 Task: Look for space in Jacobābād, Pakistan from 12th  August, 2023 to 15th August, 2023 for 3 adults in price range Rs.12000 to Rs.16000. Place can be entire place with 2 bedrooms having 3 beds and 1 bathroom. Property type can be house, flat, guest house. Booking option can be shelf check-in. Required host language is English.
Action: Mouse moved to (557, 76)
Screenshot: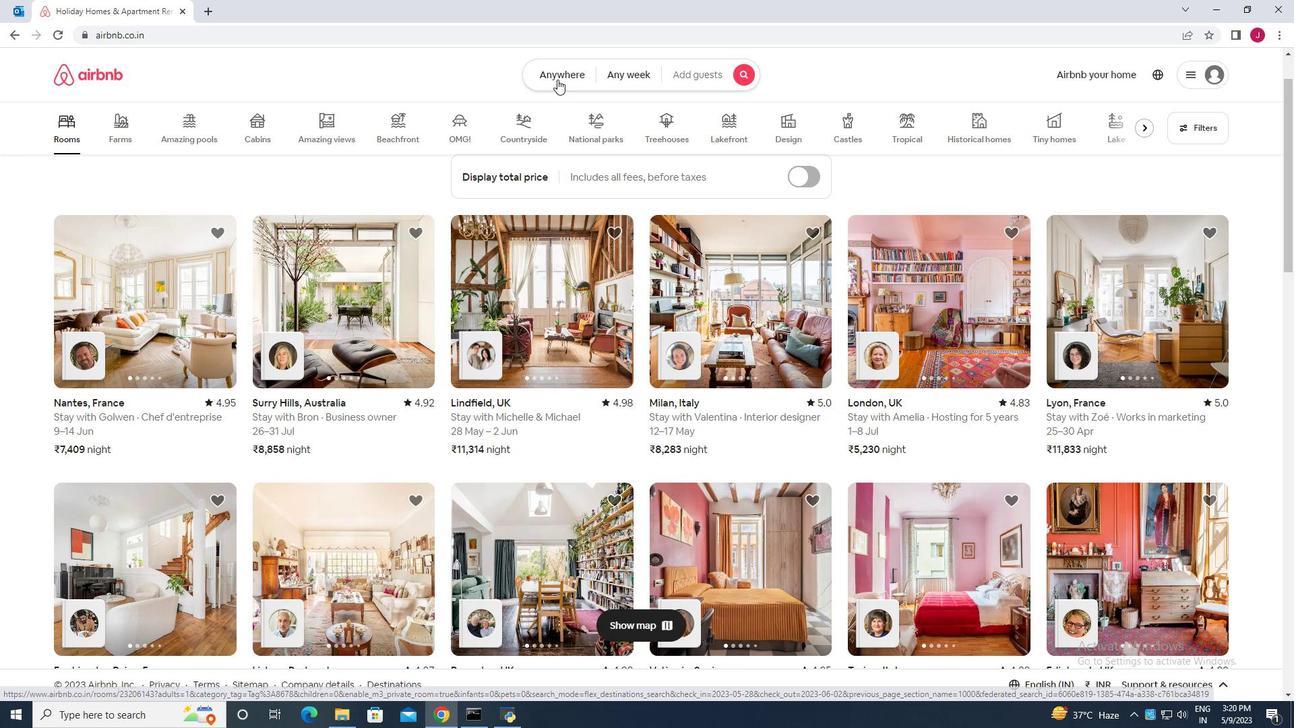 
Action: Mouse pressed left at (557, 76)
Screenshot: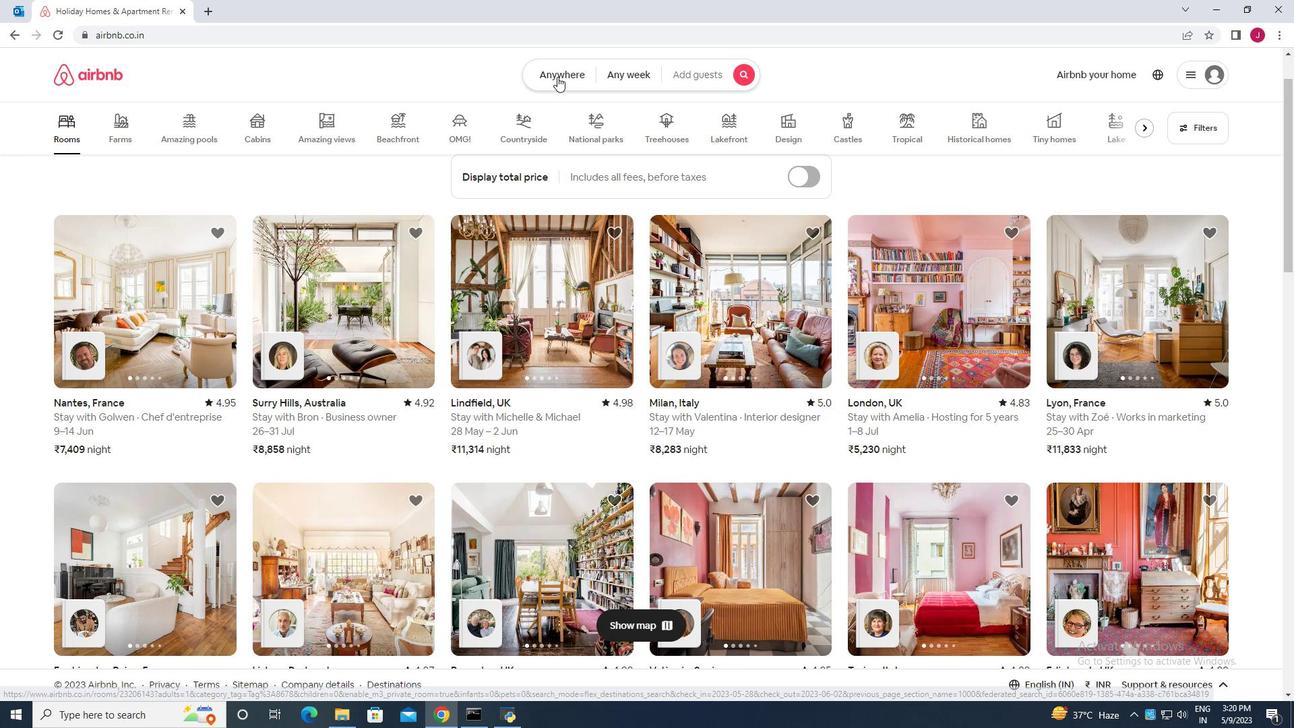 
Action: Mouse moved to (428, 130)
Screenshot: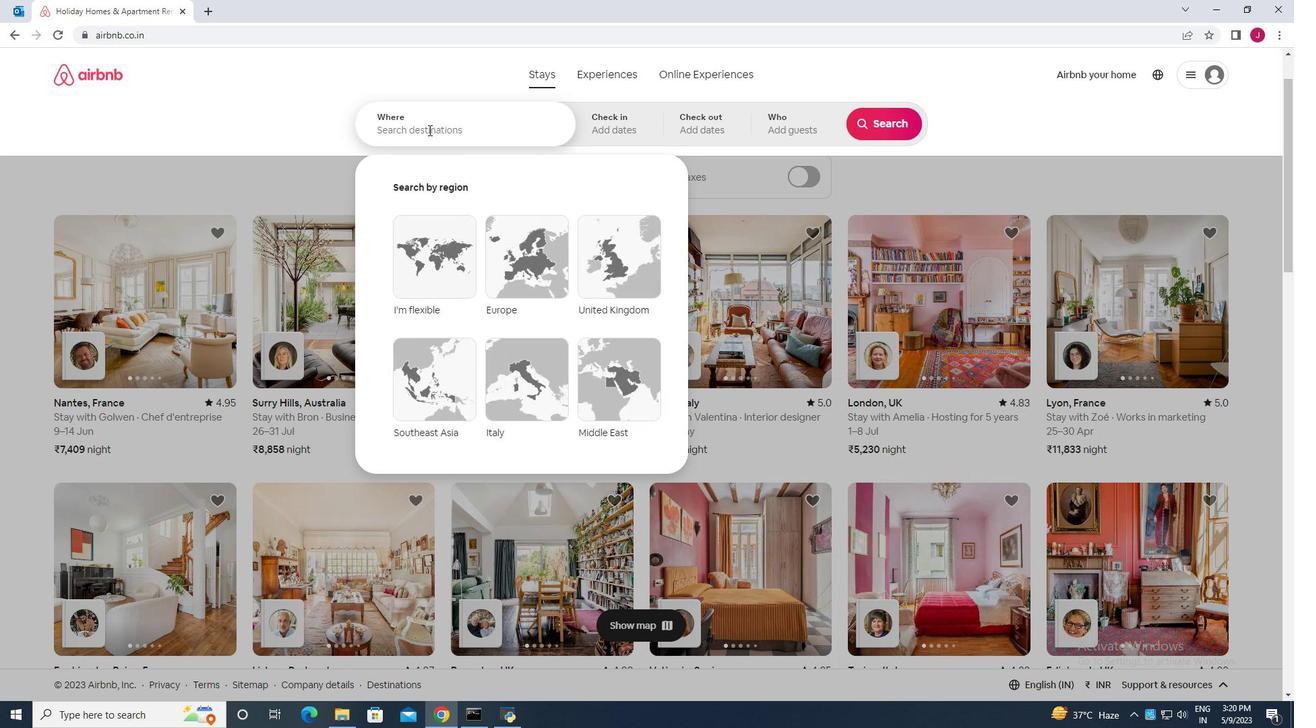 
Action: Mouse pressed left at (428, 130)
Screenshot: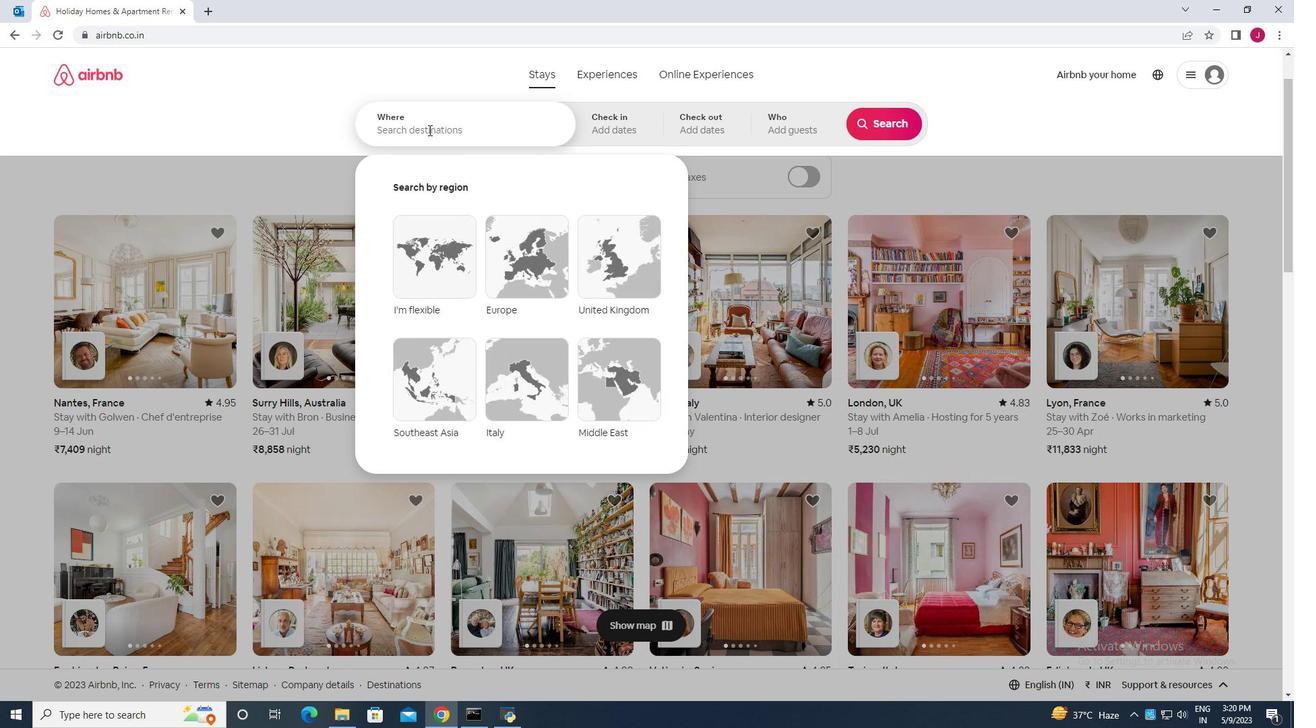 
Action: Key pressed jacobabad
Screenshot: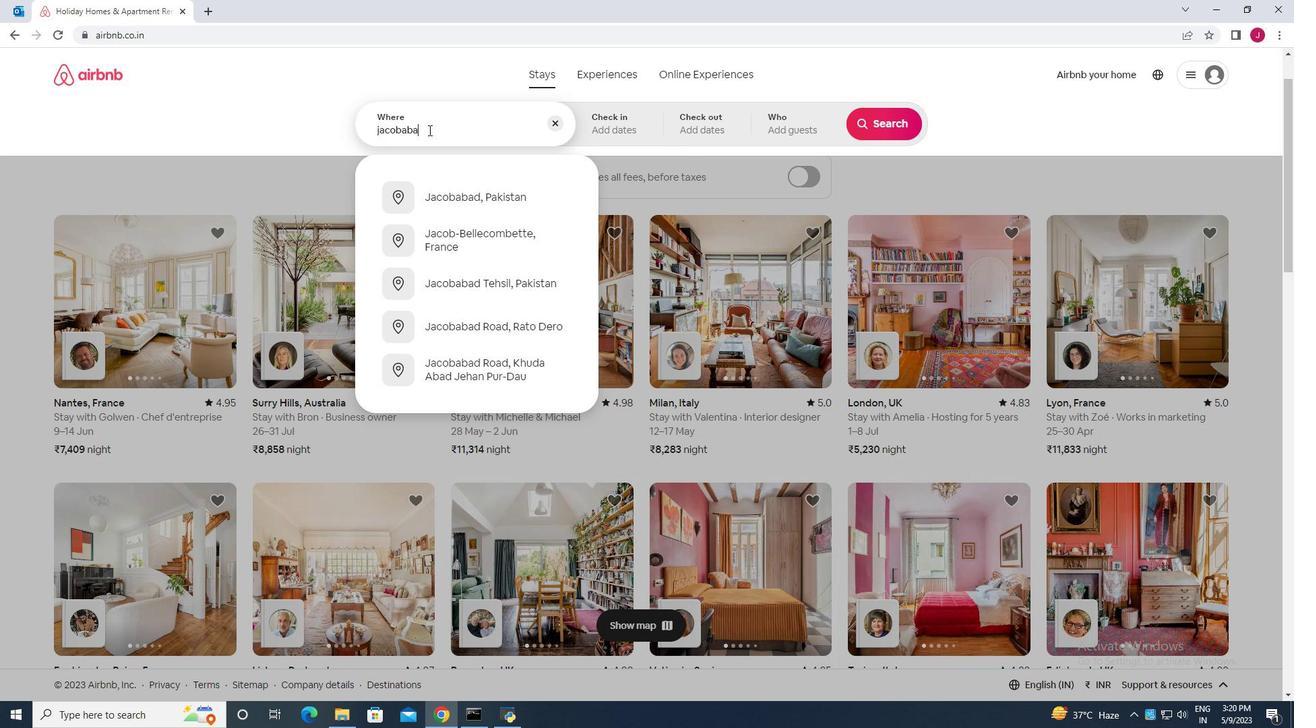 
Action: Mouse moved to (492, 197)
Screenshot: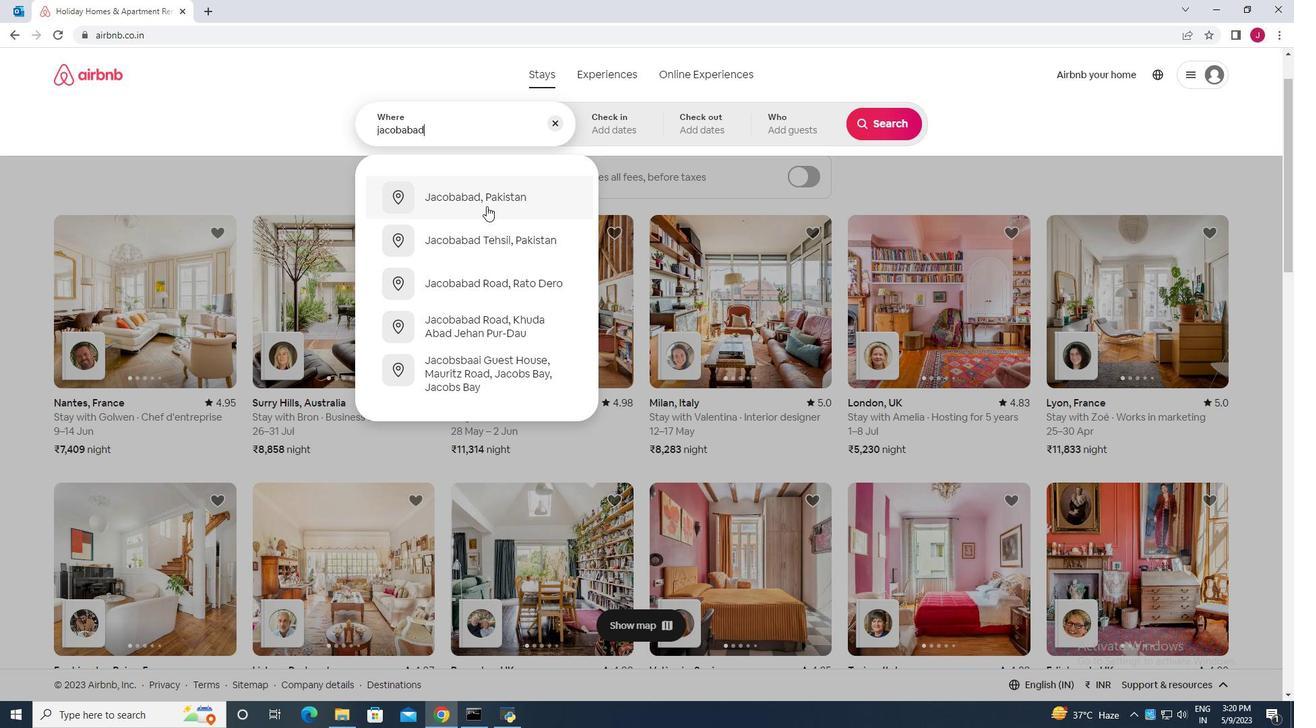 
Action: Mouse pressed left at (492, 197)
Screenshot: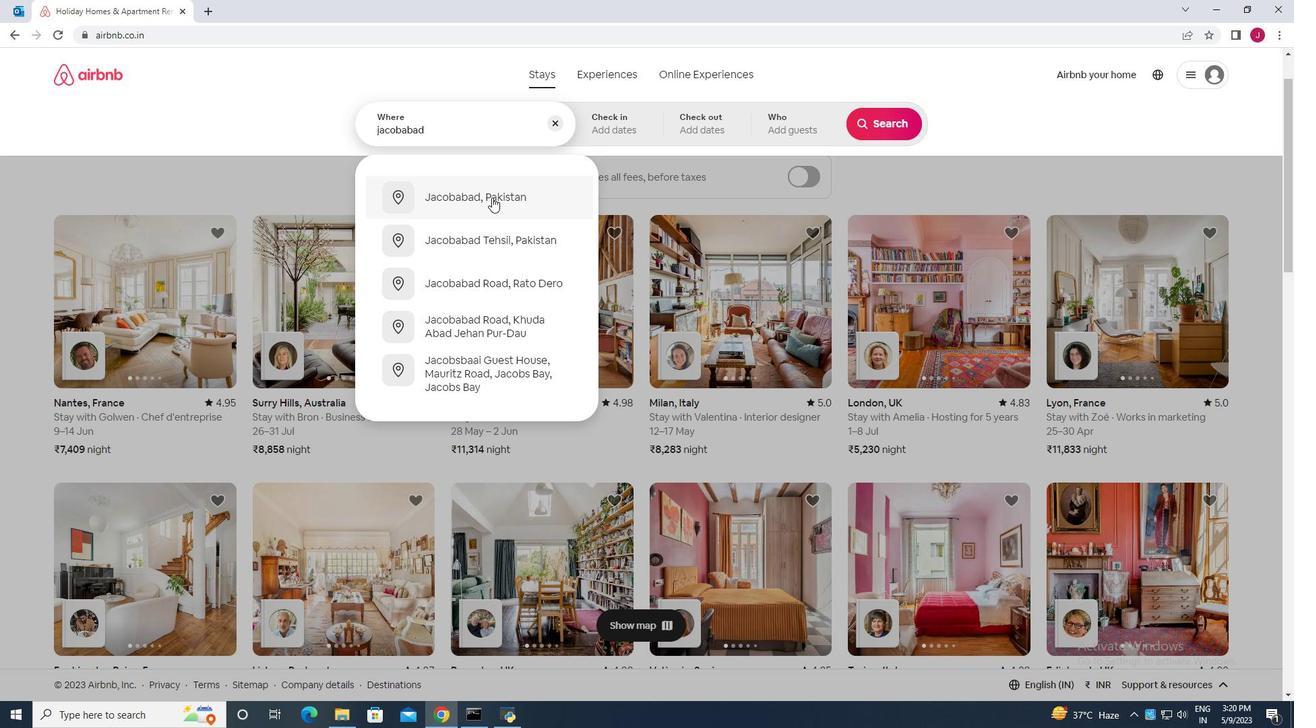 
Action: Mouse moved to (879, 230)
Screenshot: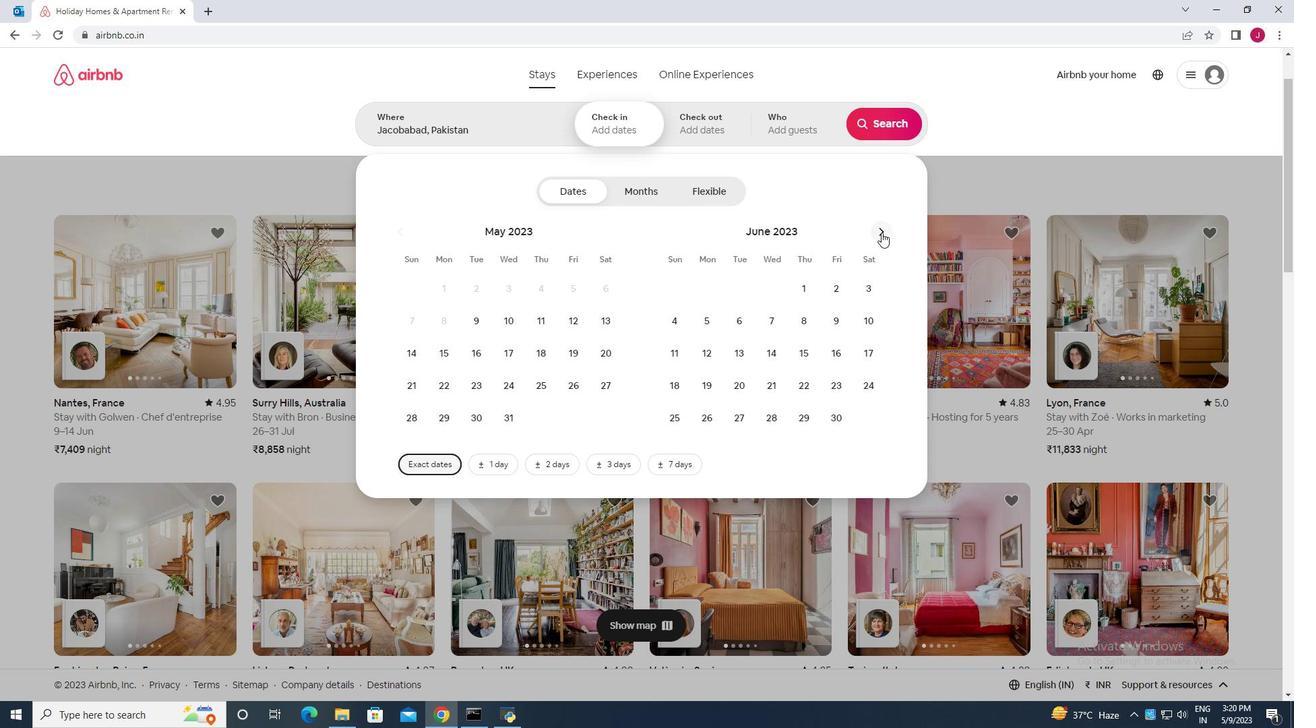 
Action: Mouse pressed left at (879, 230)
Screenshot: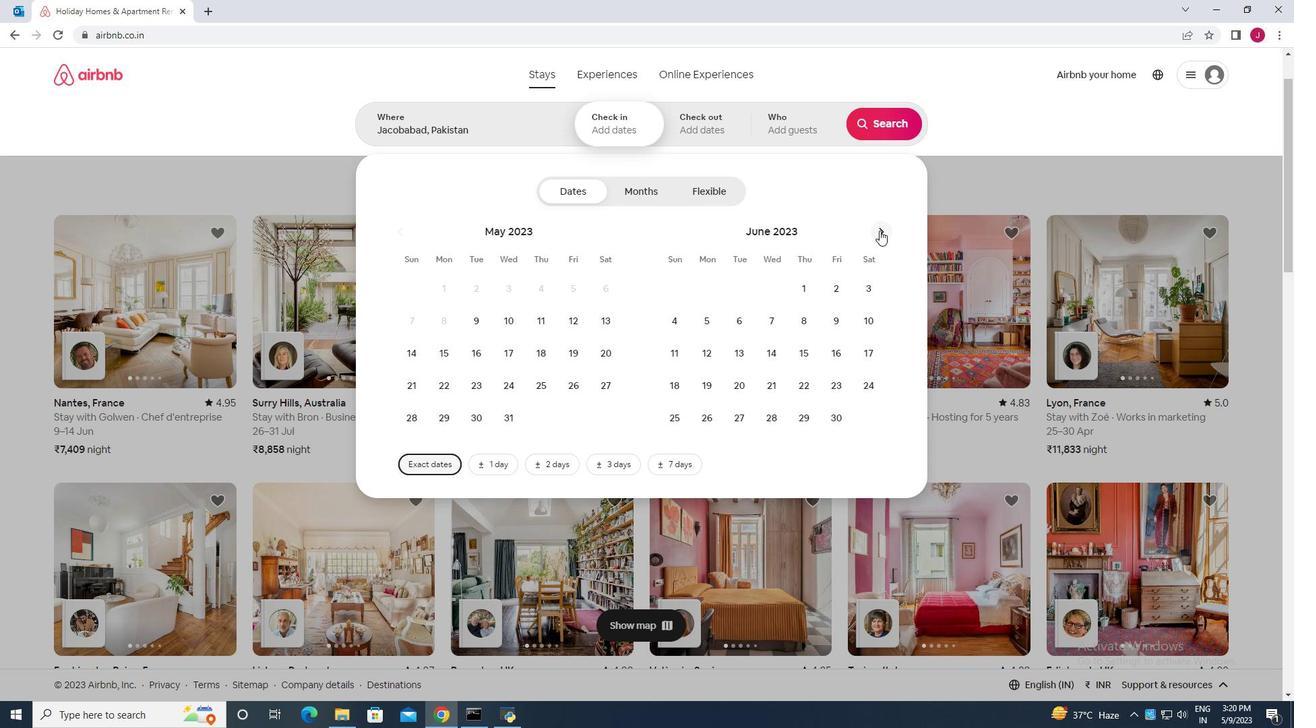 
Action: Mouse pressed left at (879, 230)
Screenshot: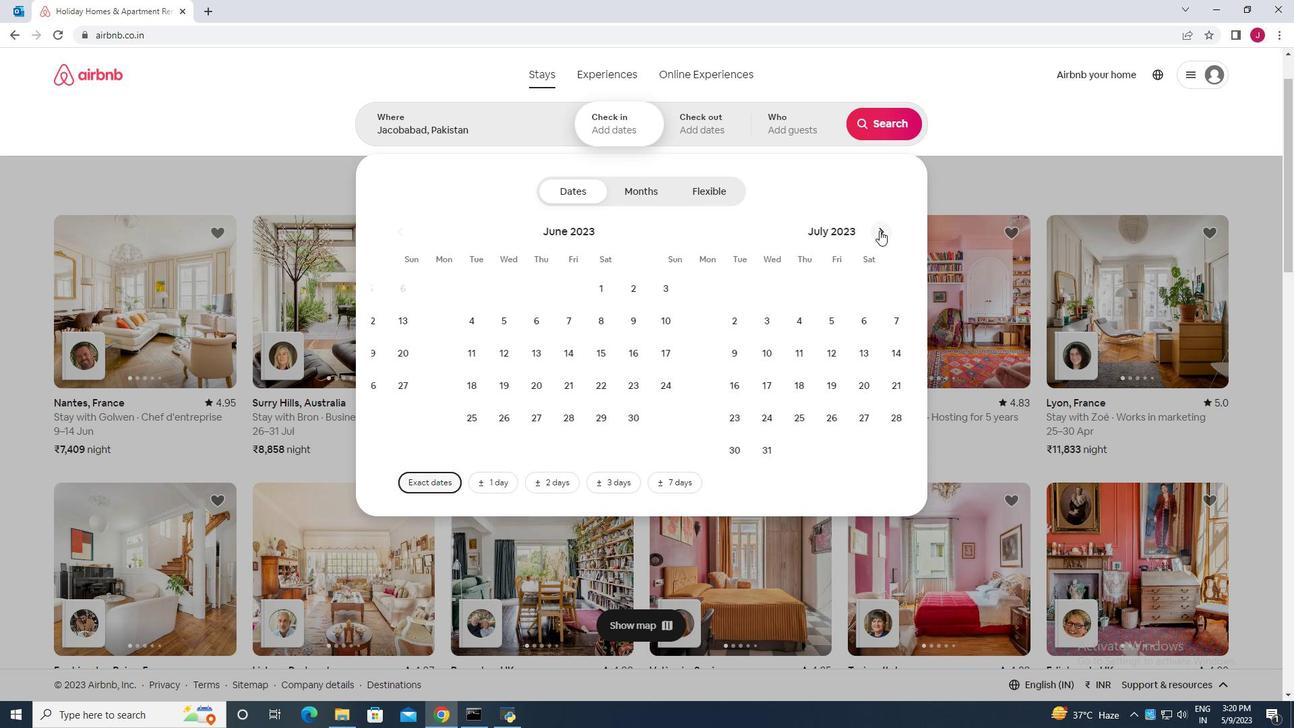 
Action: Mouse pressed left at (879, 230)
Screenshot: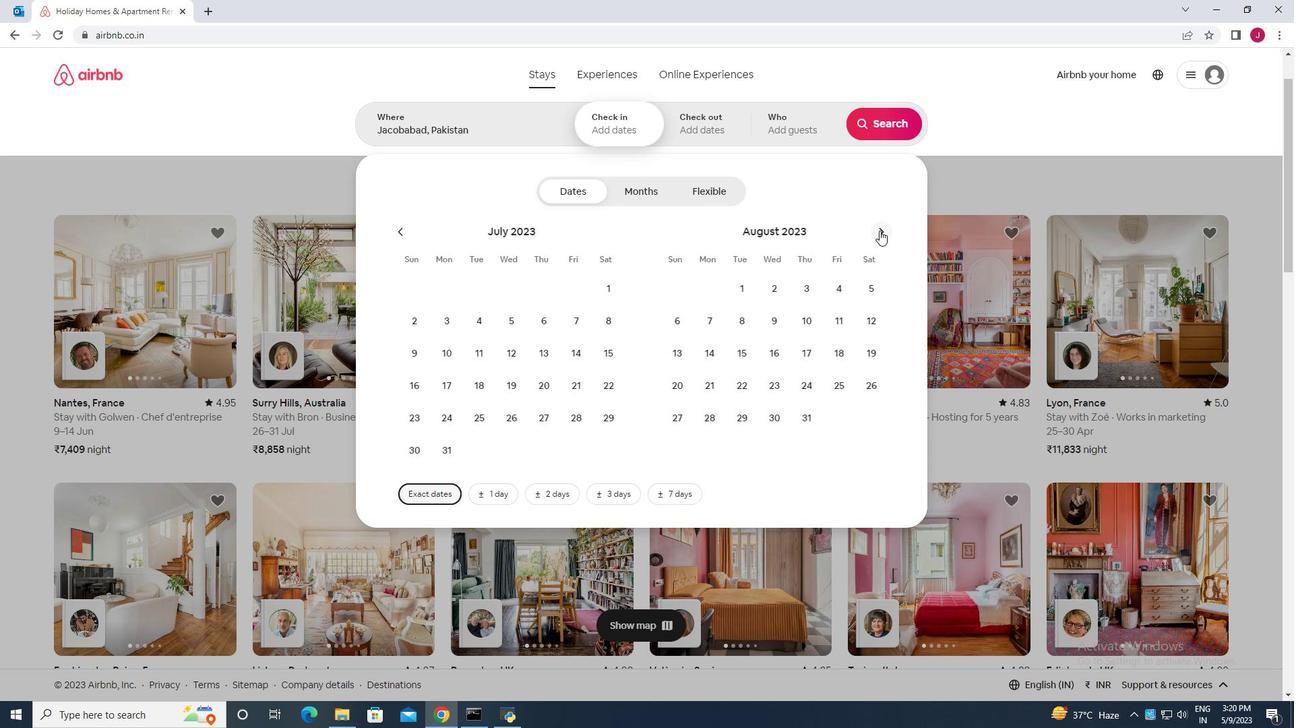 
Action: Mouse moved to (604, 315)
Screenshot: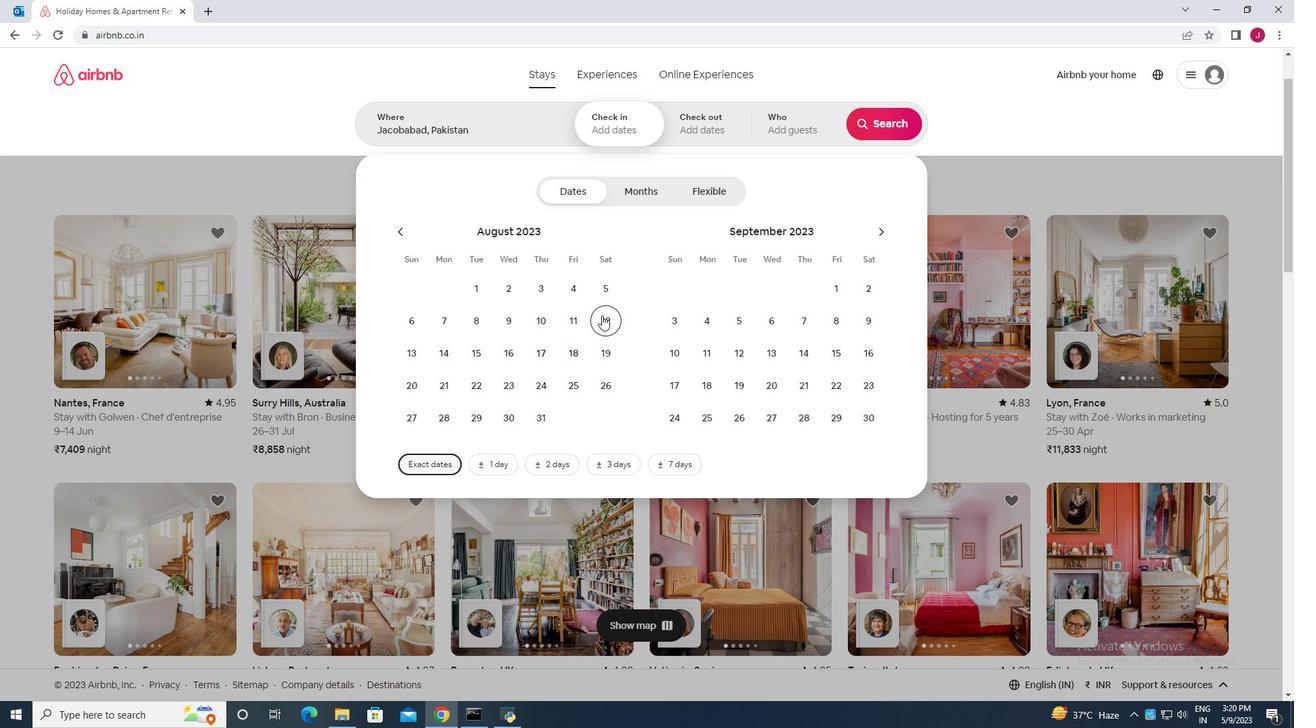 
Action: Mouse pressed left at (604, 315)
Screenshot: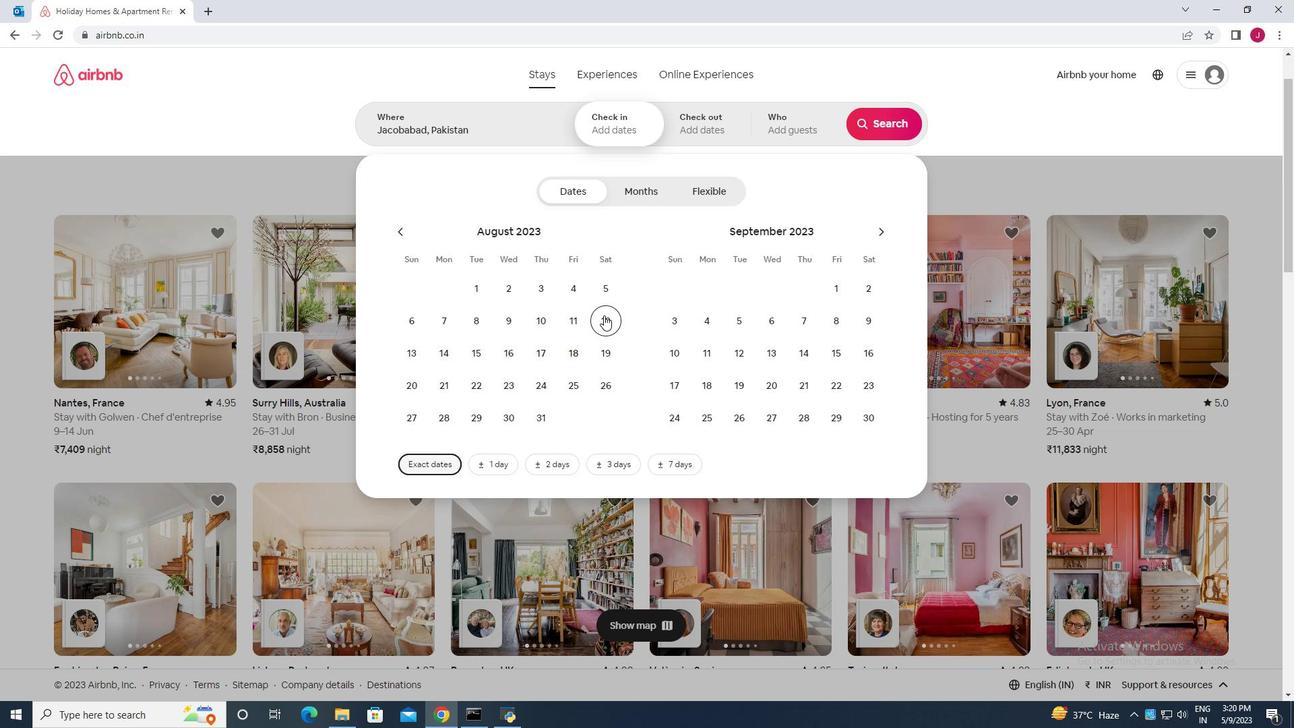 
Action: Mouse moved to (480, 353)
Screenshot: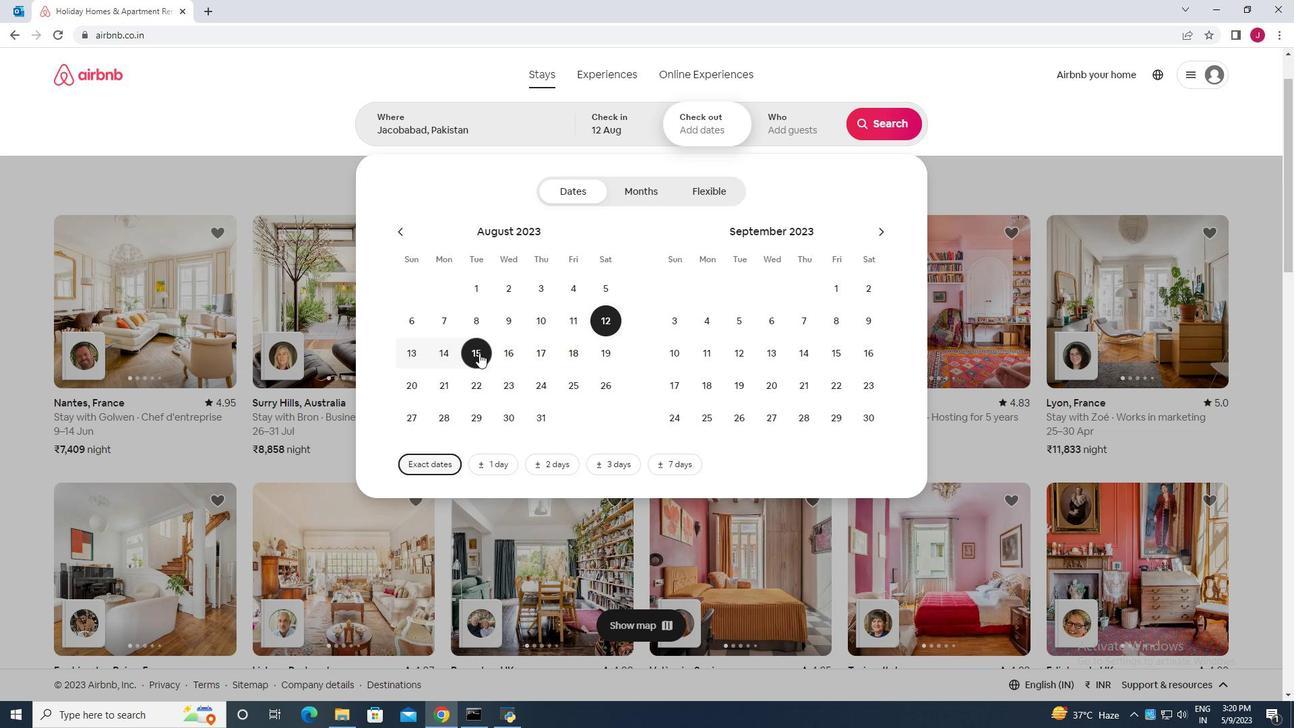 
Action: Mouse pressed left at (480, 353)
Screenshot: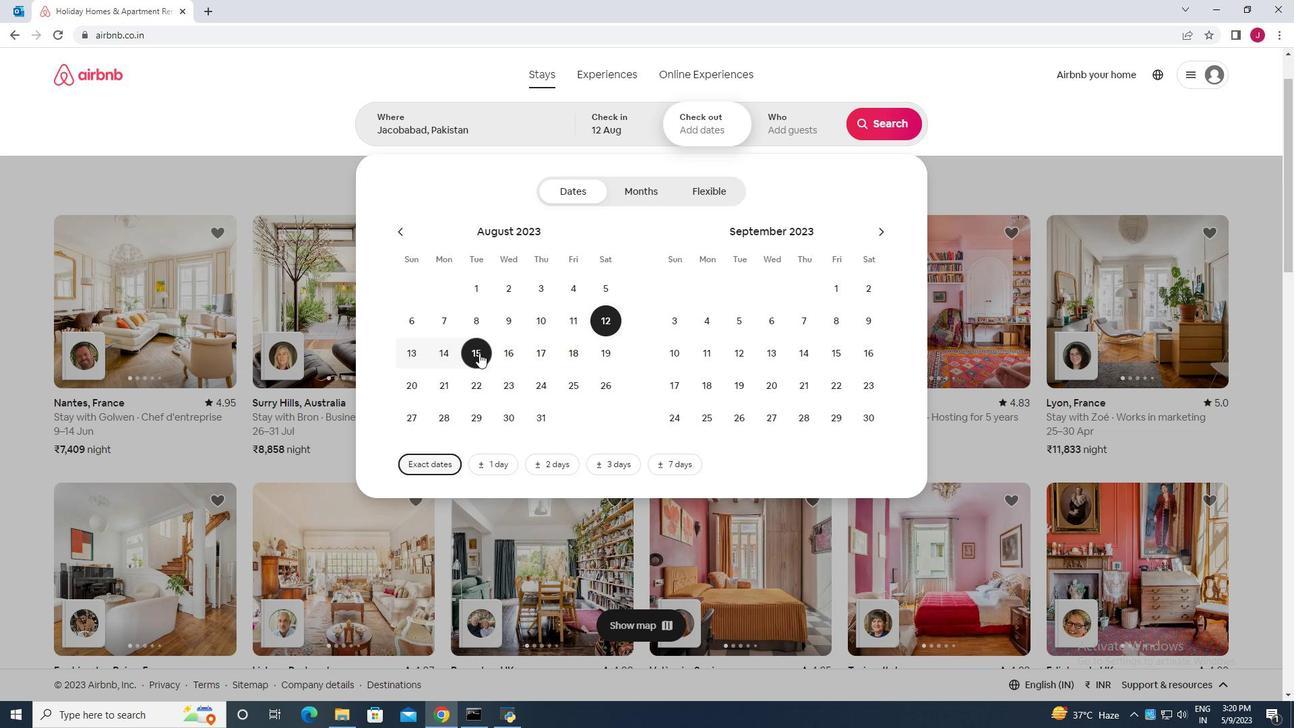 
Action: Mouse moved to (778, 129)
Screenshot: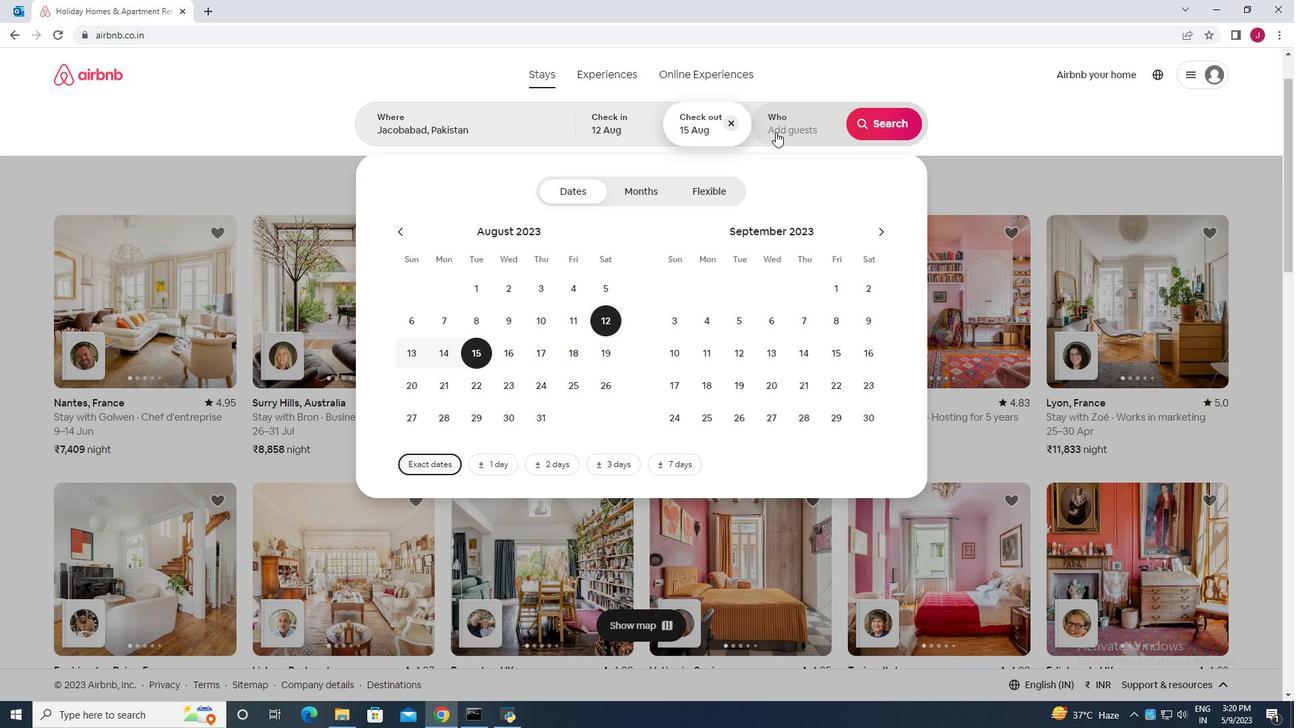 
Action: Mouse pressed left at (778, 129)
Screenshot: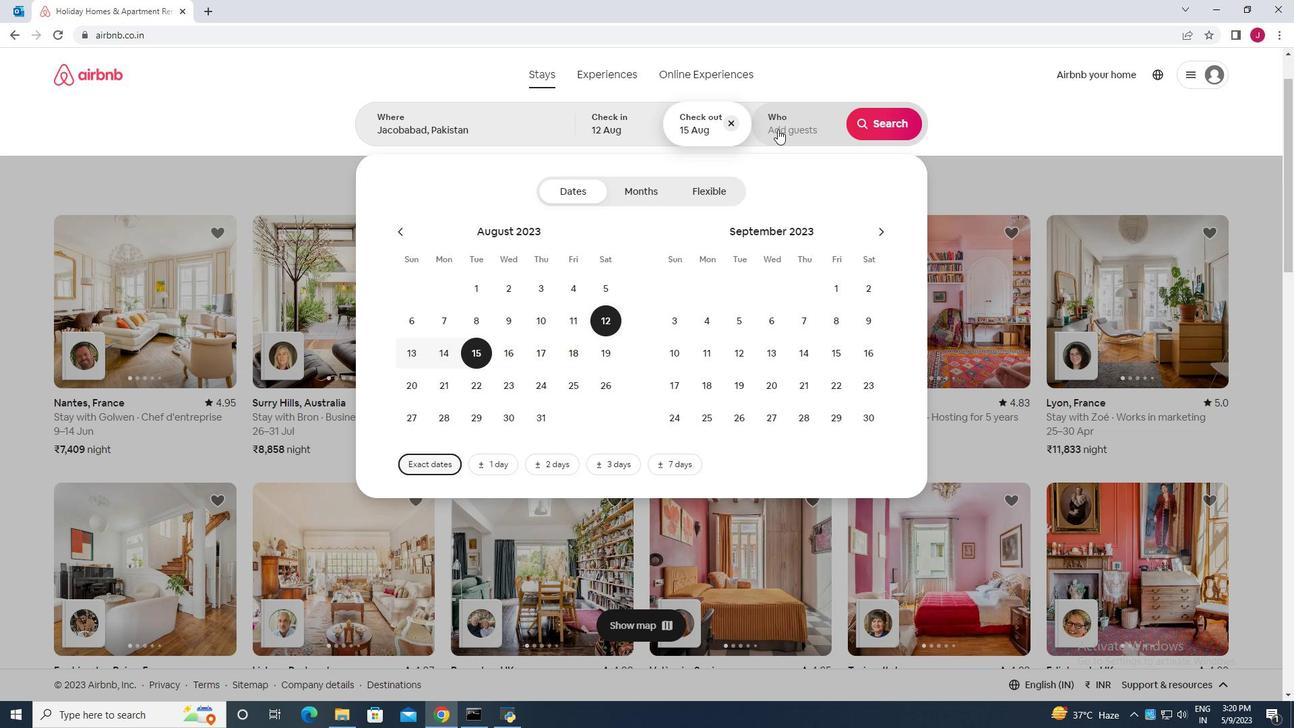 
Action: Mouse moved to (893, 198)
Screenshot: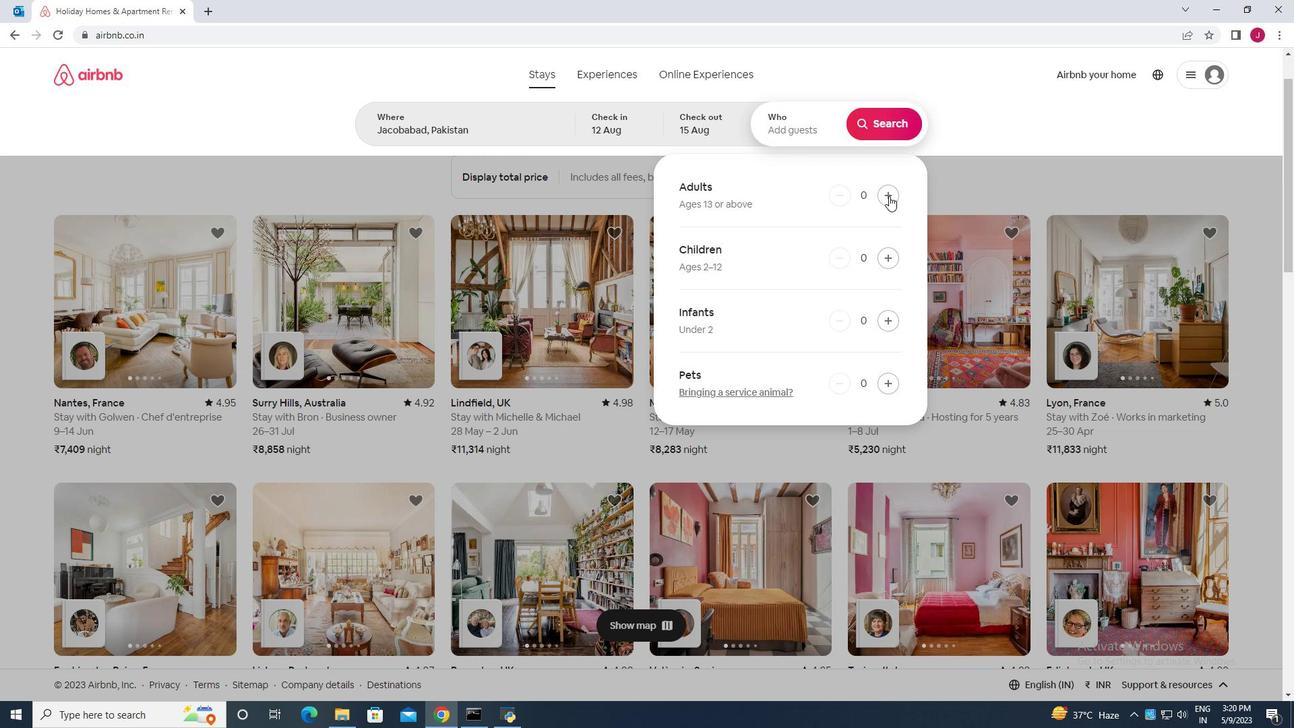
Action: Mouse pressed left at (893, 198)
Screenshot: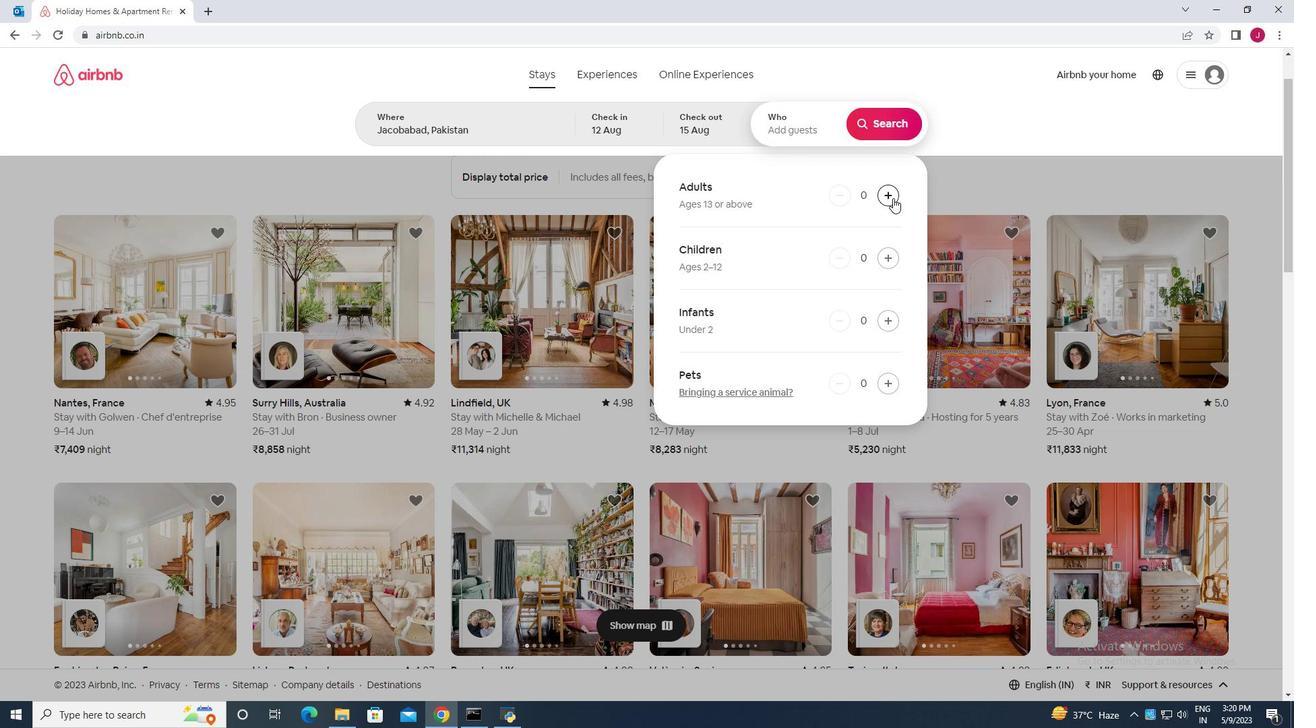 
Action: Mouse pressed left at (893, 198)
Screenshot: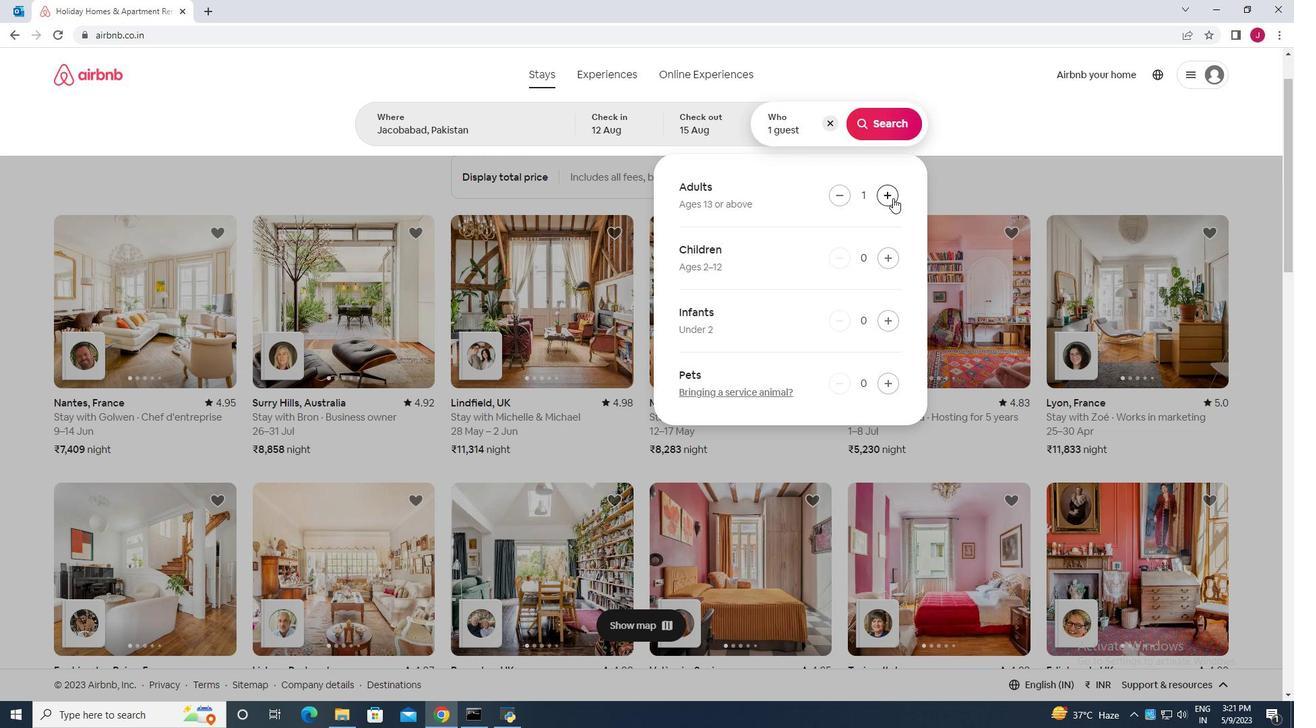 
Action: Mouse pressed left at (893, 198)
Screenshot: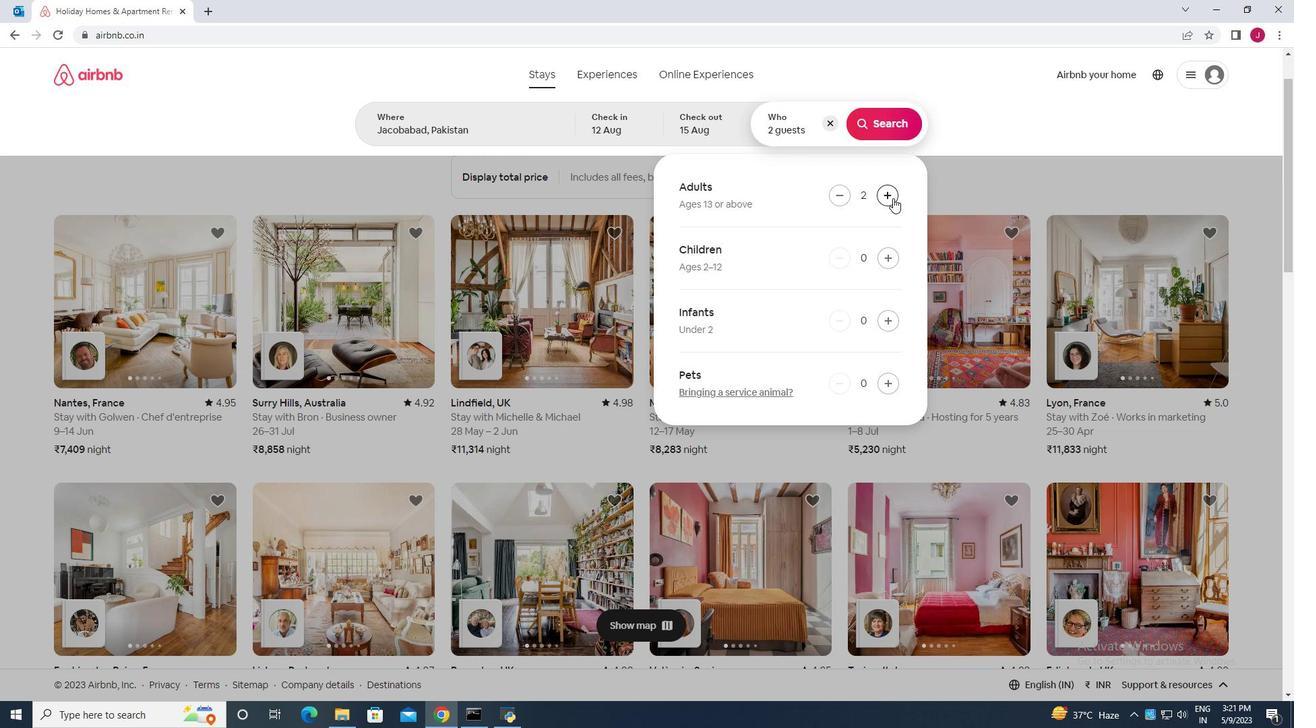 
Action: Mouse moved to (890, 122)
Screenshot: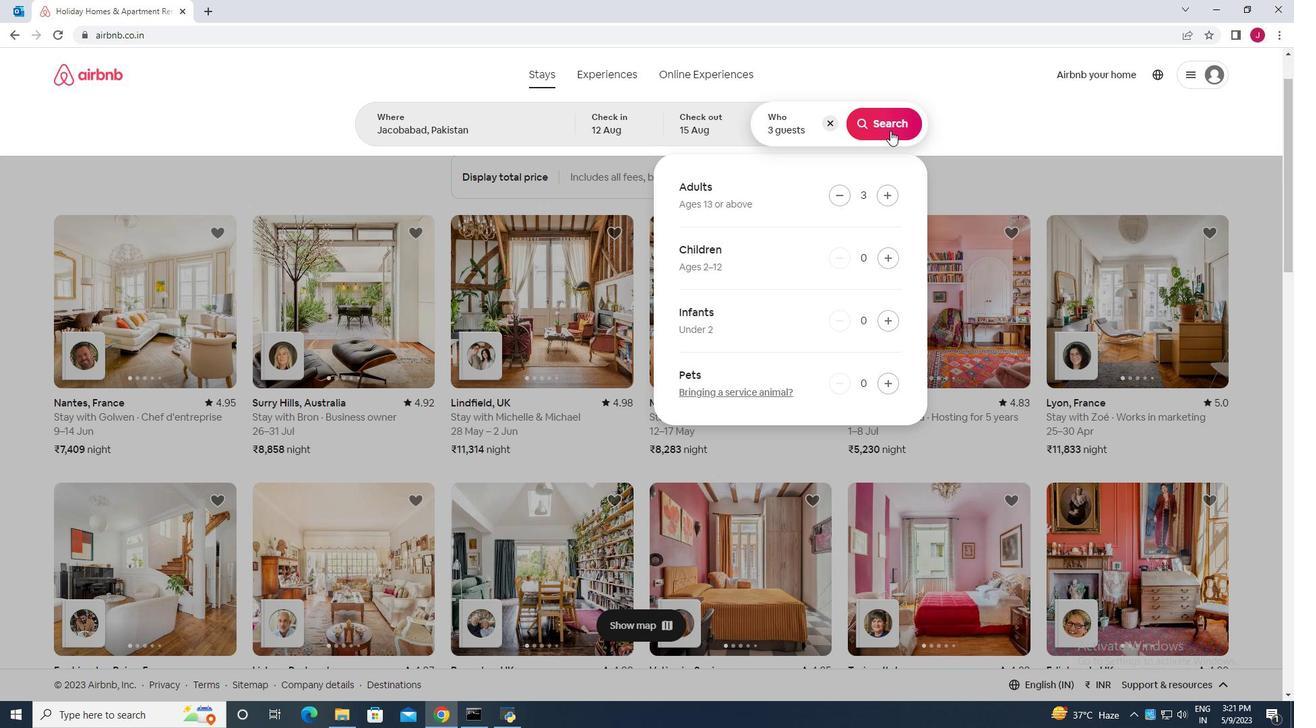 
Action: Mouse pressed left at (890, 122)
Screenshot: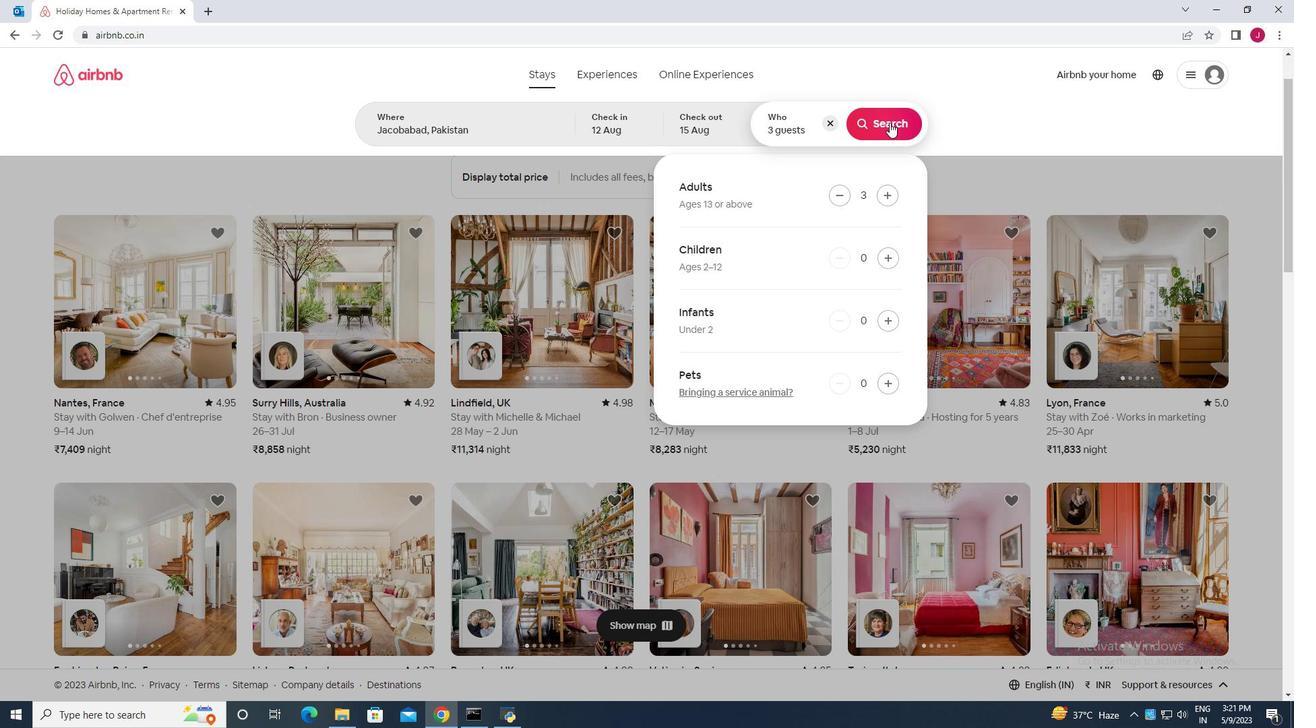 
Action: Mouse moved to (1232, 130)
Screenshot: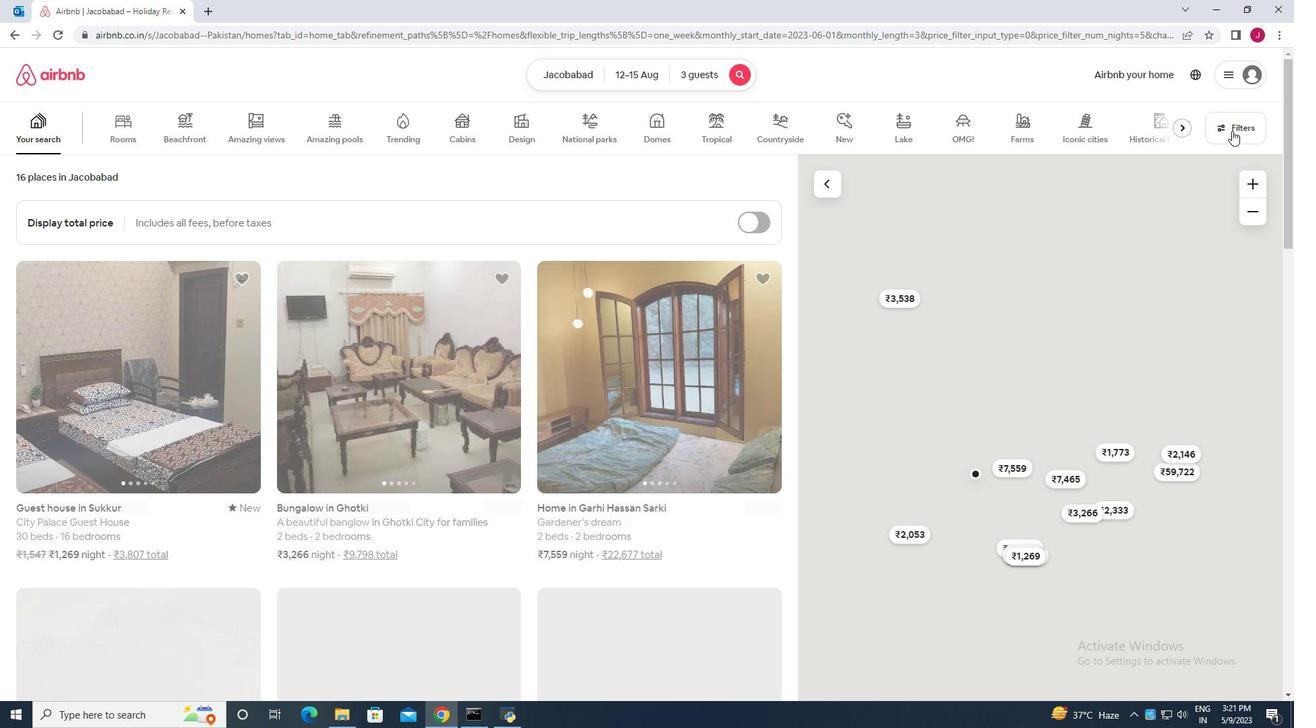 
Action: Mouse pressed left at (1232, 130)
Screenshot: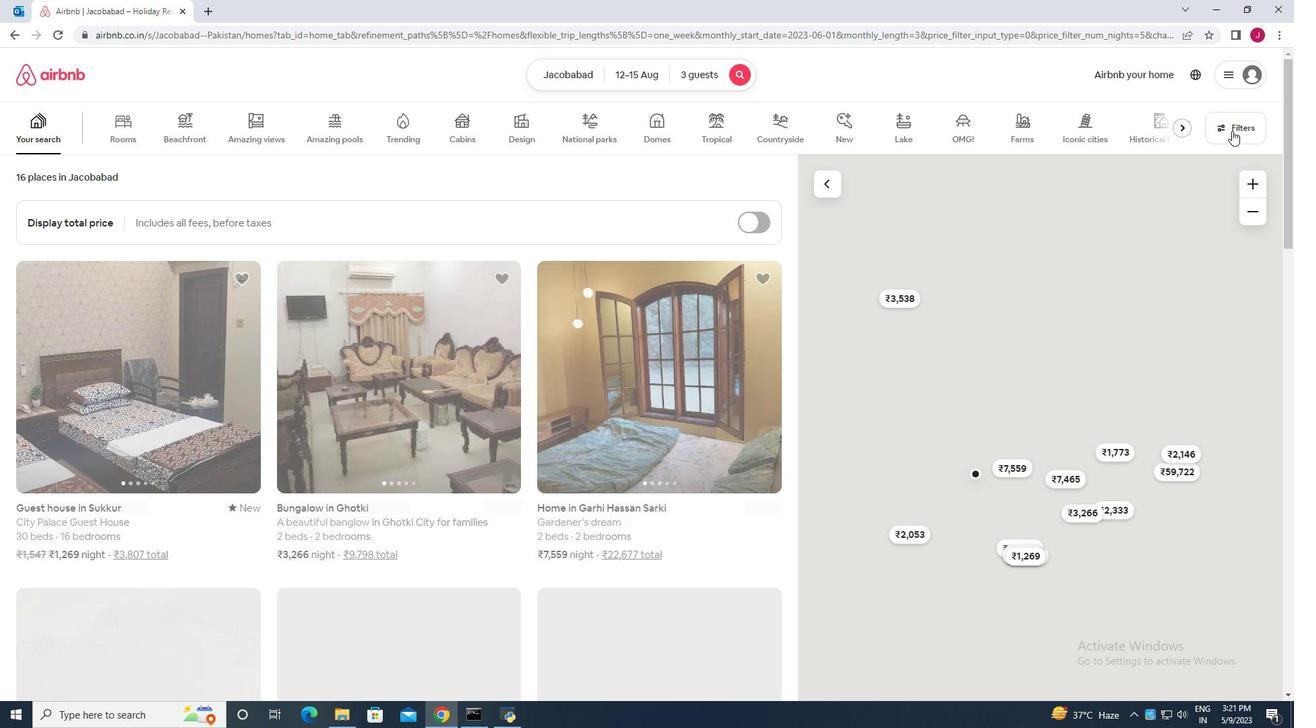 
Action: Mouse moved to (493, 457)
Screenshot: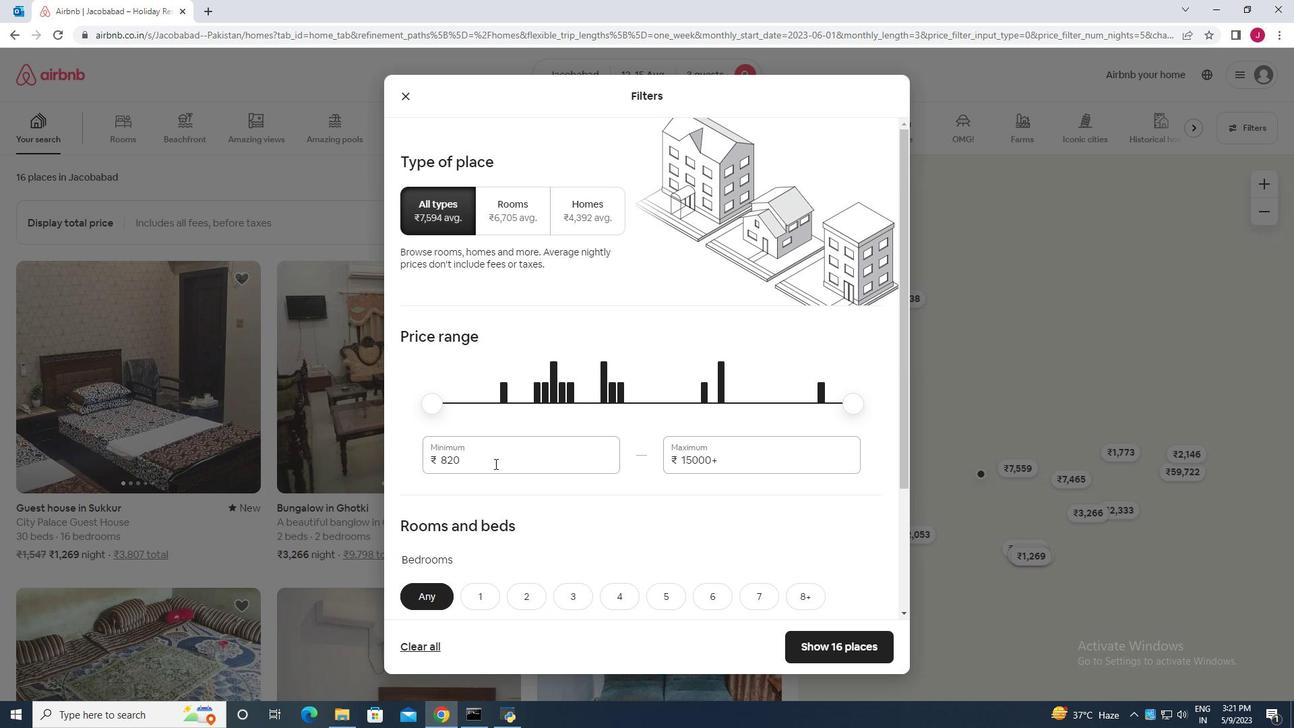 
Action: Mouse pressed left at (493, 457)
Screenshot: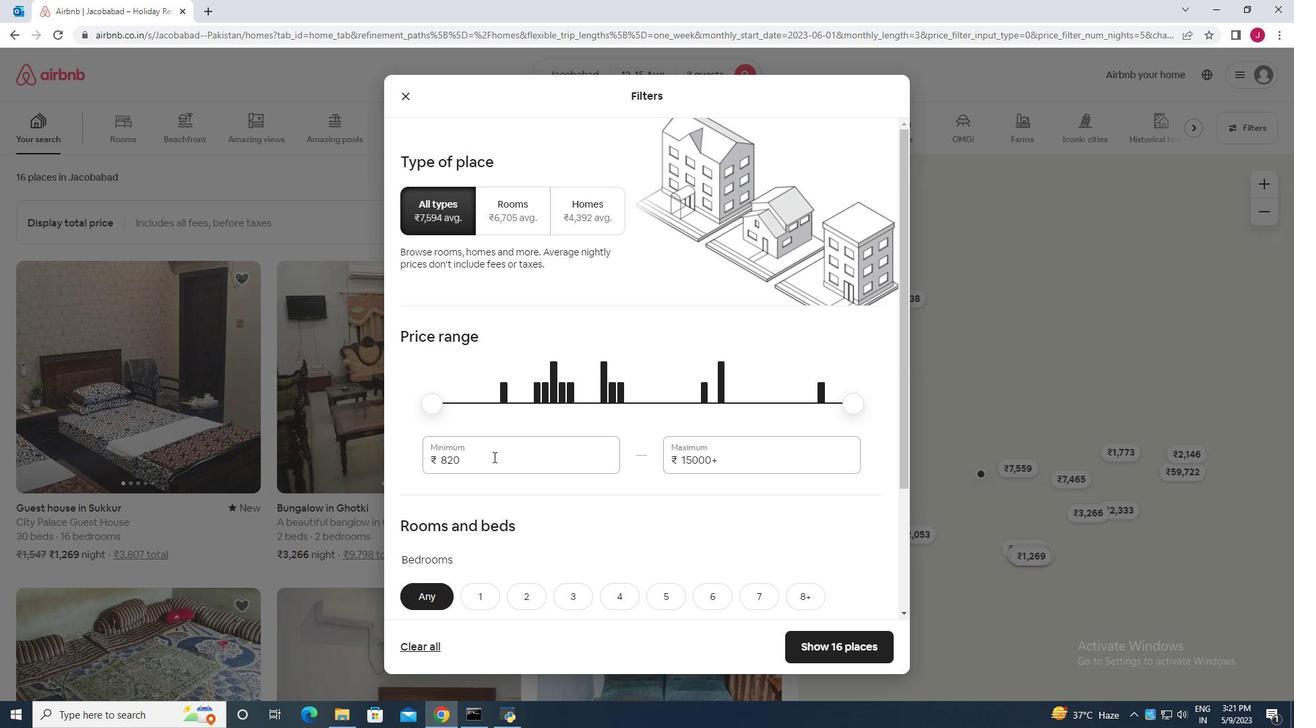 
Action: Key pressed <Key.backspace><Key.backspace><Key.backspace>12000
Screenshot: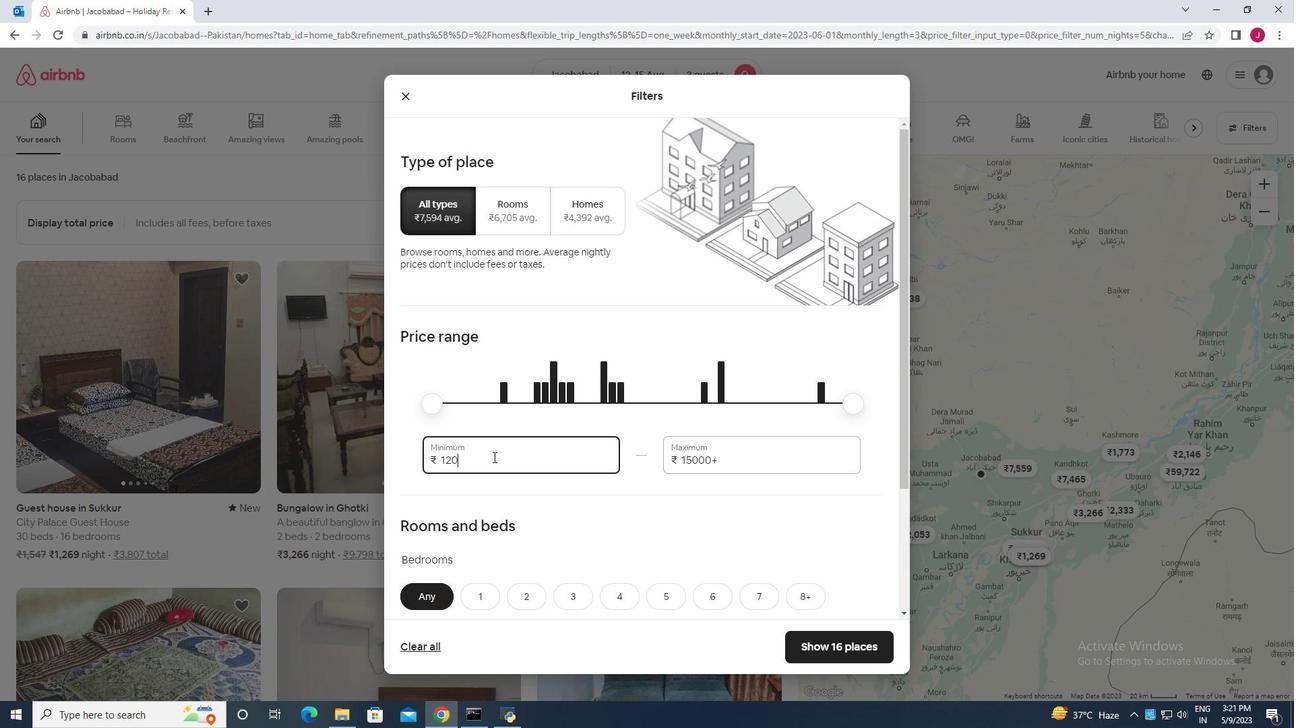 
Action: Mouse moved to (766, 458)
Screenshot: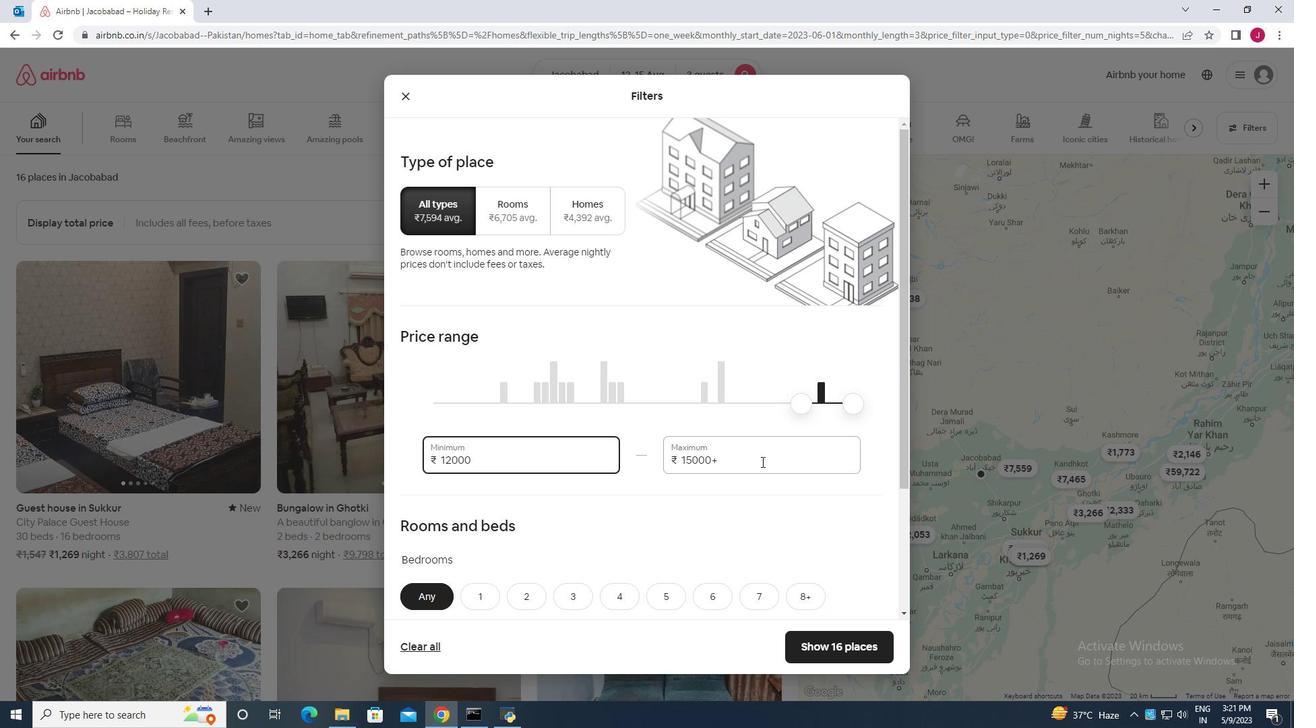 
Action: Mouse pressed left at (766, 458)
Screenshot: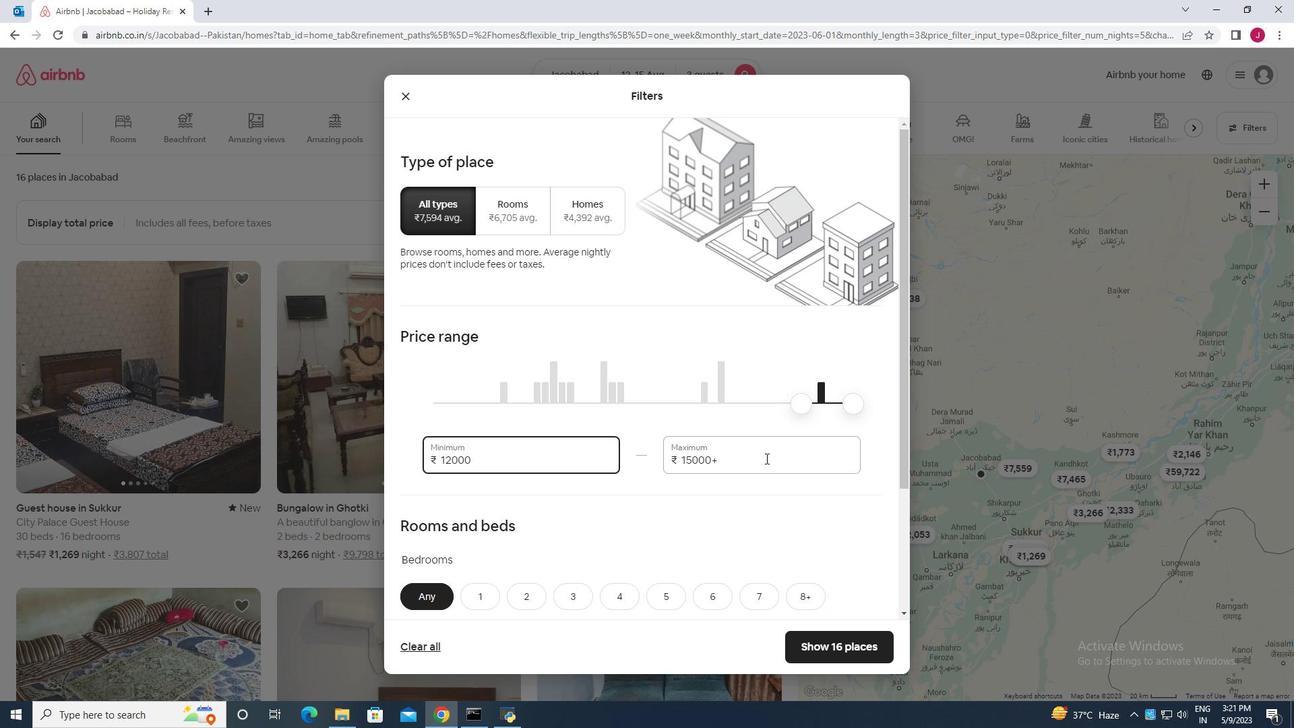 
Action: Key pressed <Key.backspace><Key.backspace><Key.backspace><Key.backspace><Key.backspace><Key.backspace><Key.backspace><Key.backspace><Key.backspace><Key.backspace><Key.backspace><Key.backspace>16000
Screenshot: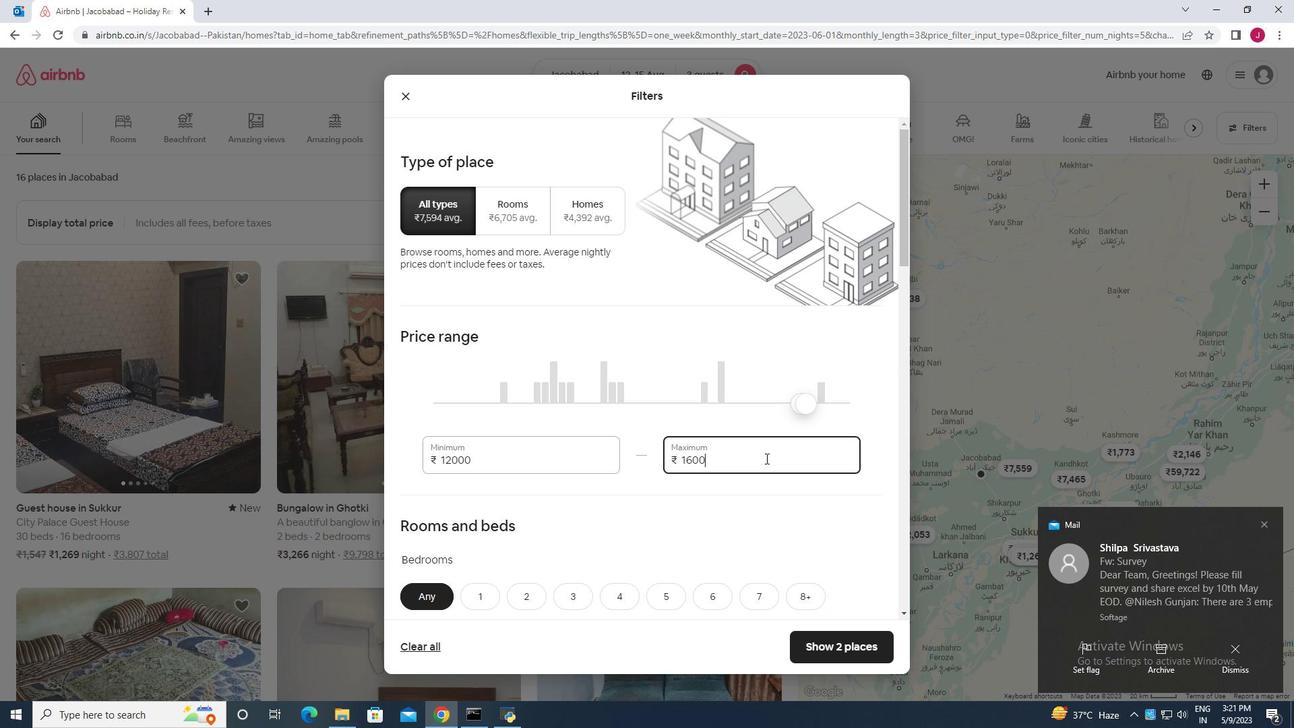 
Action: Mouse moved to (753, 472)
Screenshot: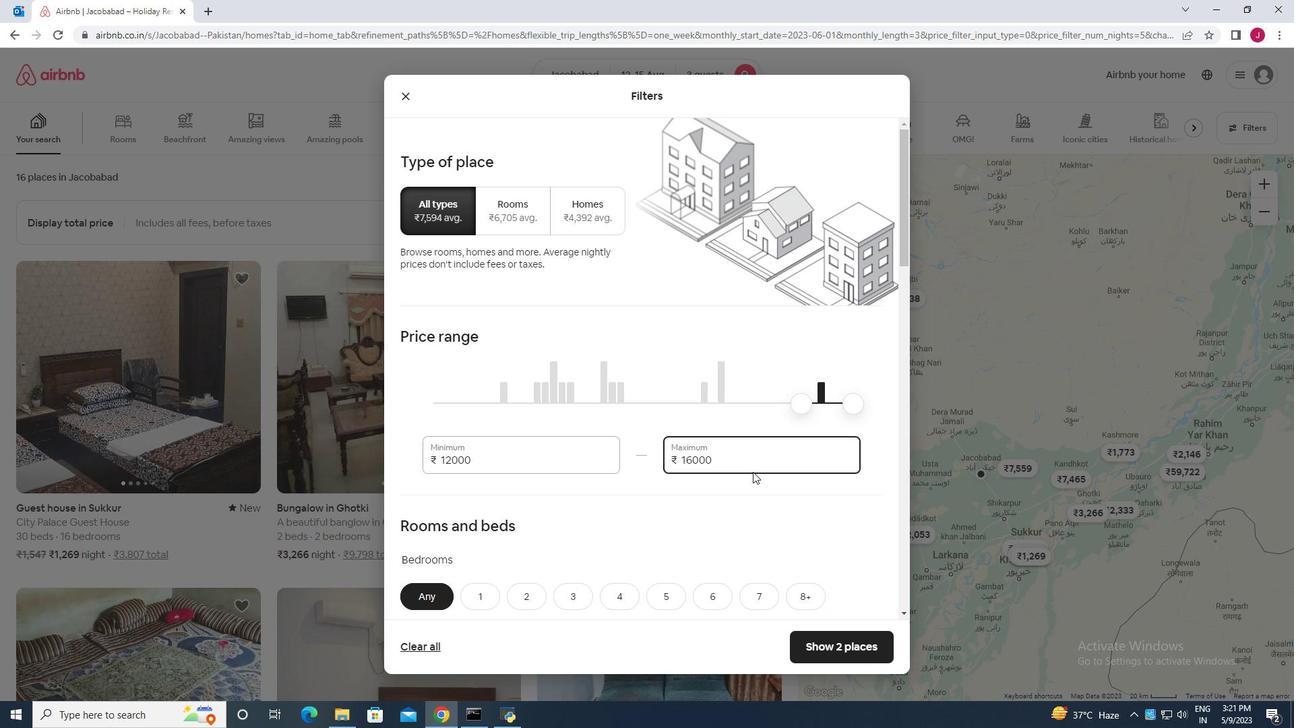 
Action: Mouse scrolled (753, 472) with delta (0, 0)
Screenshot: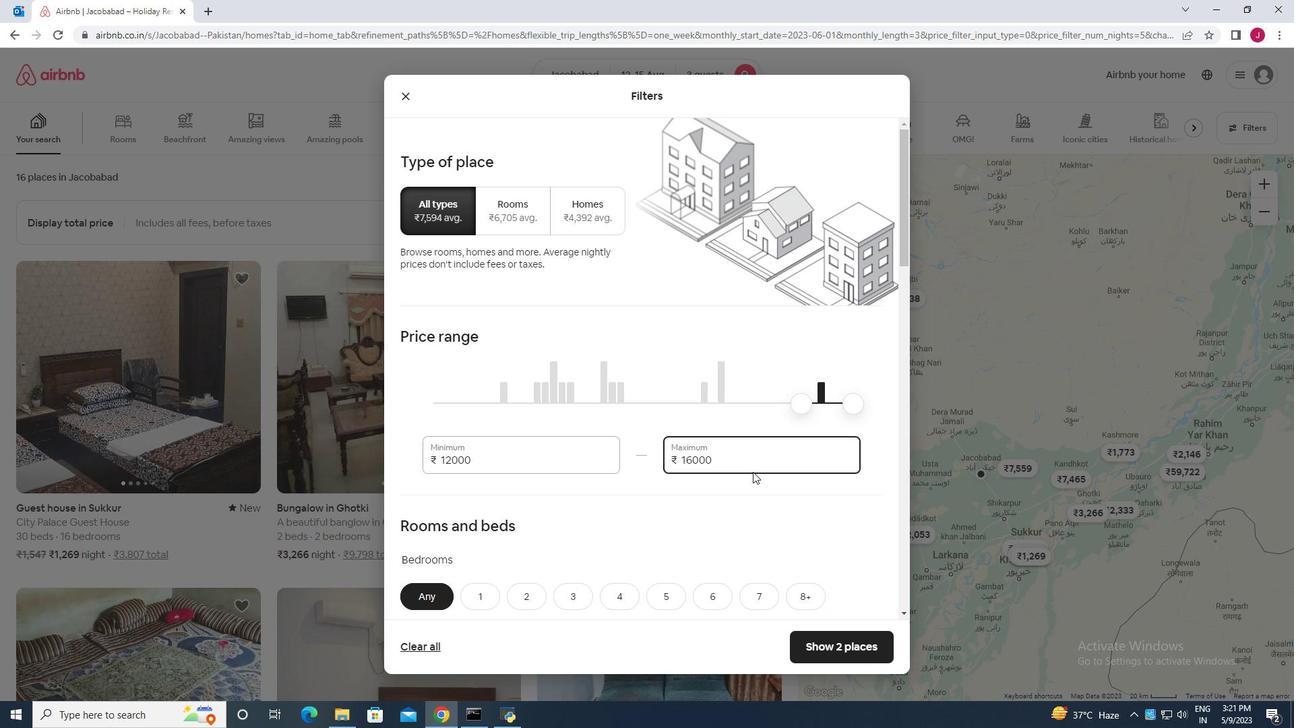 
Action: Mouse moved to (650, 441)
Screenshot: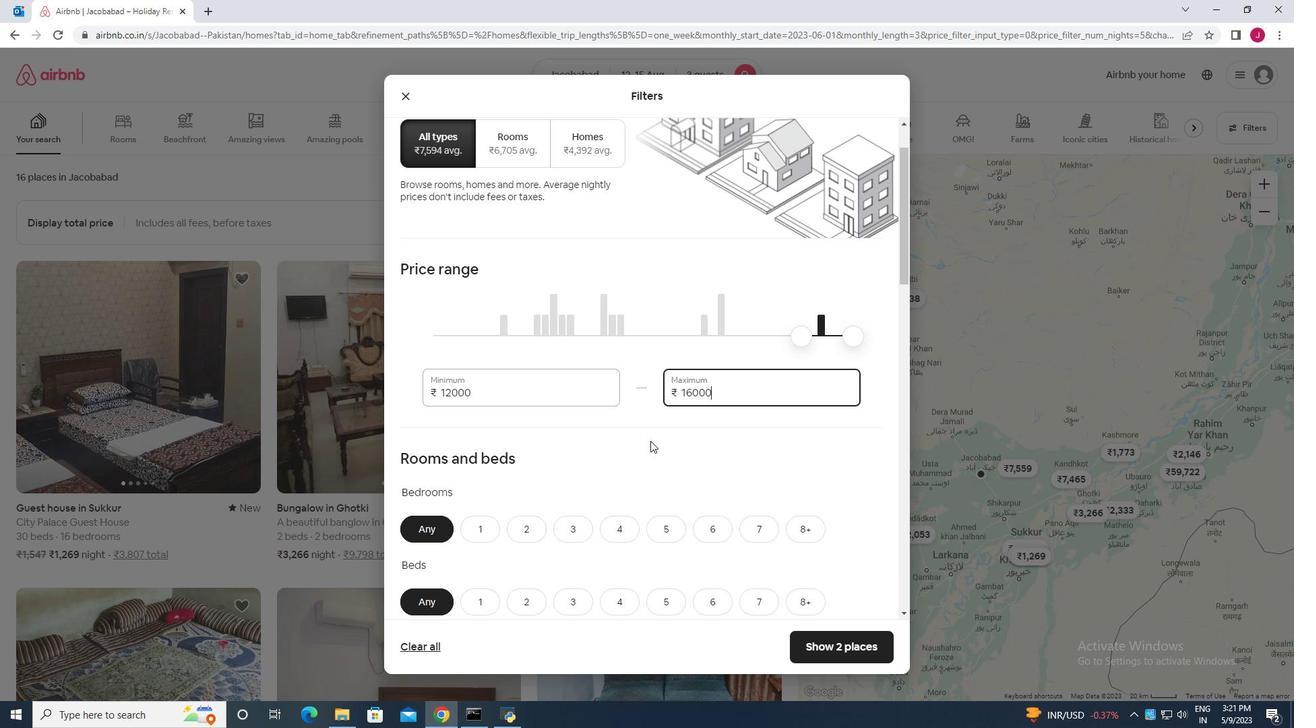 
Action: Mouse scrolled (650, 440) with delta (0, 0)
Screenshot: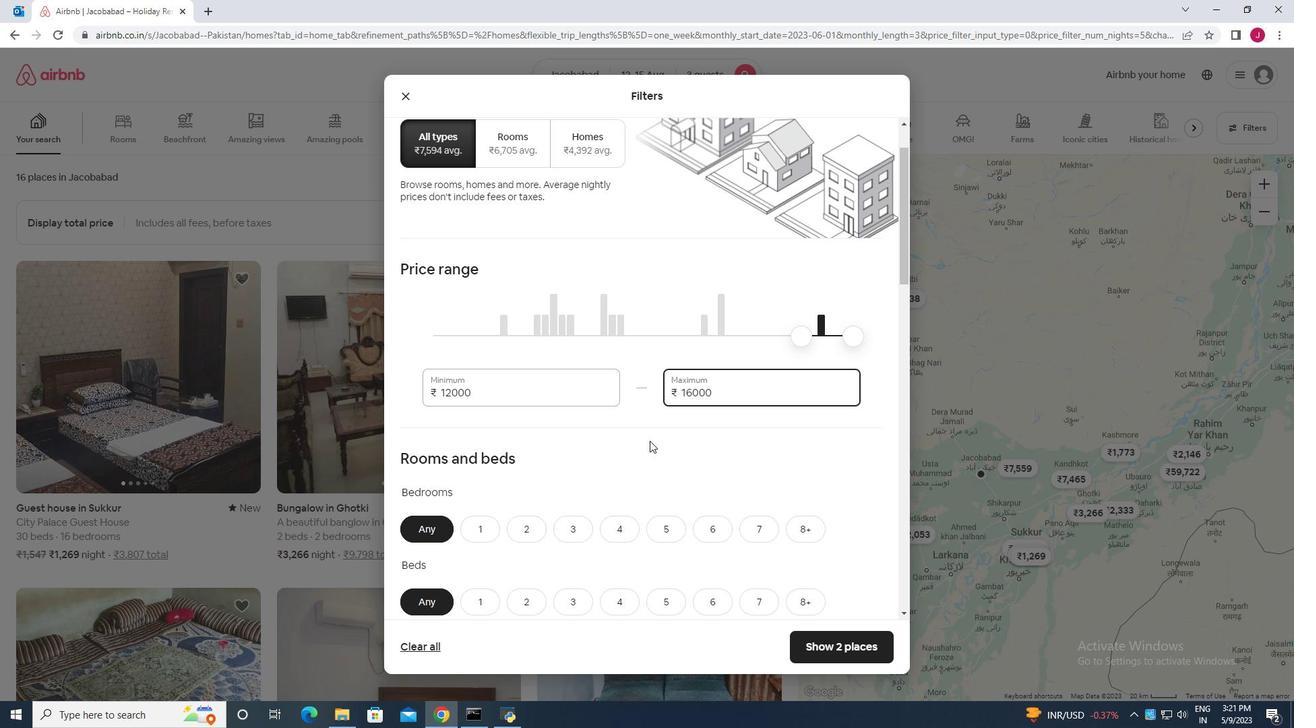 
Action: Mouse scrolled (650, 440) with delta (0, 0)
Screenshot: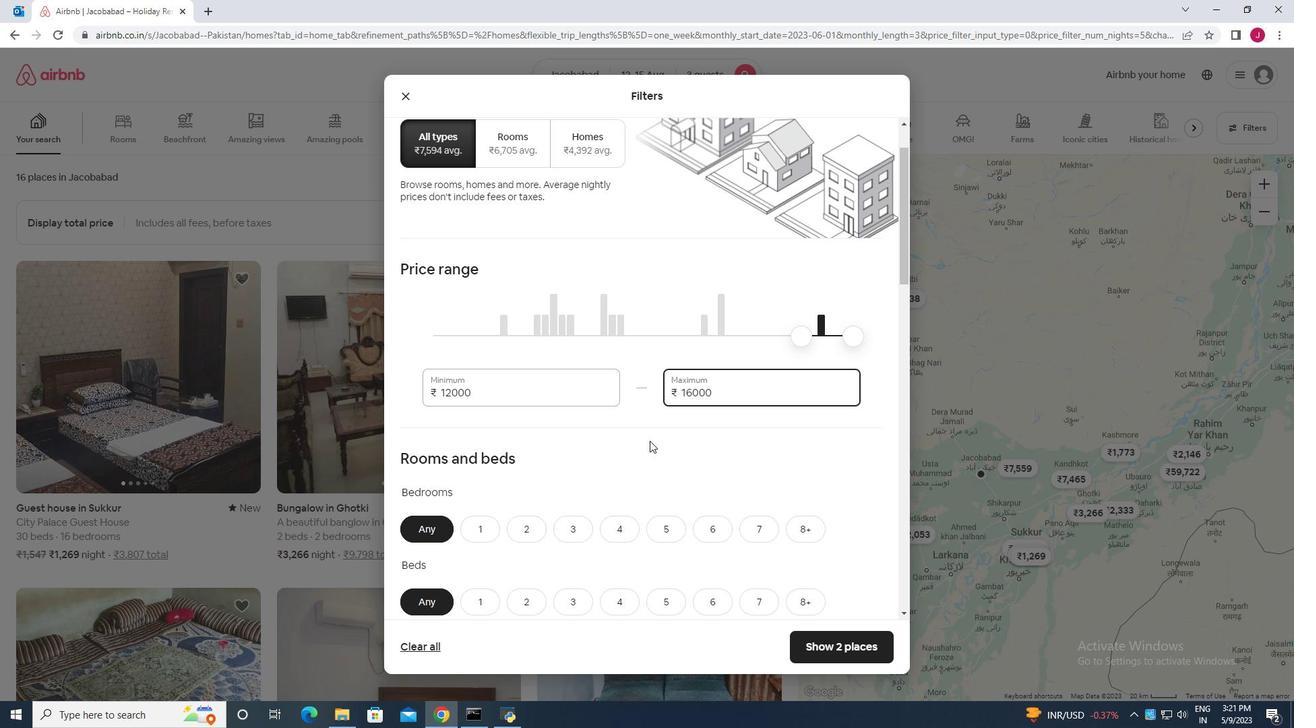 
Action: Mouse moved to (523, 398)
Screenshot: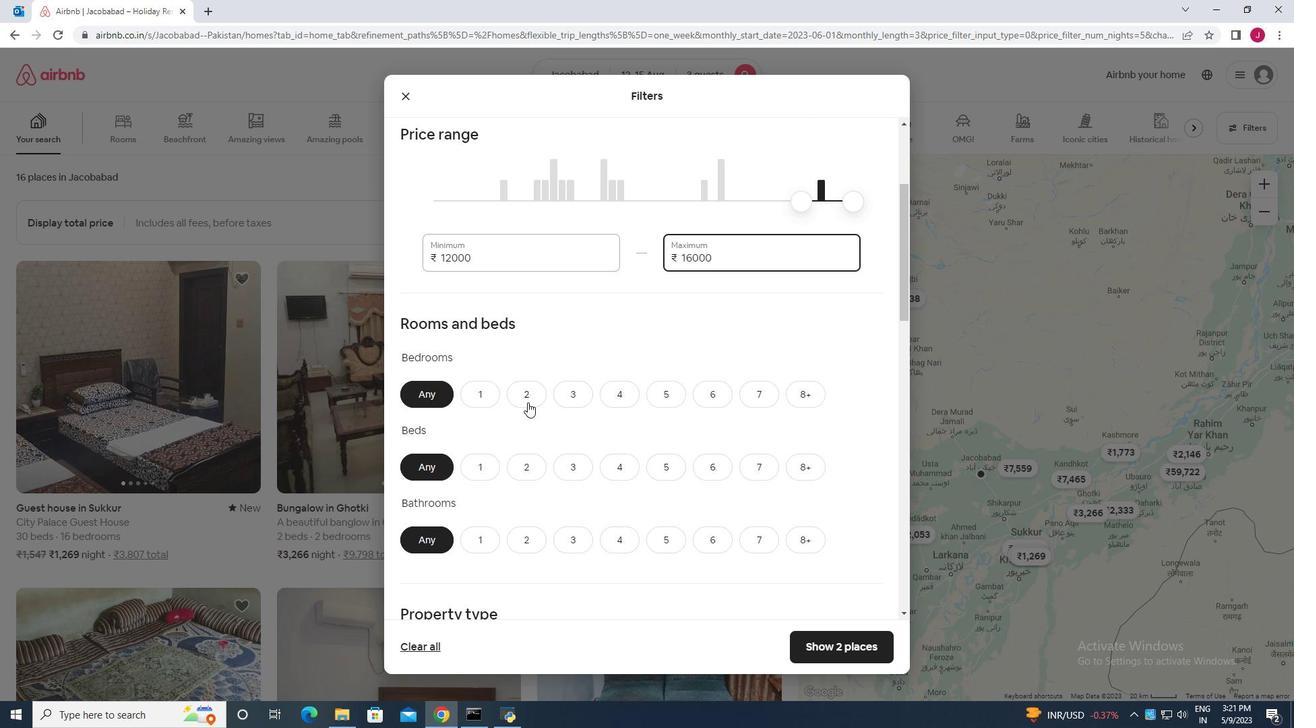 
Action: Mouse pressed left at (523, 398)
Screenshot: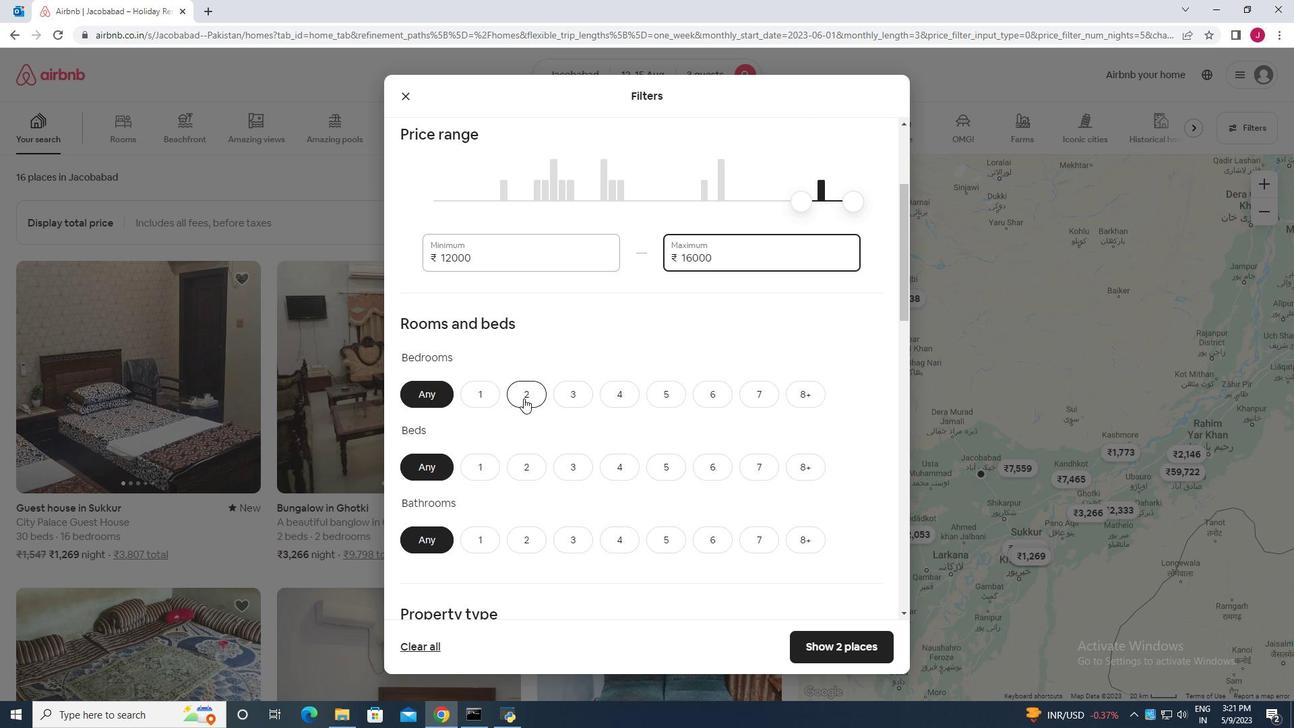 
Action: Mouse moved to (576, 467)
Screenshot: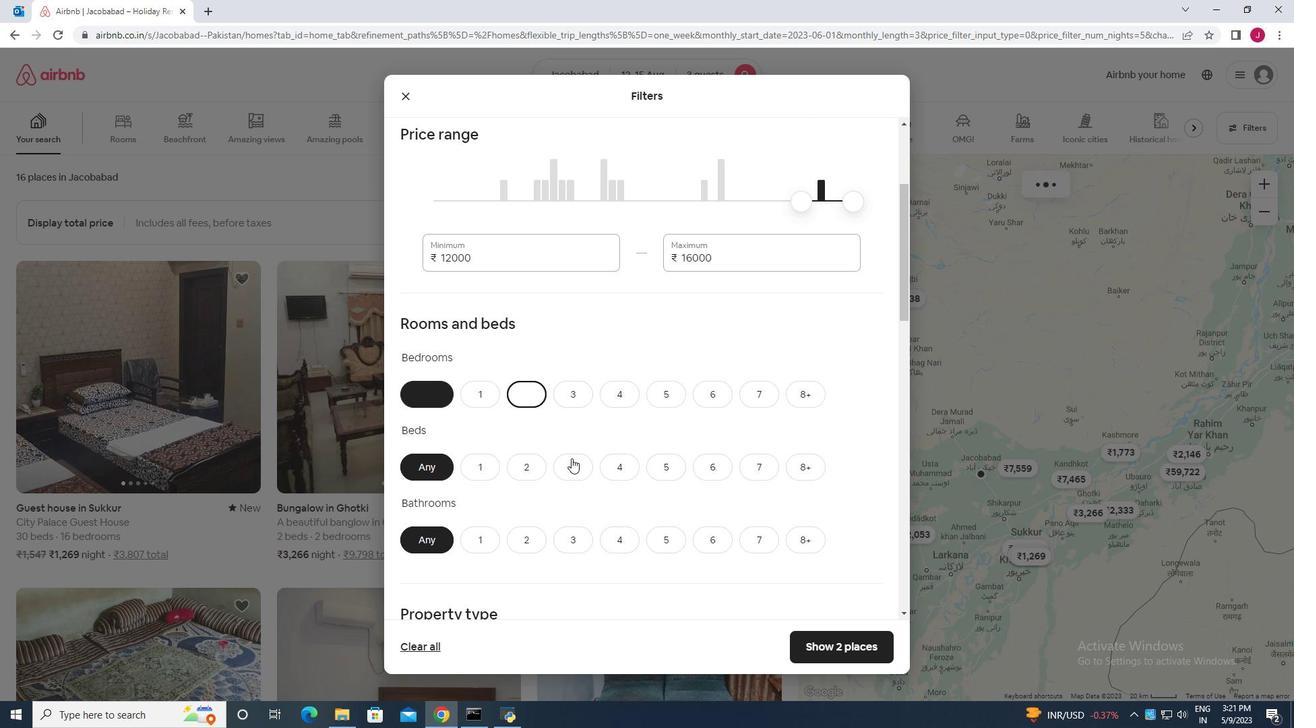 
Action: Mouse pressed left at (576, 467)
Screenshot: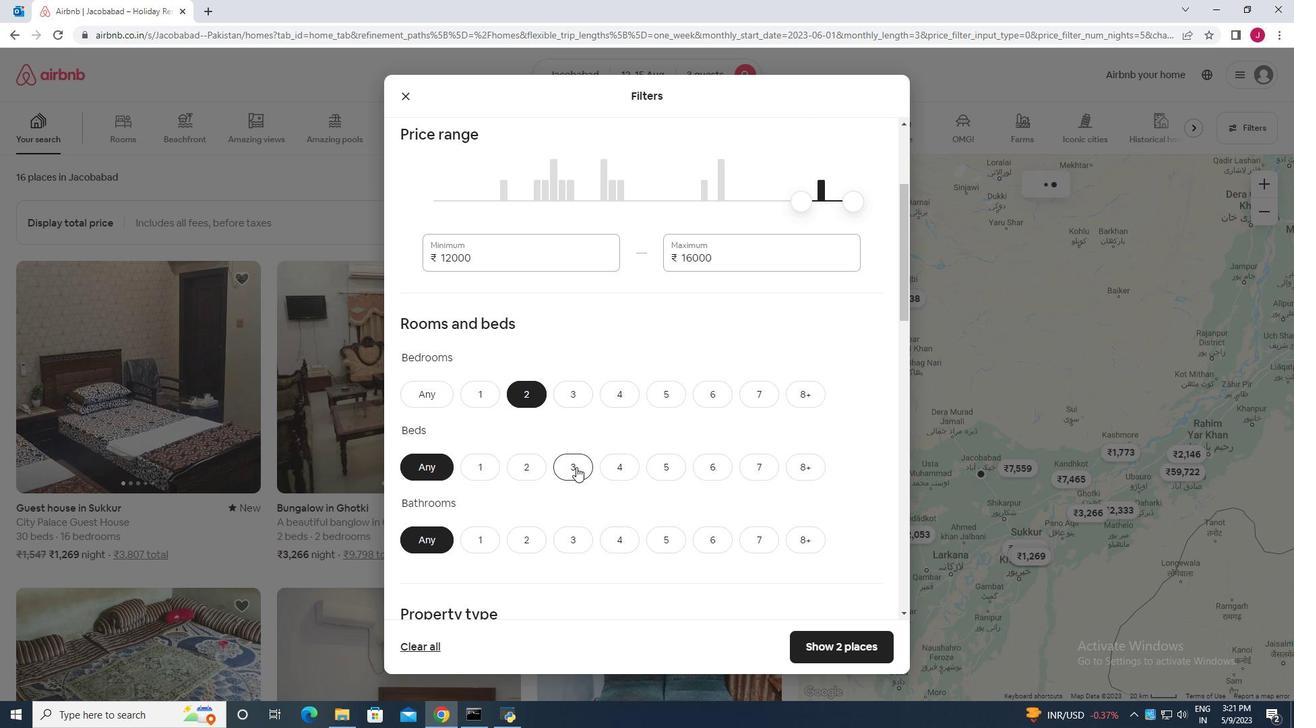 
Action: Mouse moved to (482, 538)
Screenshot: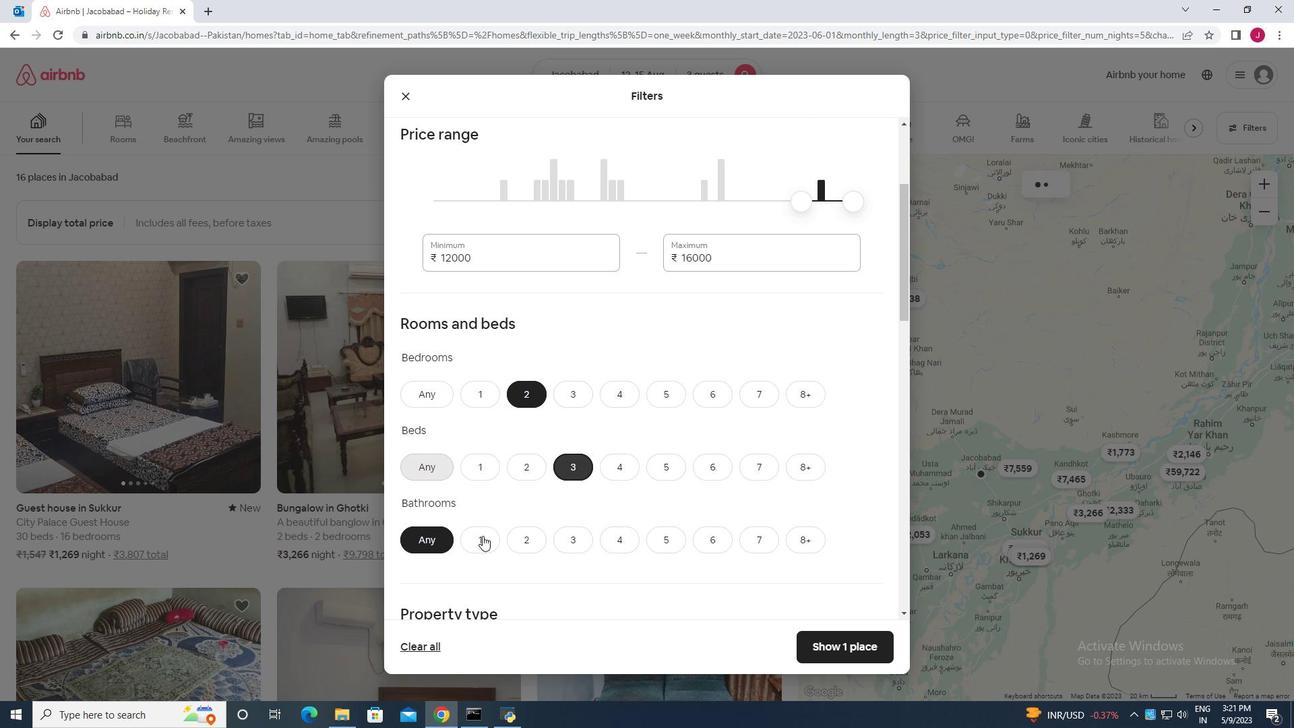 
Action: Mouse pressed left at (482, 538)
Screenshot: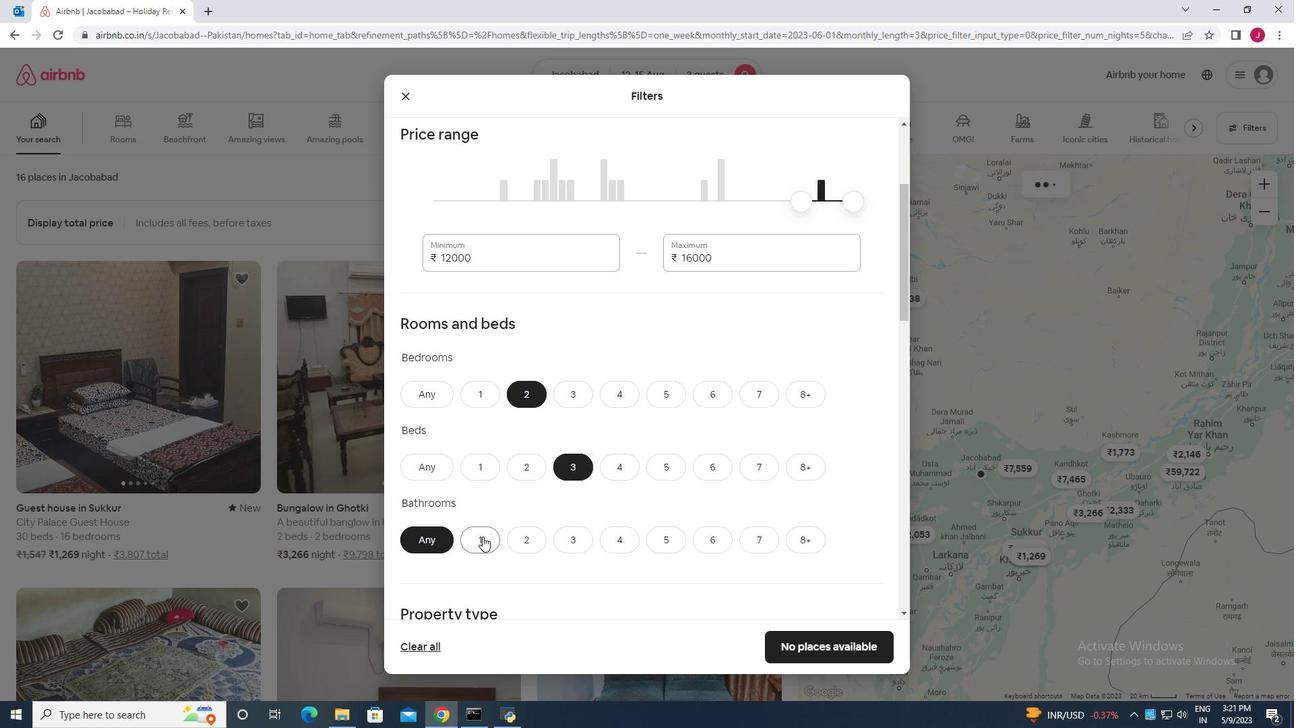 
Action: Mouse moved to (638, 465)
Screenshot: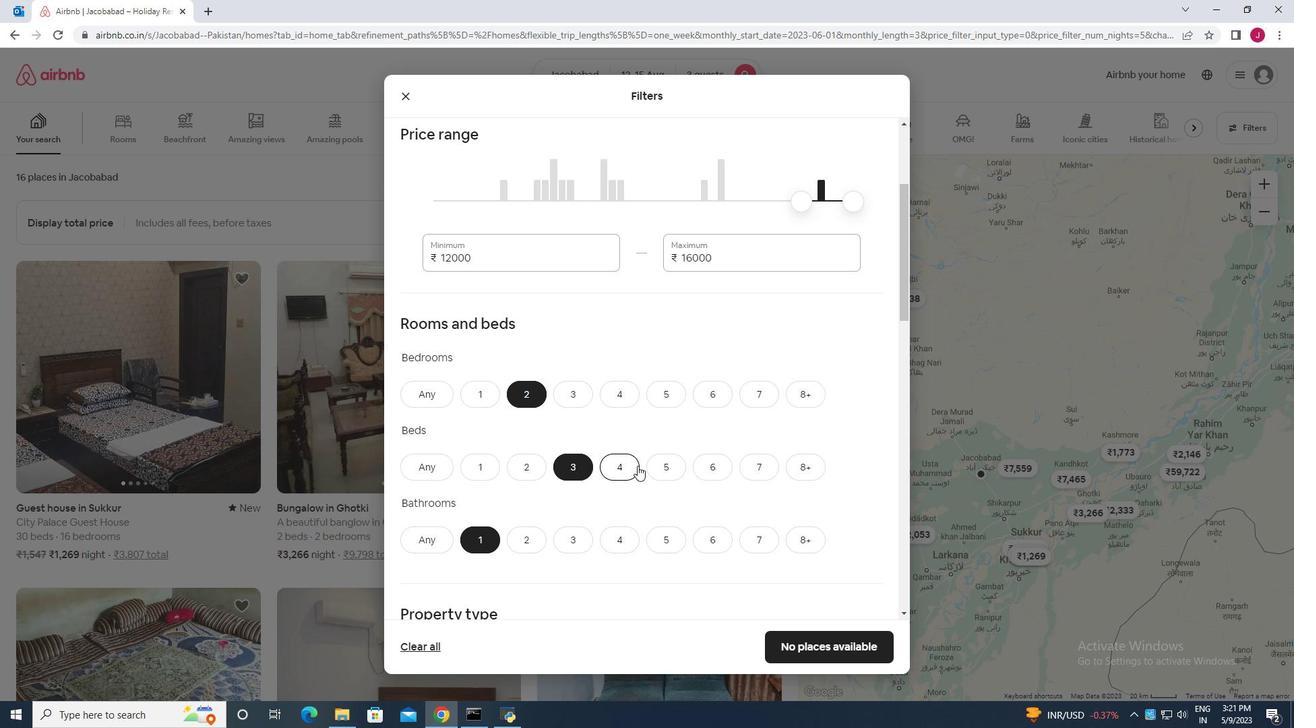 
Action: Mouse scrolled (638, 464) with delta (0, 0)
Screenshot: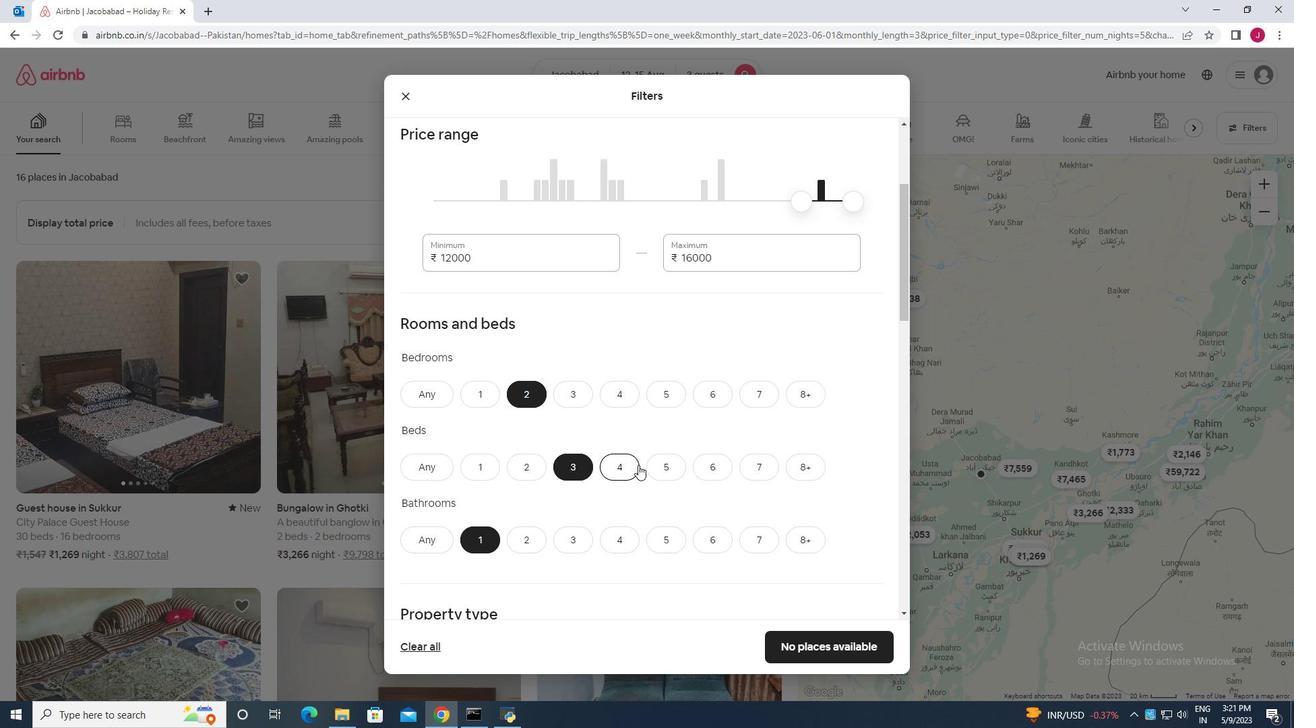 
Action: Mouse scrolled (638, 464) with delta (0, 0)
Screenshot: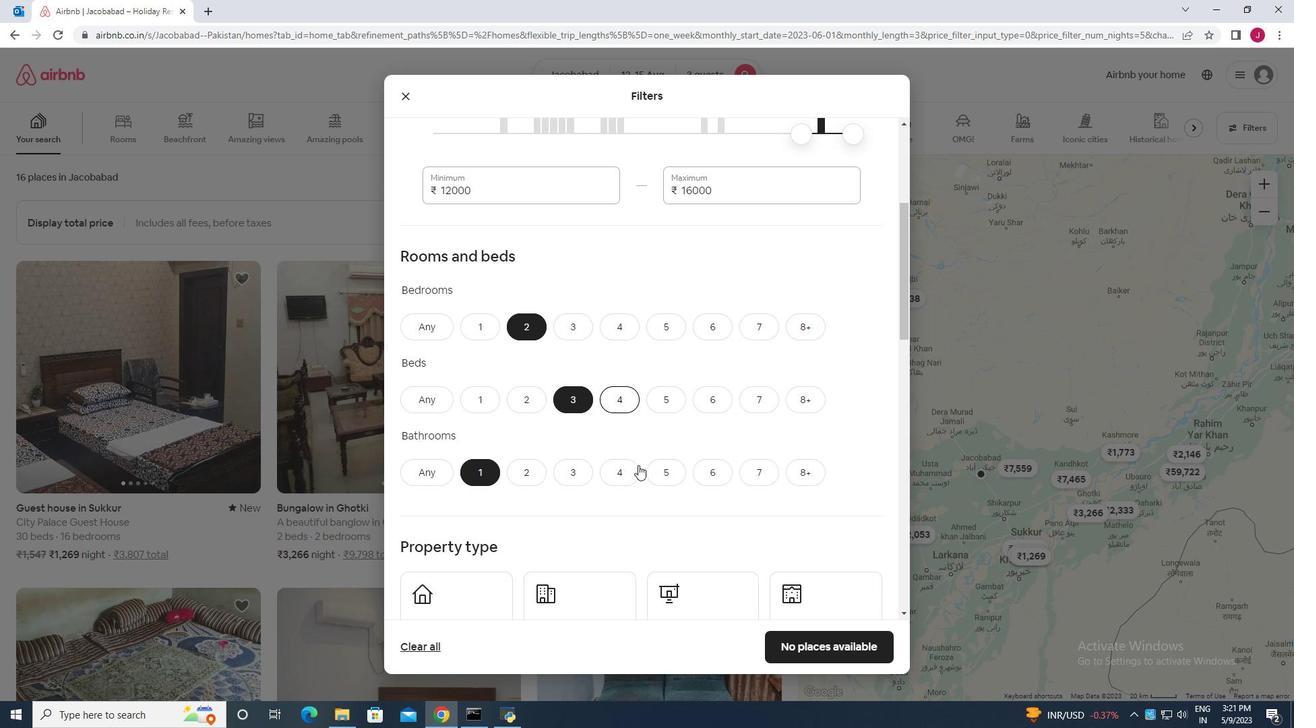 
Action: Mouse moved to (465, 527)
Screenshot: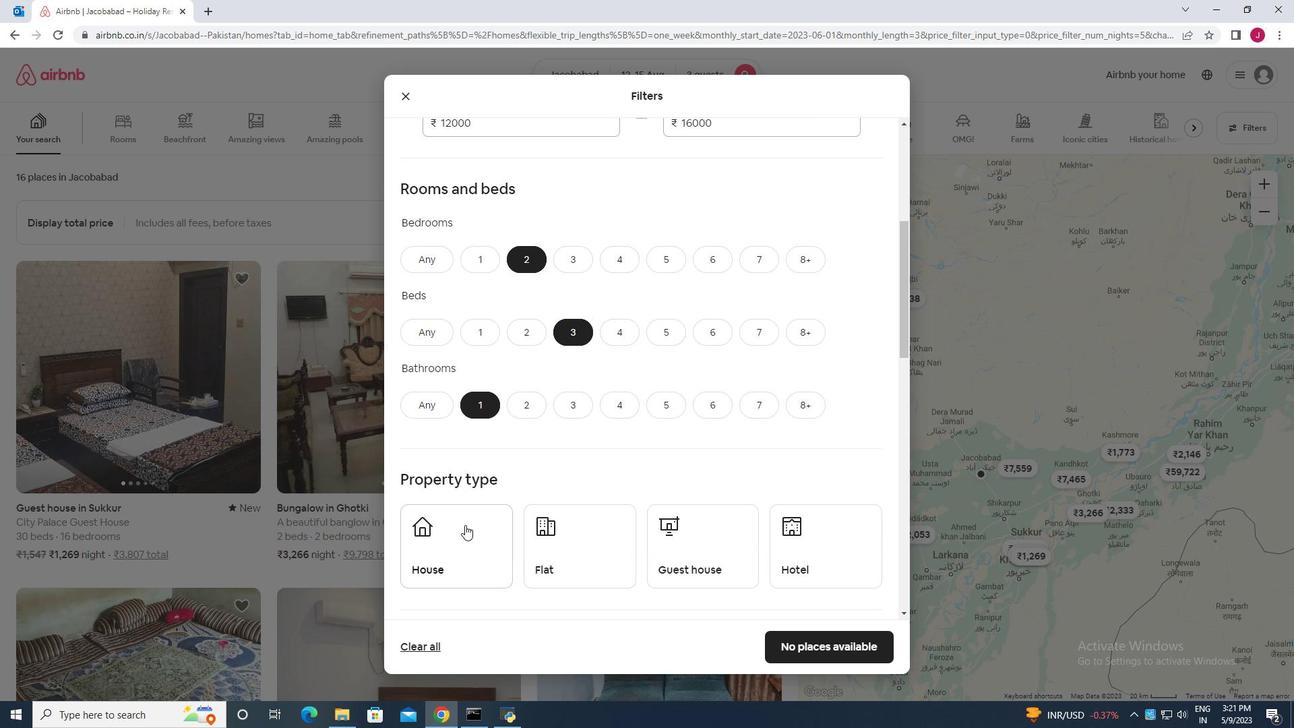 
Action: Mouse pressed left at (465, 527)
Screenshot: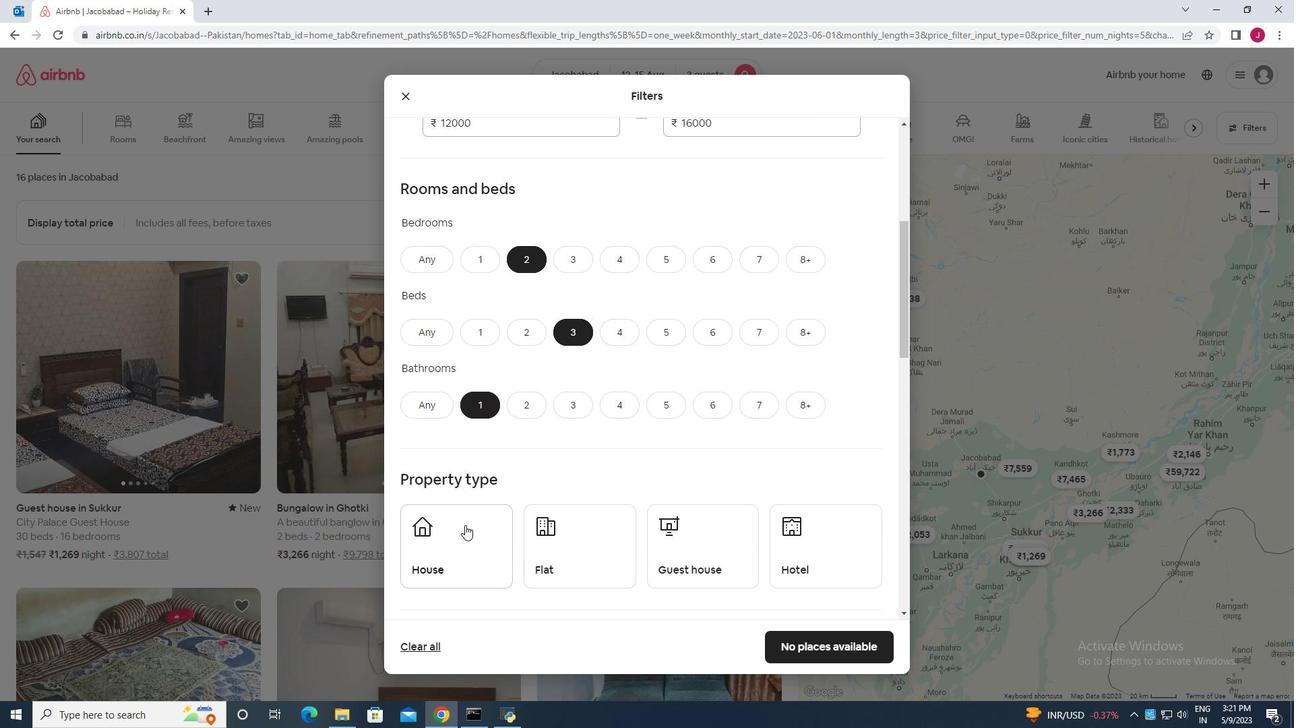 
Action: Mouse moved to (566, 542)
Screenshot: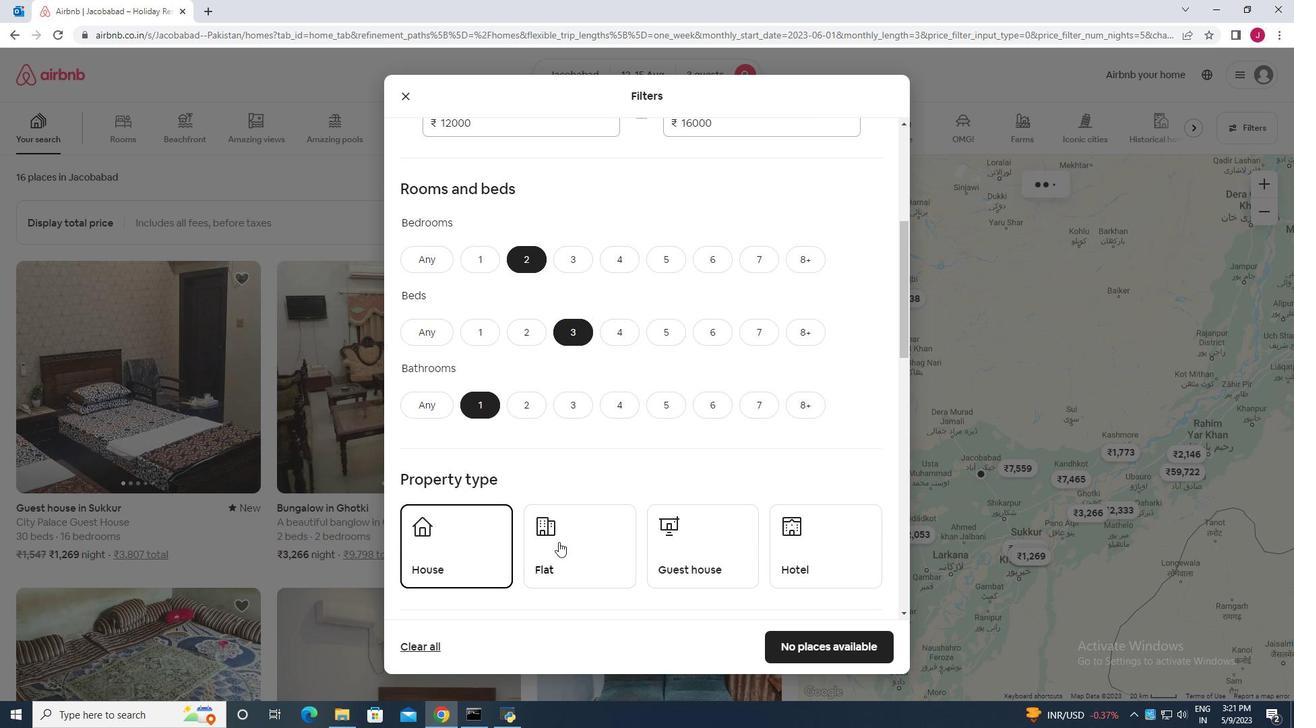 
Action: Mouse pressed left at (566, 542)
Screenshot: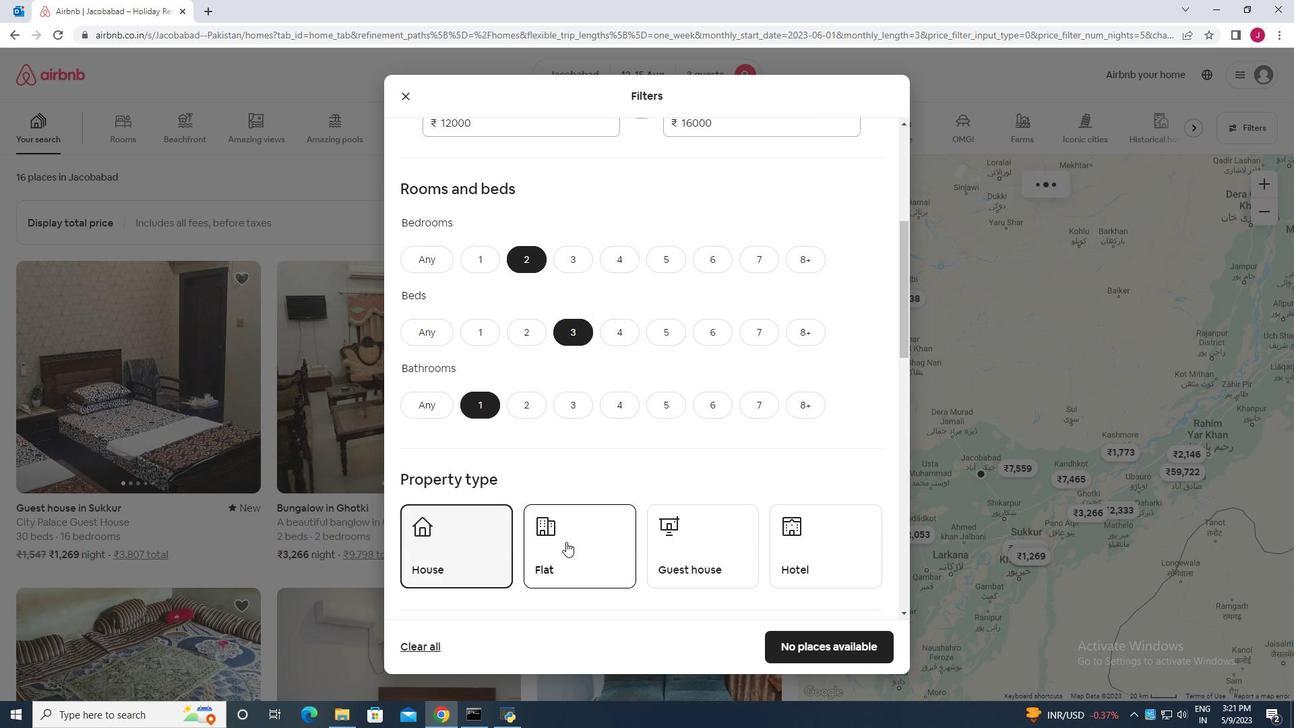 
Action: Mouse moved to (701, 556)
Screenshot: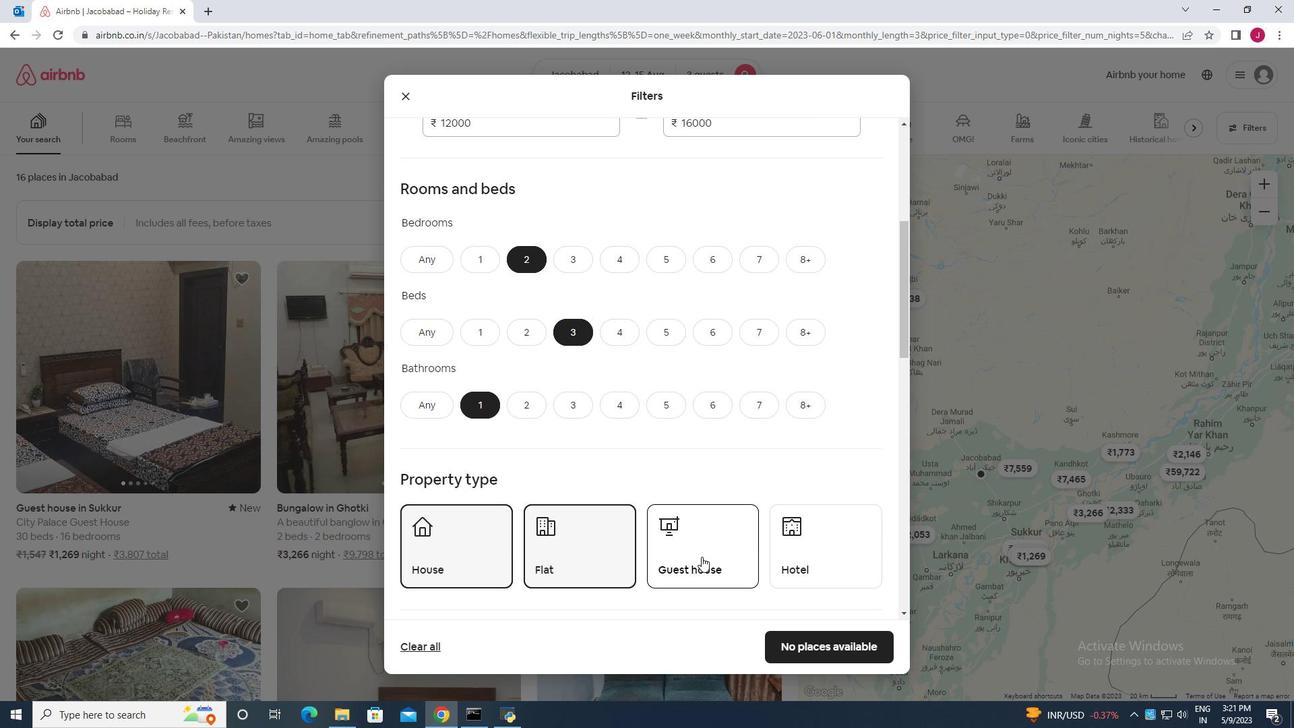 
Action: Mouse pressed left at (701, 556)
Screenshot: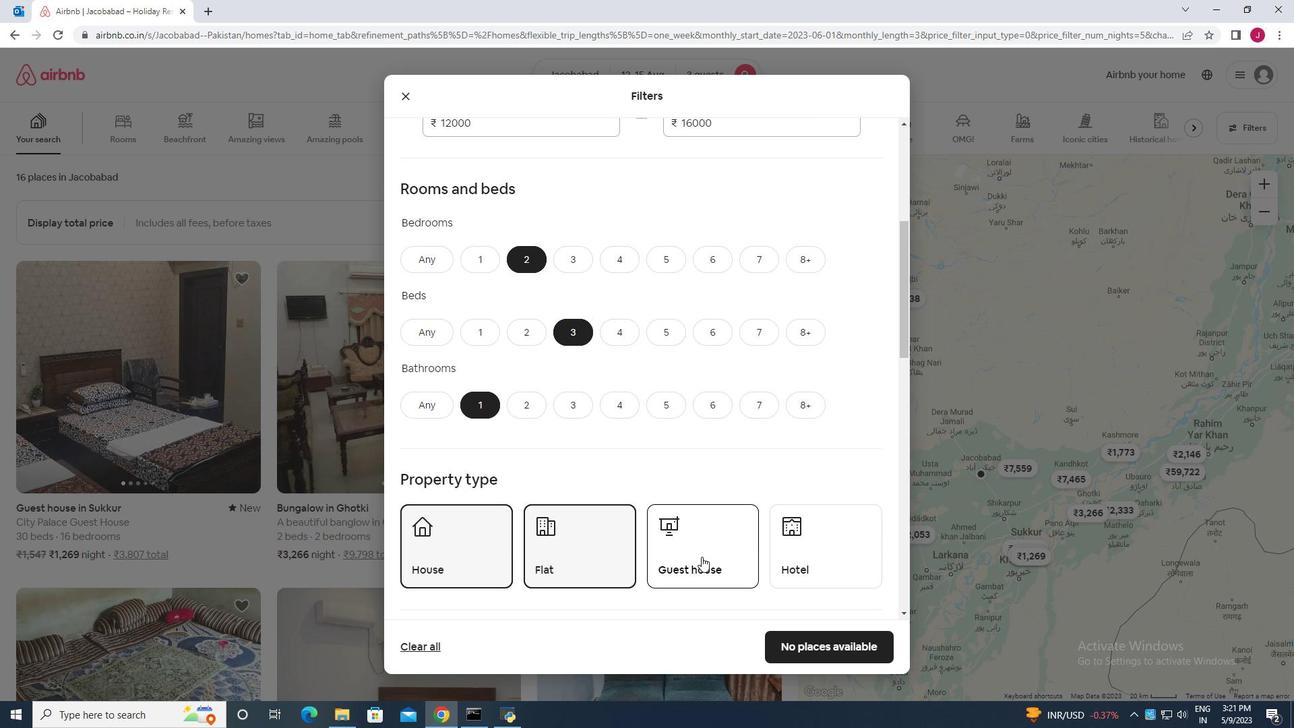 
Action: Mouse moved to (590, 526)
Screenshot: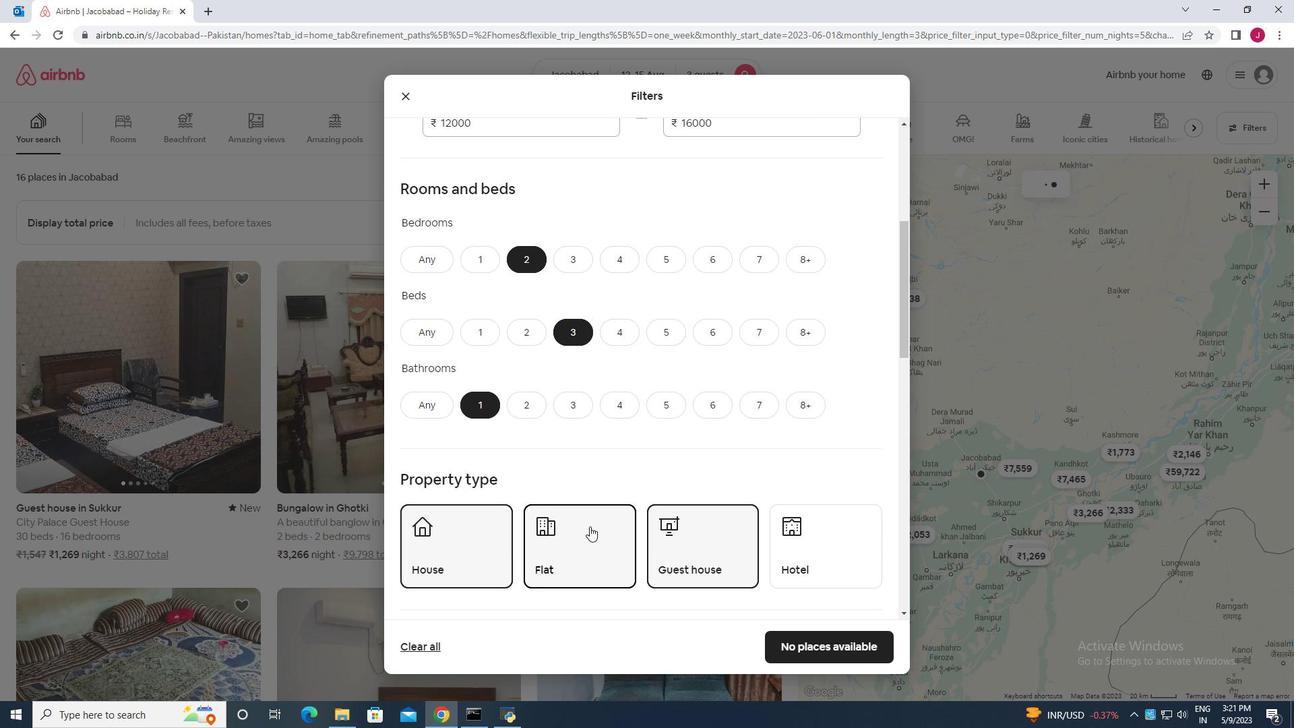 
Action: Mouse scrolled (590, 525) with delta (0, 0)
Screenshot: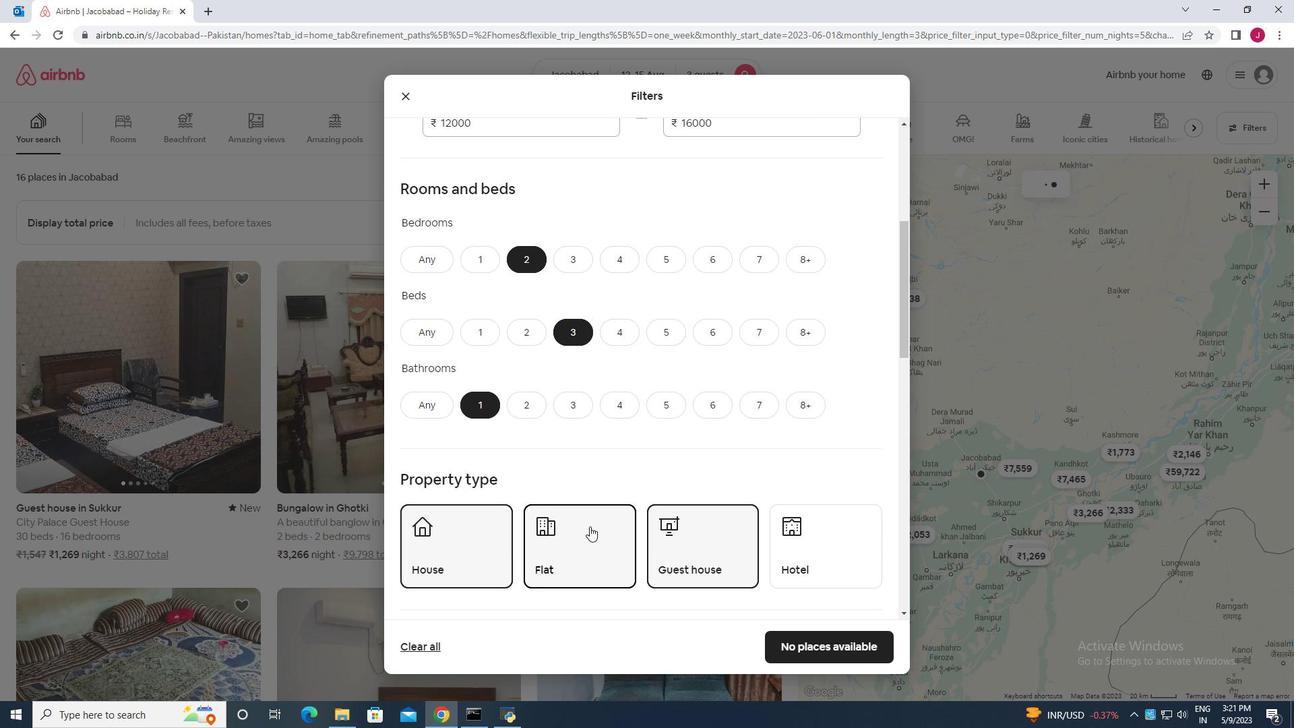 
Action: Mouse scrolled (590, 525) with delta (0, 0)
Screenshot: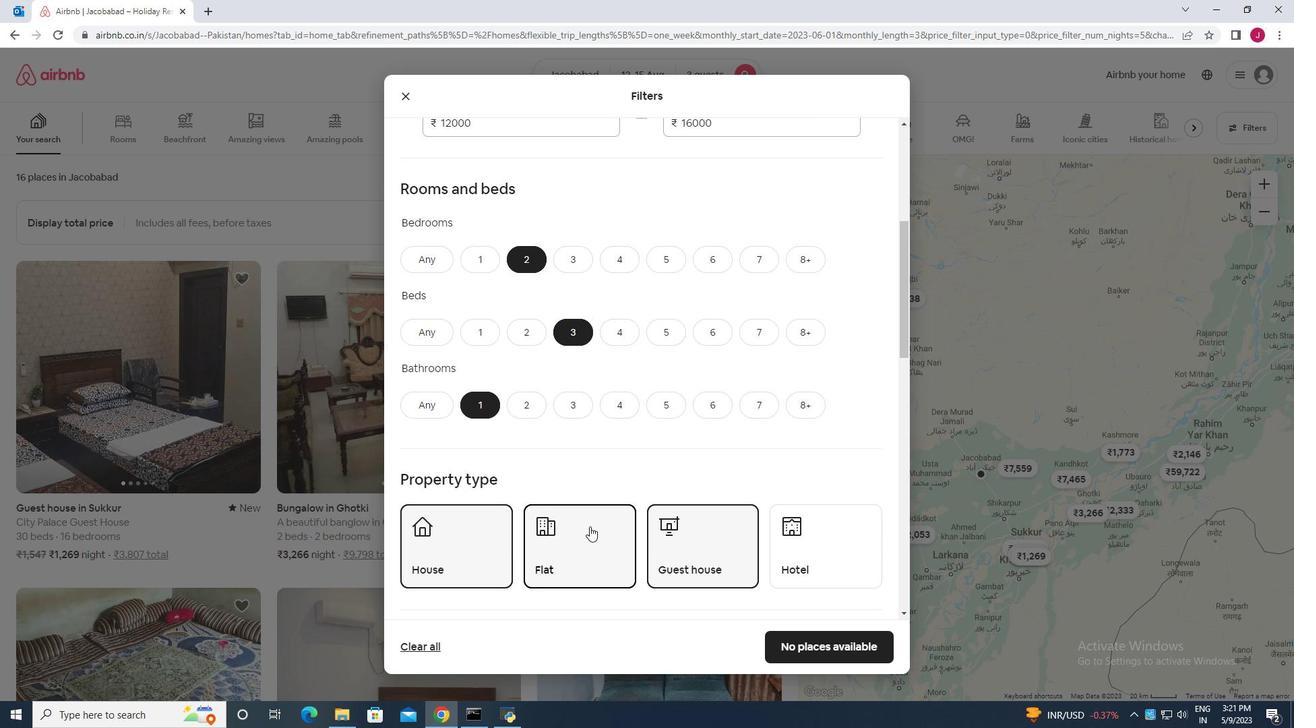 
Action: Mouse scrolled (590, 525) with delta (0, 0)
Screenshot: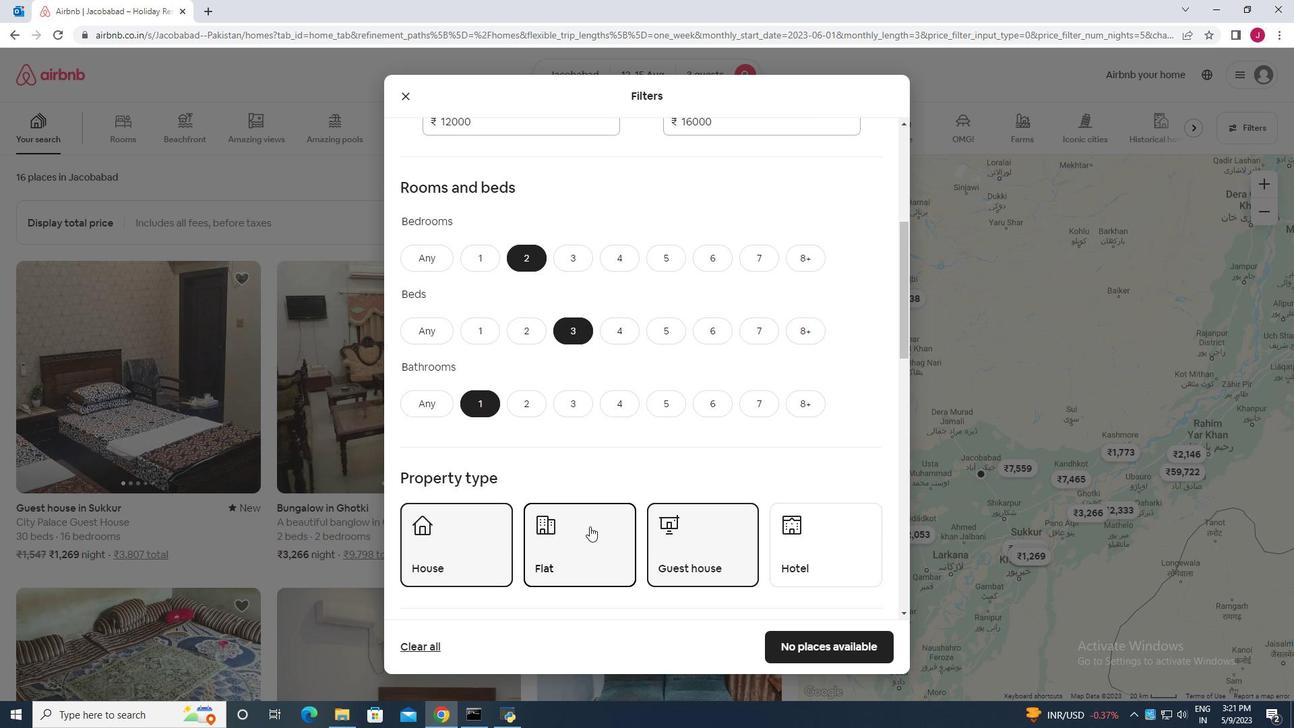 
Action: Mouse moved to (606, 510)
Screenshot: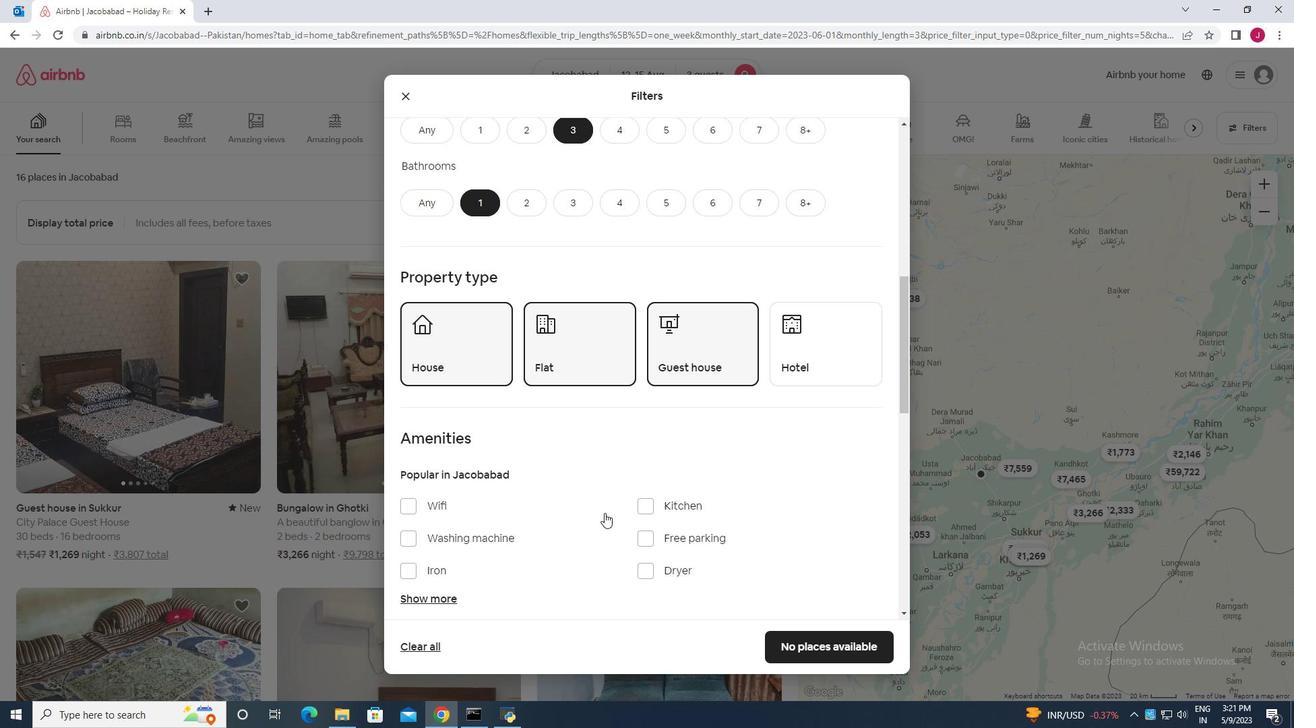 
Action: Mouse scrolled (606, 509) with delta (0, 0)
Screenshot: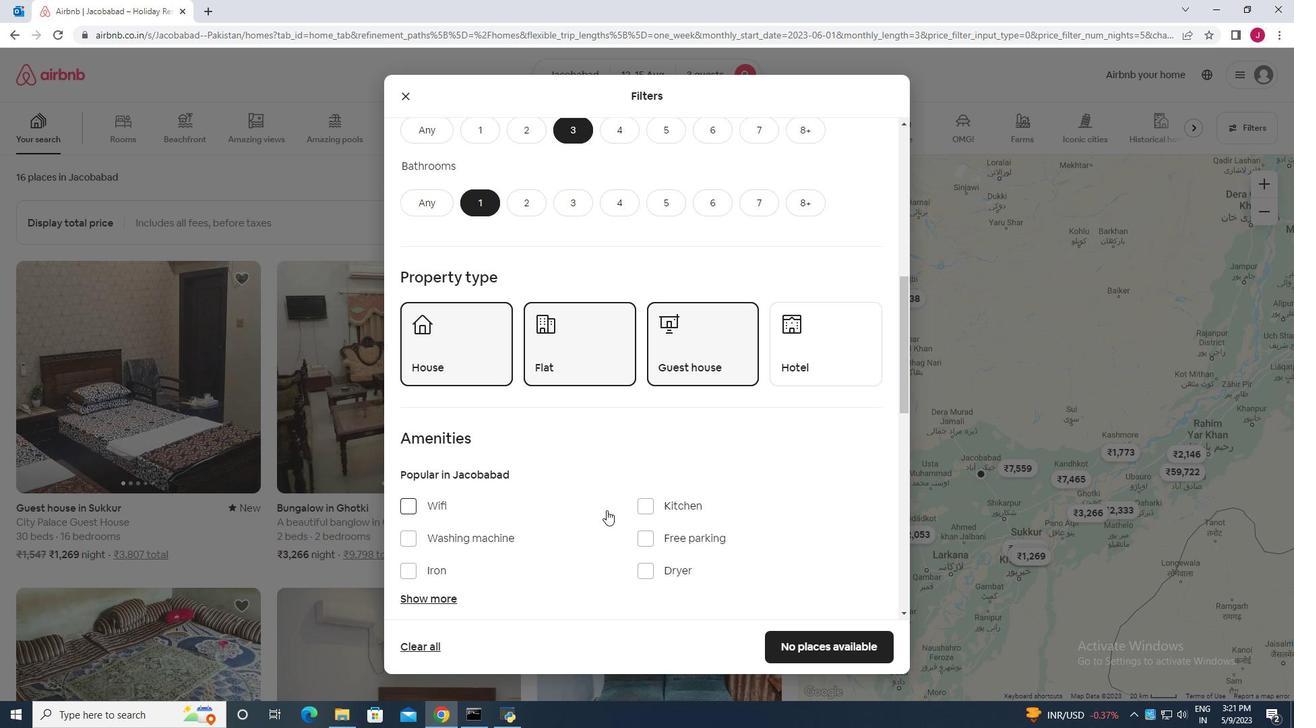 
Action: Mouse scrolled (606, 509) with delta (0, 0)
Screenshot: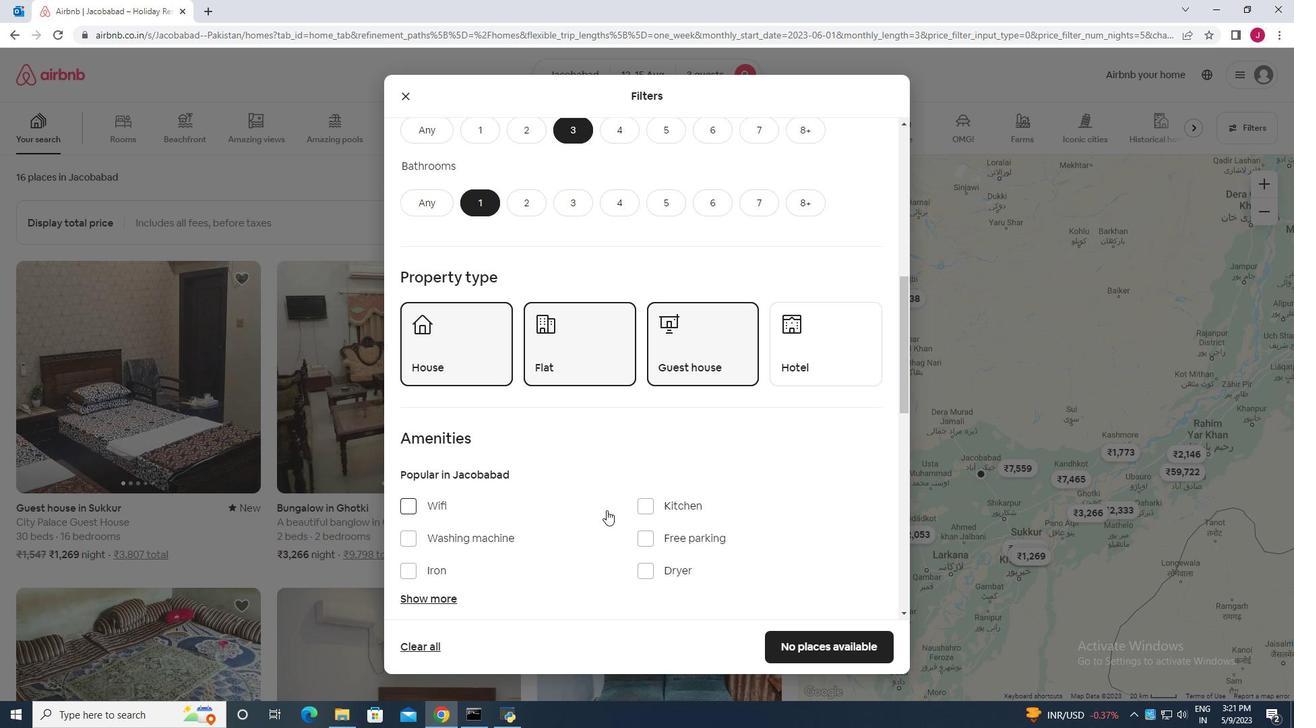 
Action: Mouse scrolled (606, 509) with delta (0, 0)
Screenshot: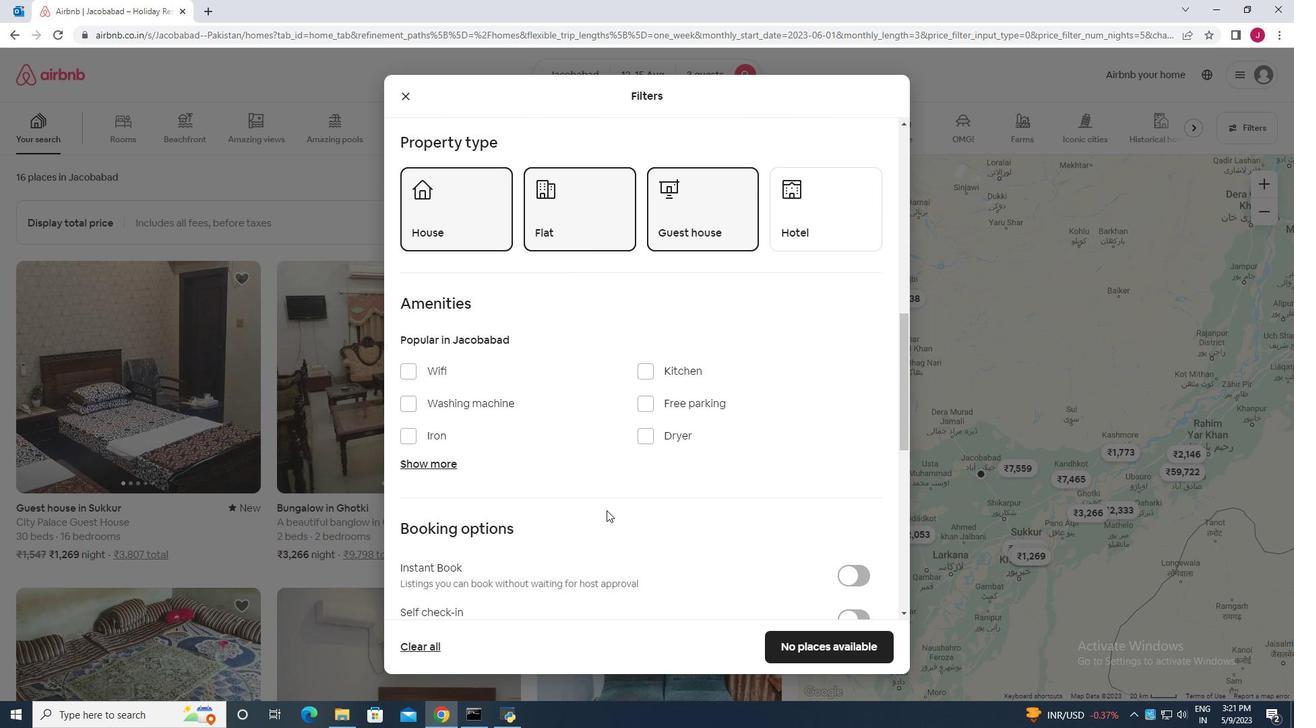 
Action: Mouse scrolled (606, 509) with delta (0, 0)
Screenshot: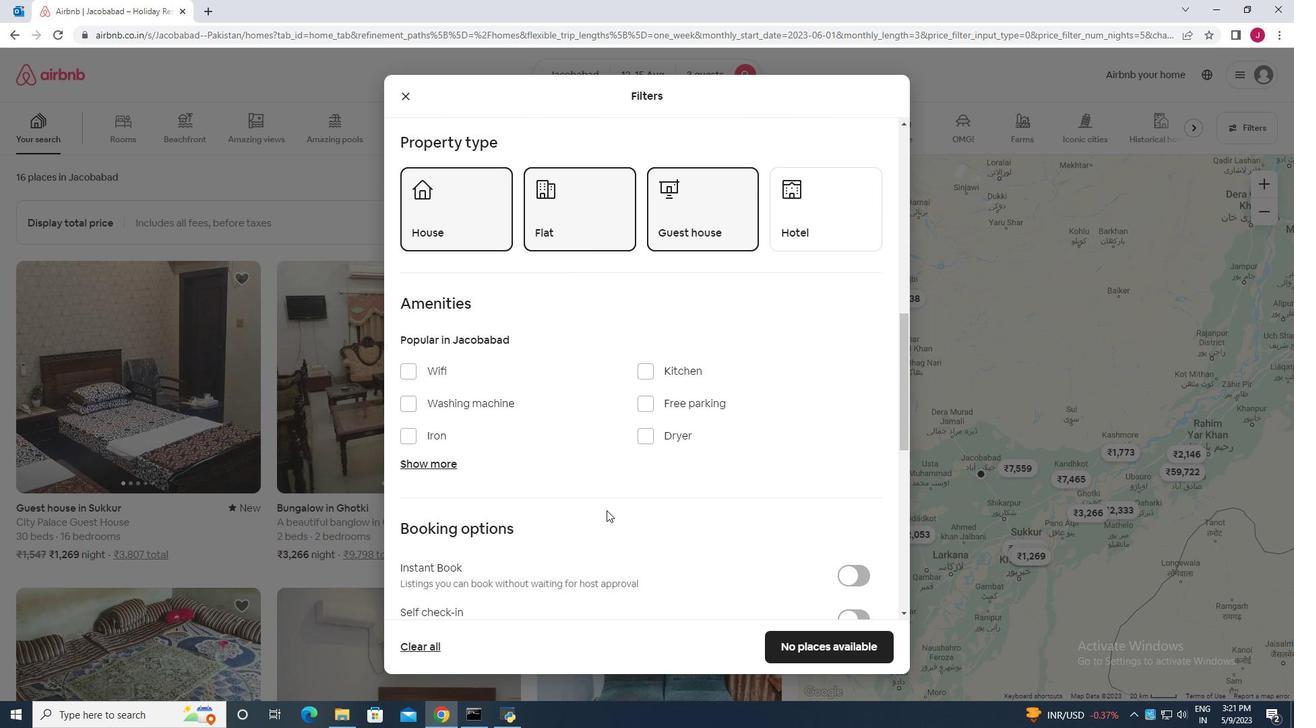 
Action: Mouse moved to (850, 488)
Screenshot: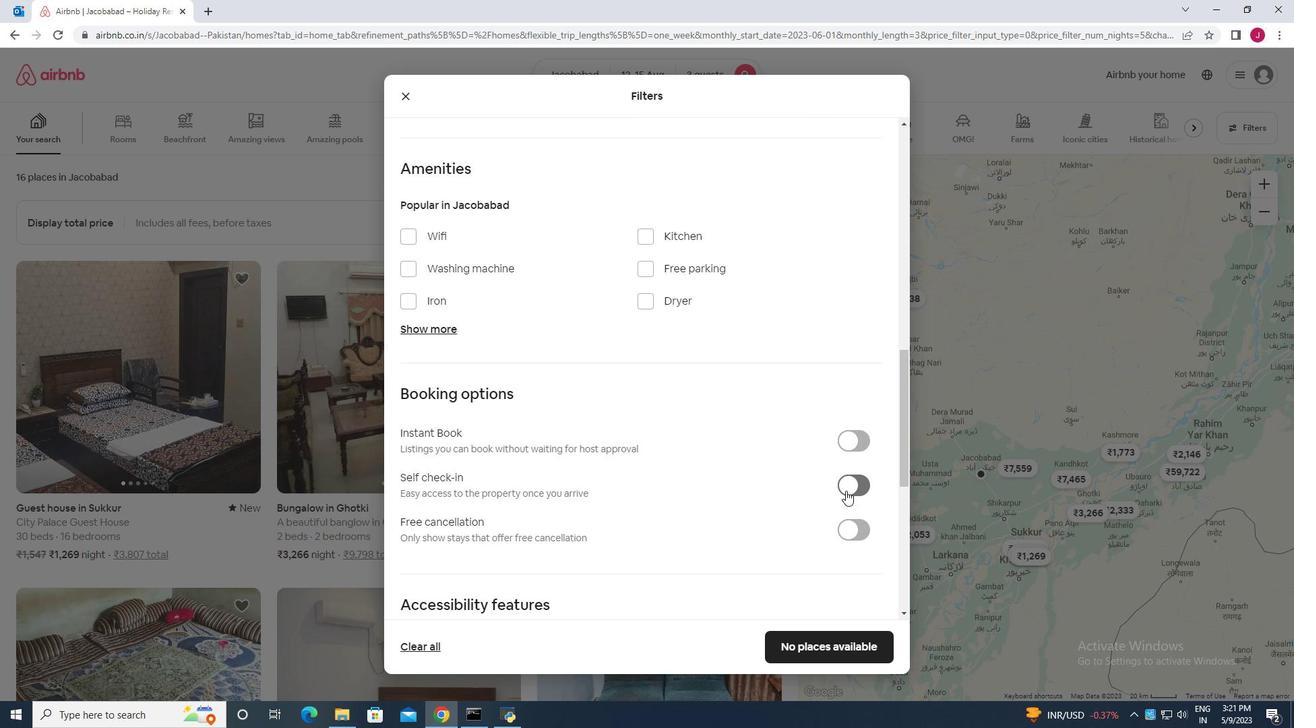 
Action: Mouse pressed left at (850, 488)
Screenshot: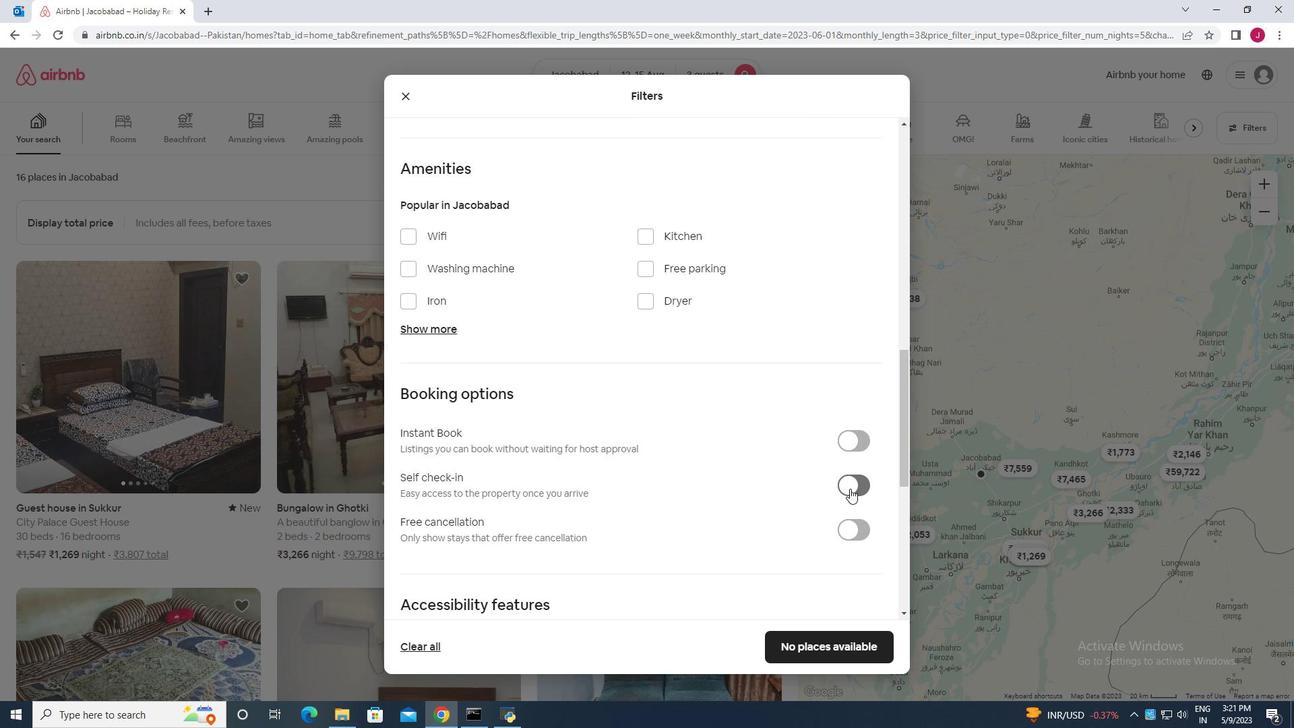 
Action: Mouse moved to (693, 469)
Screenshot: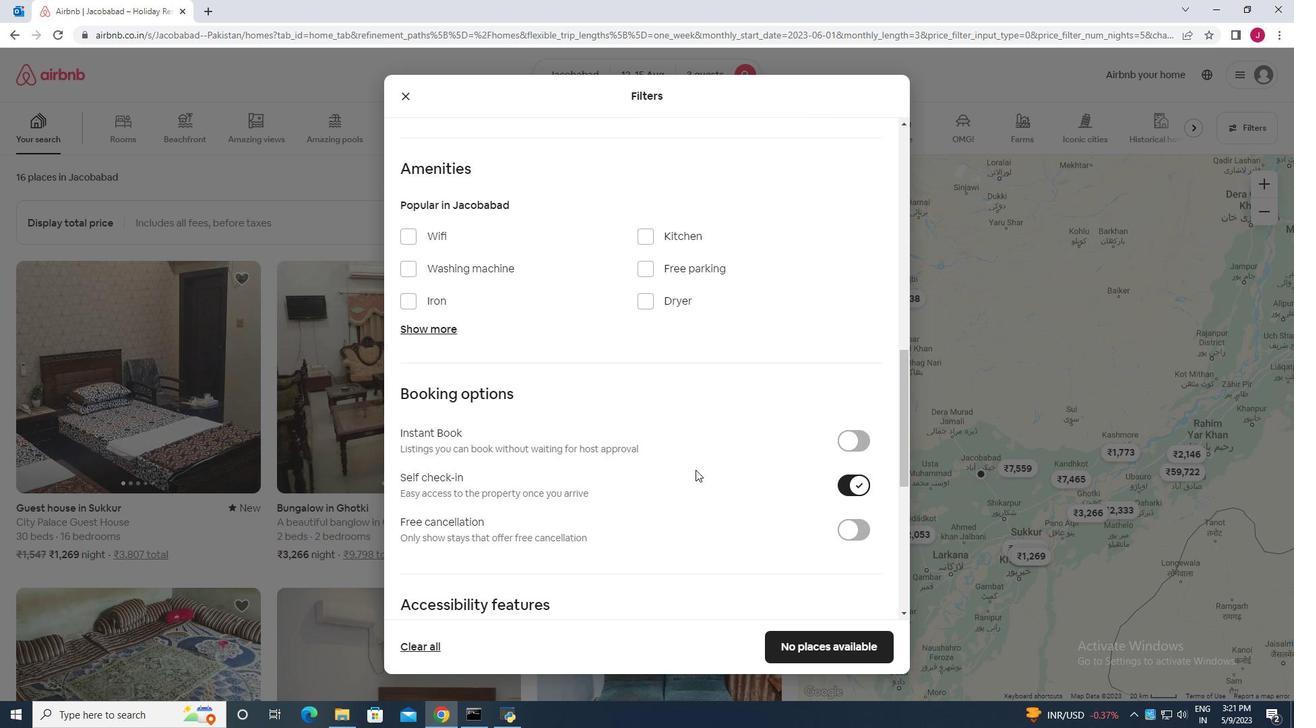 
Action: Mouse scrolled (693, 469) with delta (0, 0)
Screenshot: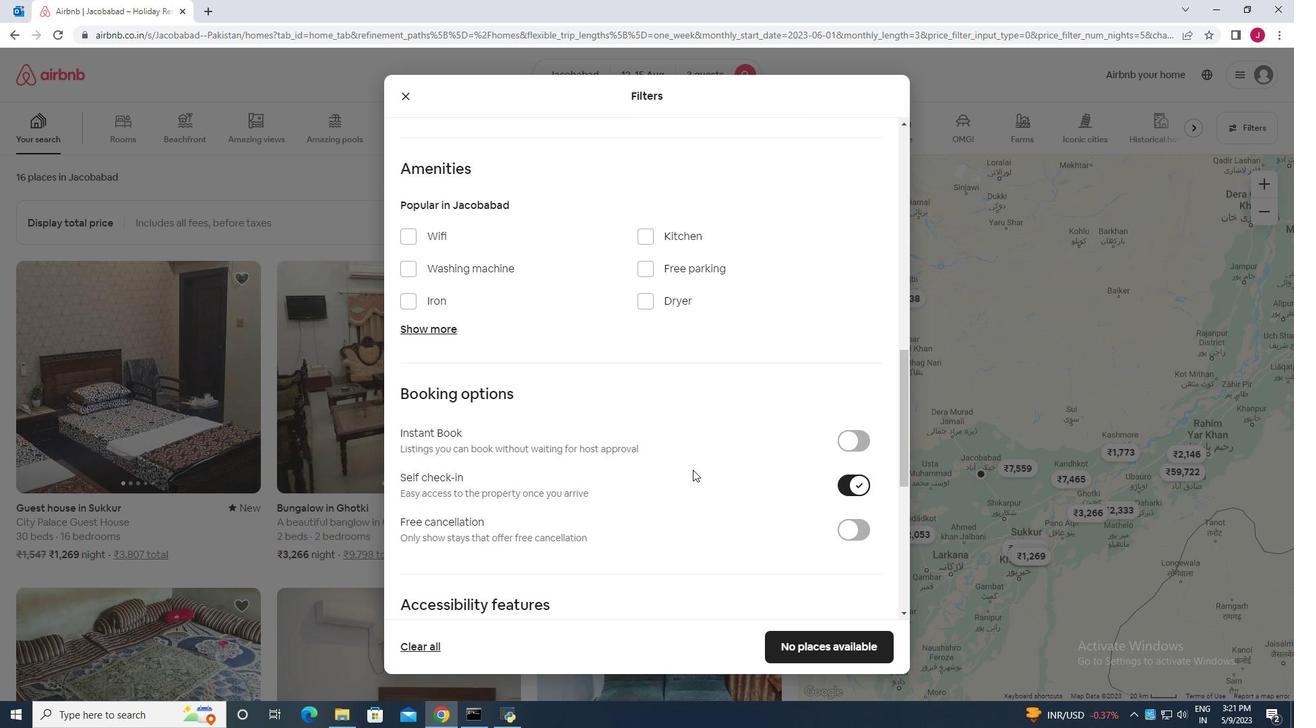 
Action: Mouse scrolled (693, 469) with delta (0, 0)
Screenshot: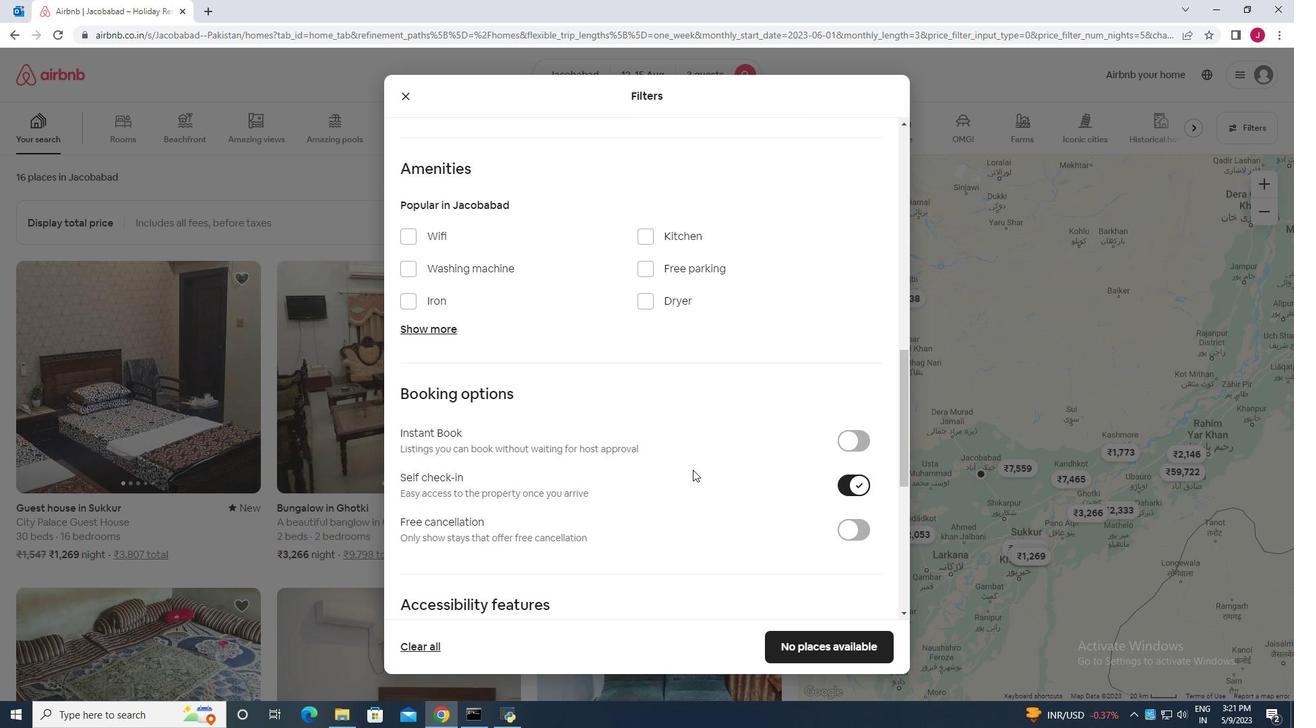 
Action: Mouse scrolled (693, 469) with delta (0, 0)
Screenshot: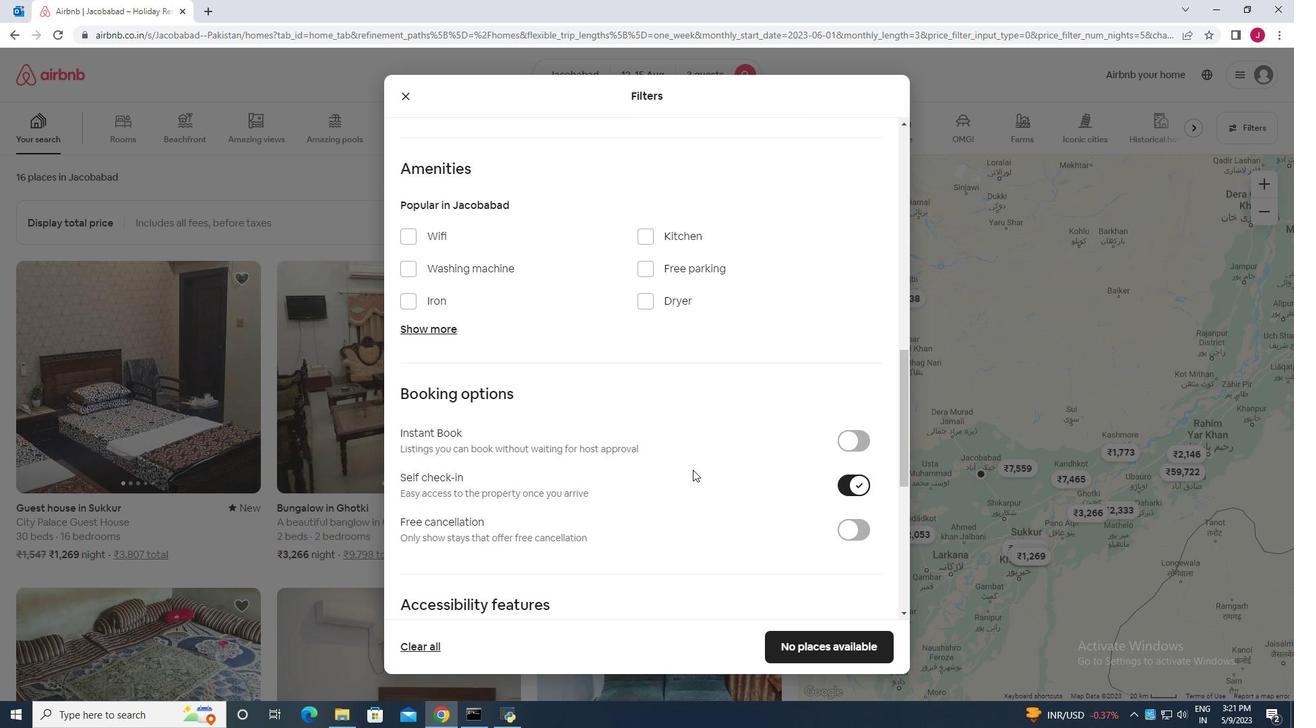 
Action: Mouse scrolled (693, 469) with delta (0, 0)
Screenshot: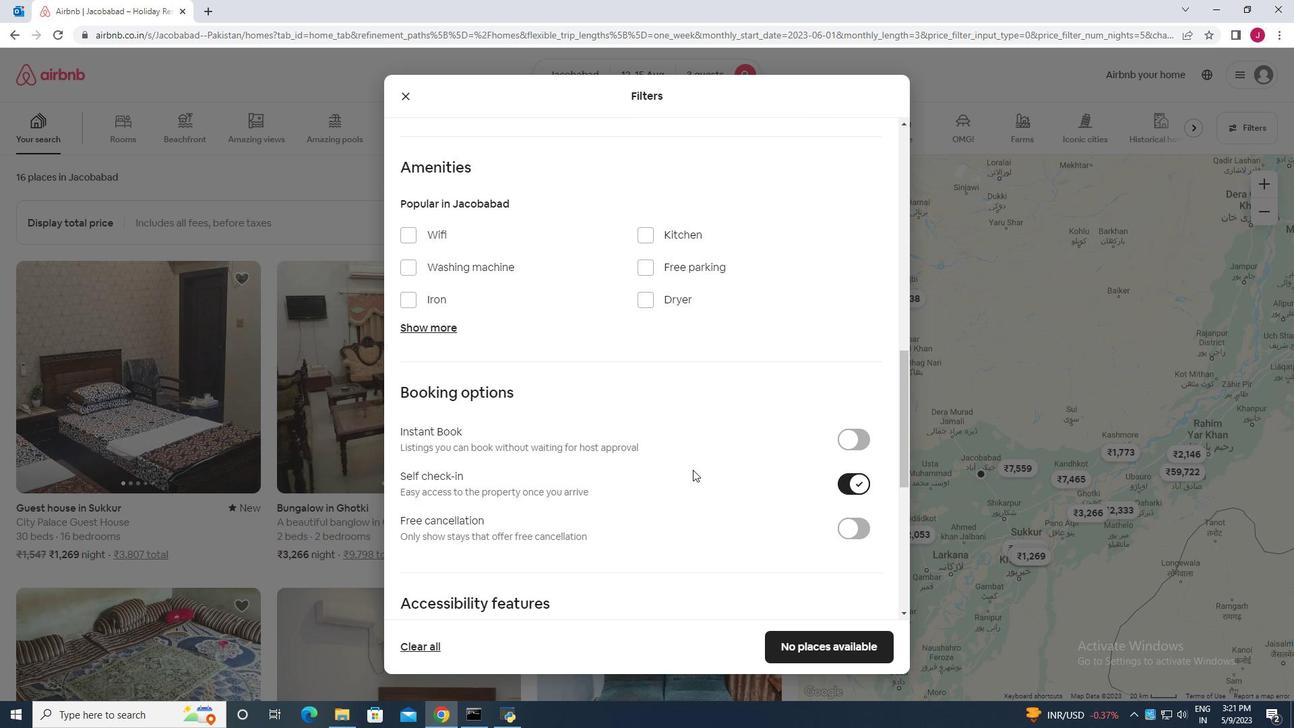 
Action: Mouse scrolled (693, 469) with delta (0, 0)
Screenshot: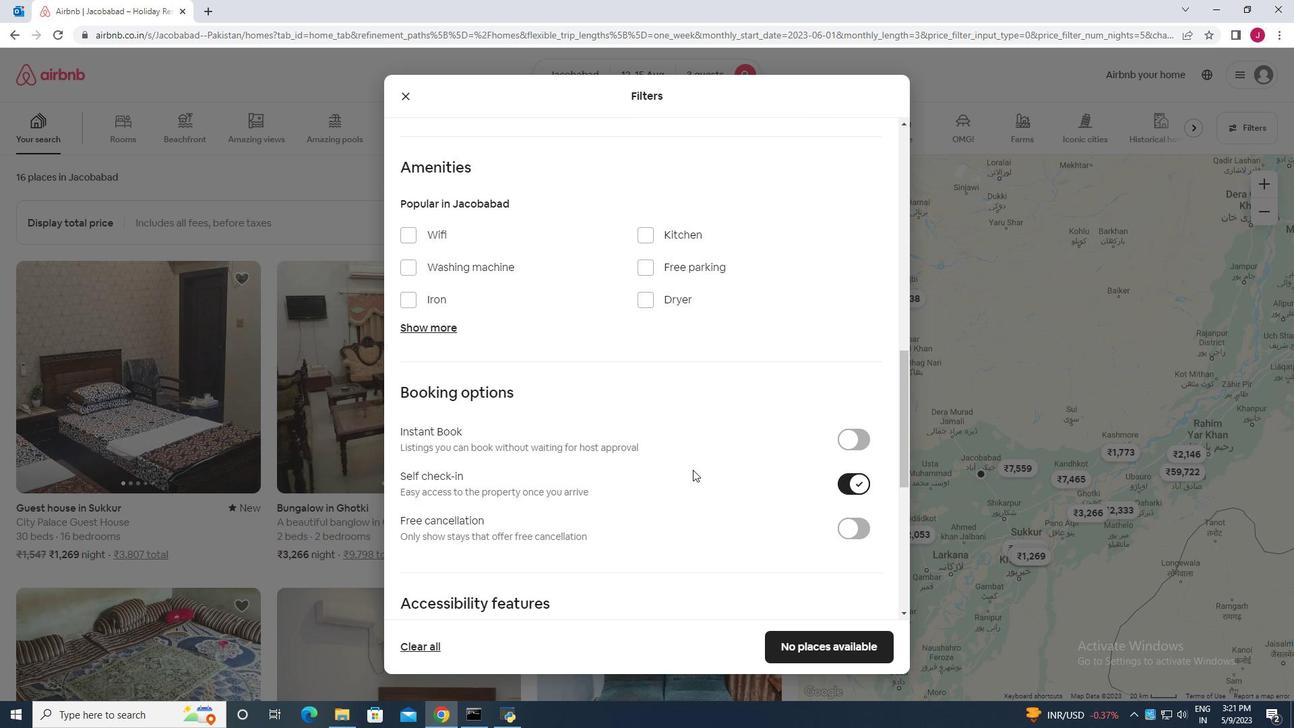 
Action: Mouse scrolled (693, 469) with delta (0, 0)
Screenshot: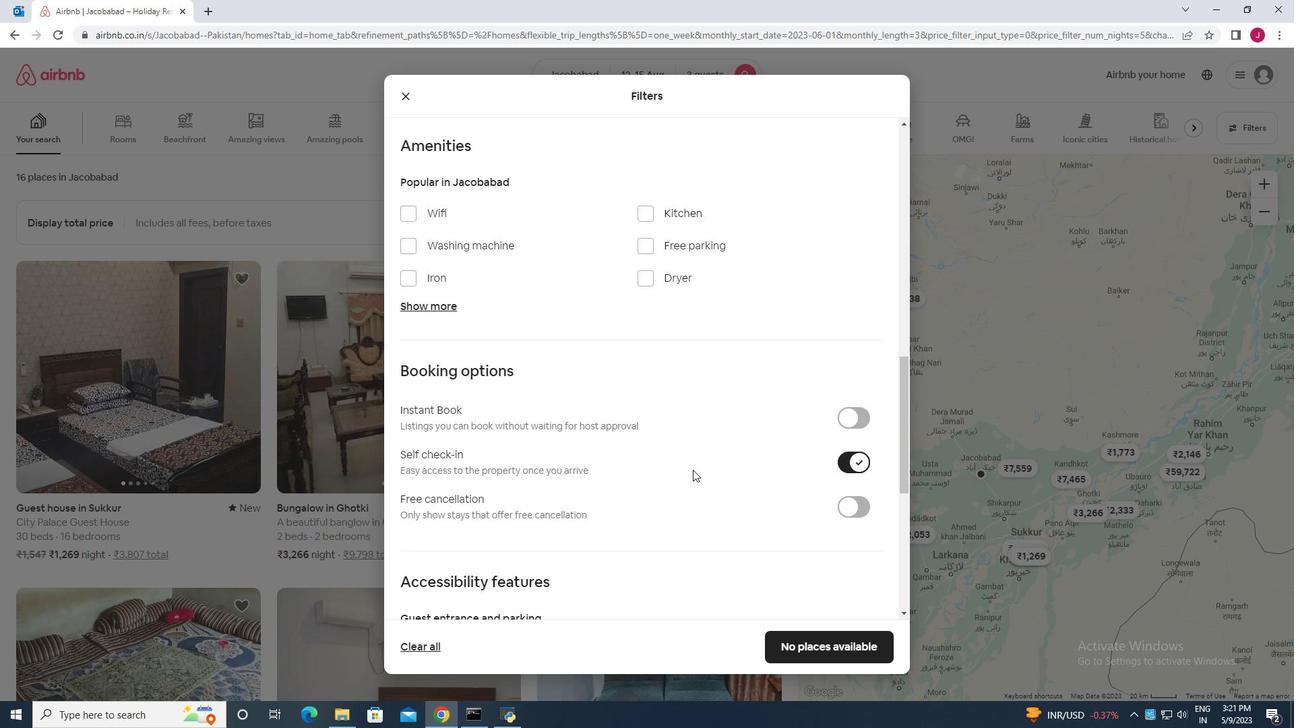 
Action: Mouse scrolled (693, 469) with delta (0, 0)
Screenshot: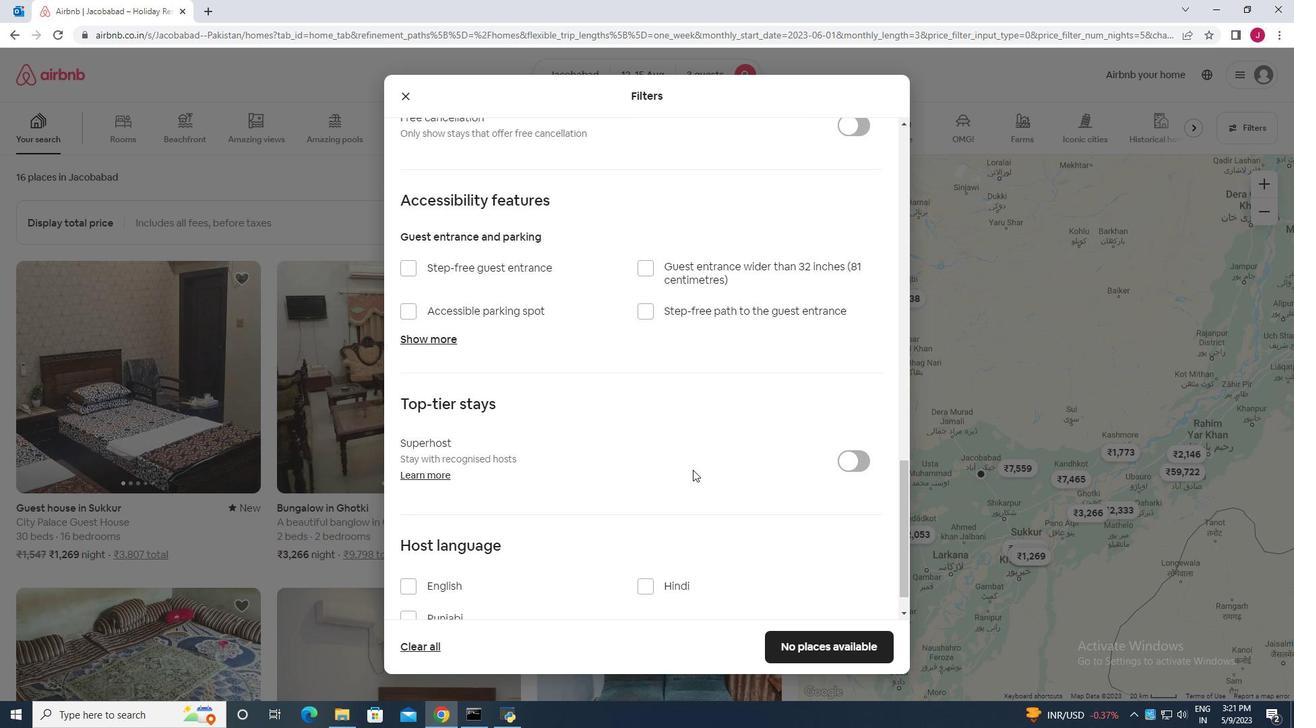 
Action: Mouse scrolled (693, 469) with delta (0, 0)
Screenshot: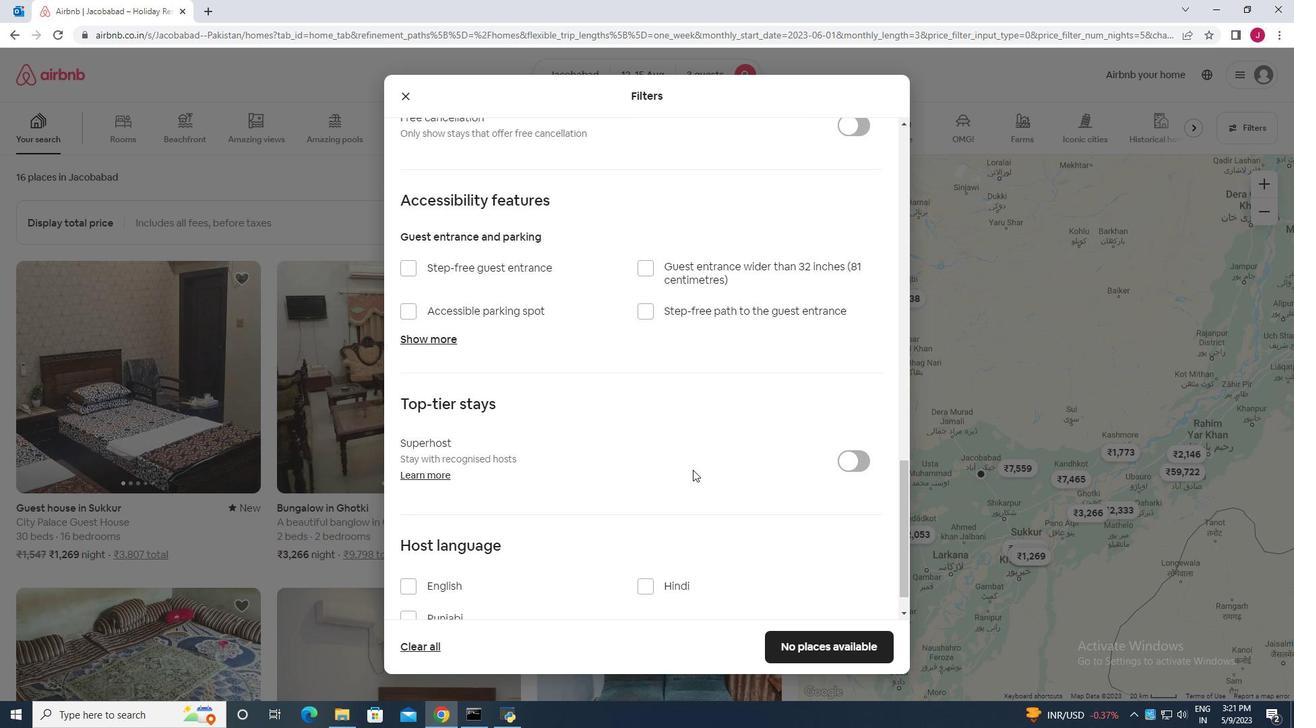 
Action: Mouse scrolled (693, 469) with delta (0, 0)
Screenshot: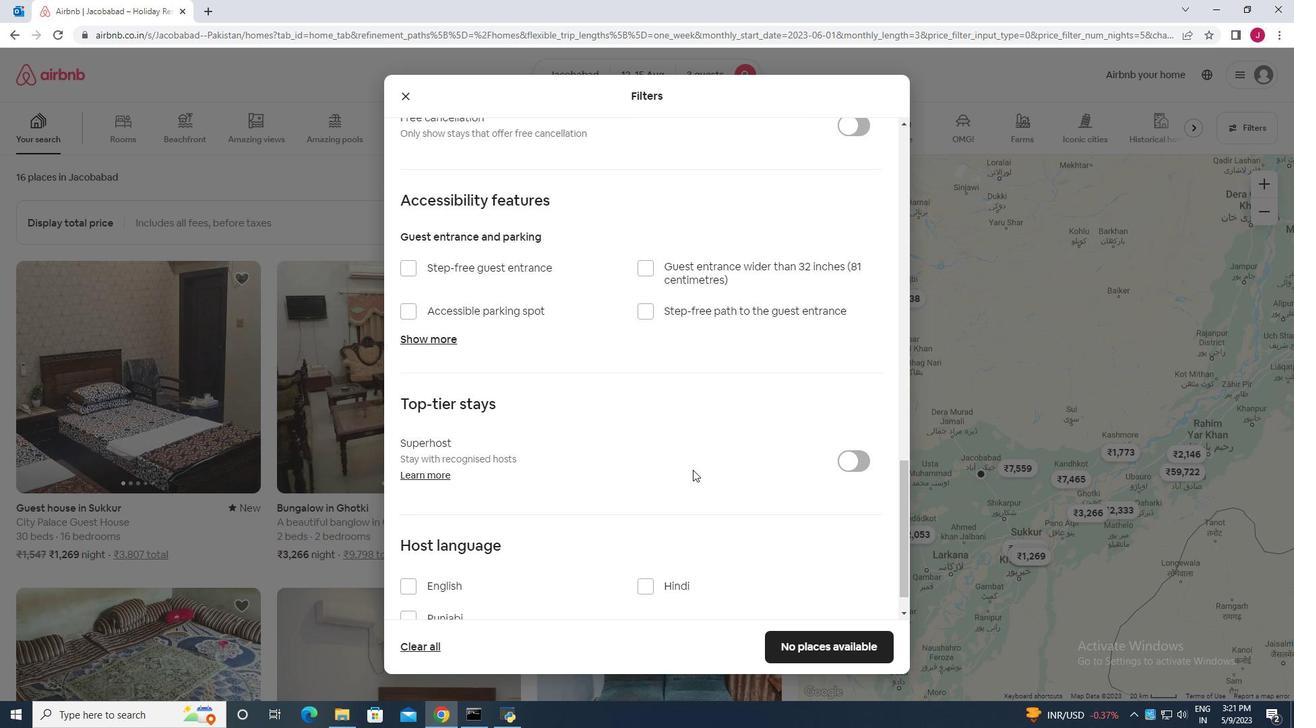 
Action: Mouse scrolled (693, 469) with delta (0, 0)
Screenshot: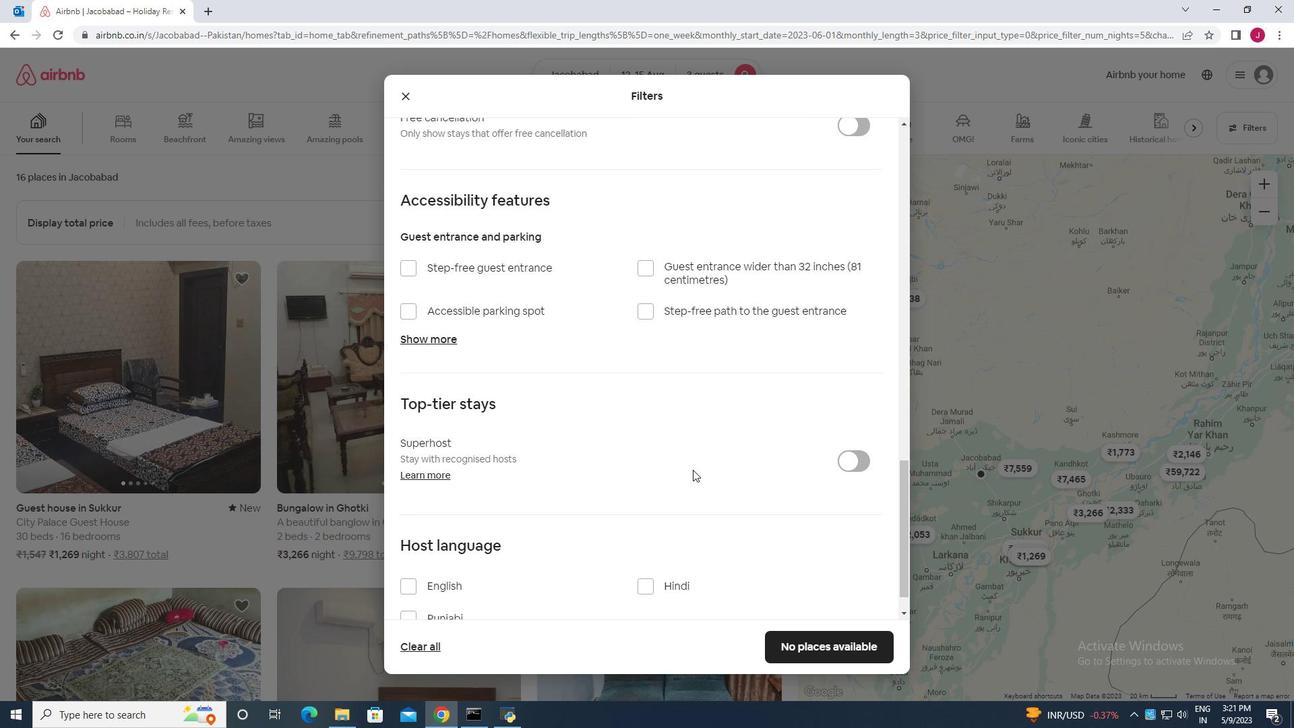 
Action: Mouse scrolled (693, 469) with delta (0, 0)
Screenshot: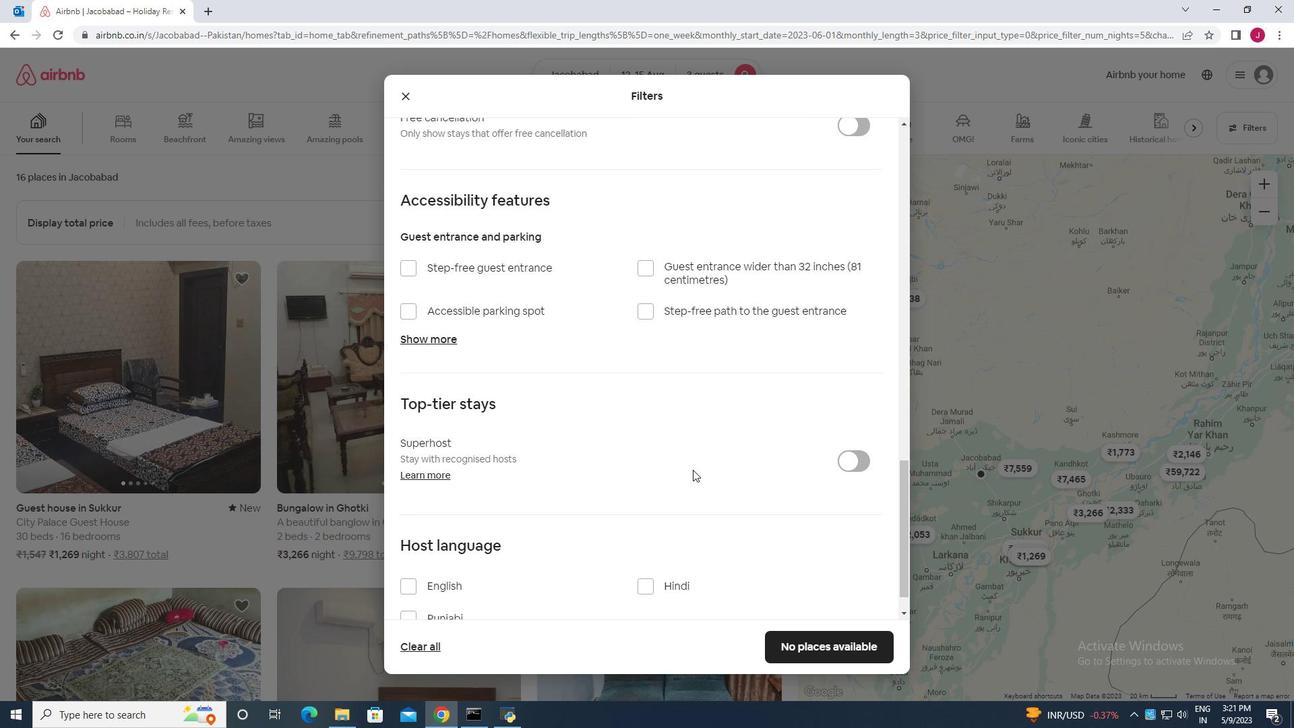
Action: Mouse moved to (414, 548)
Screenshot: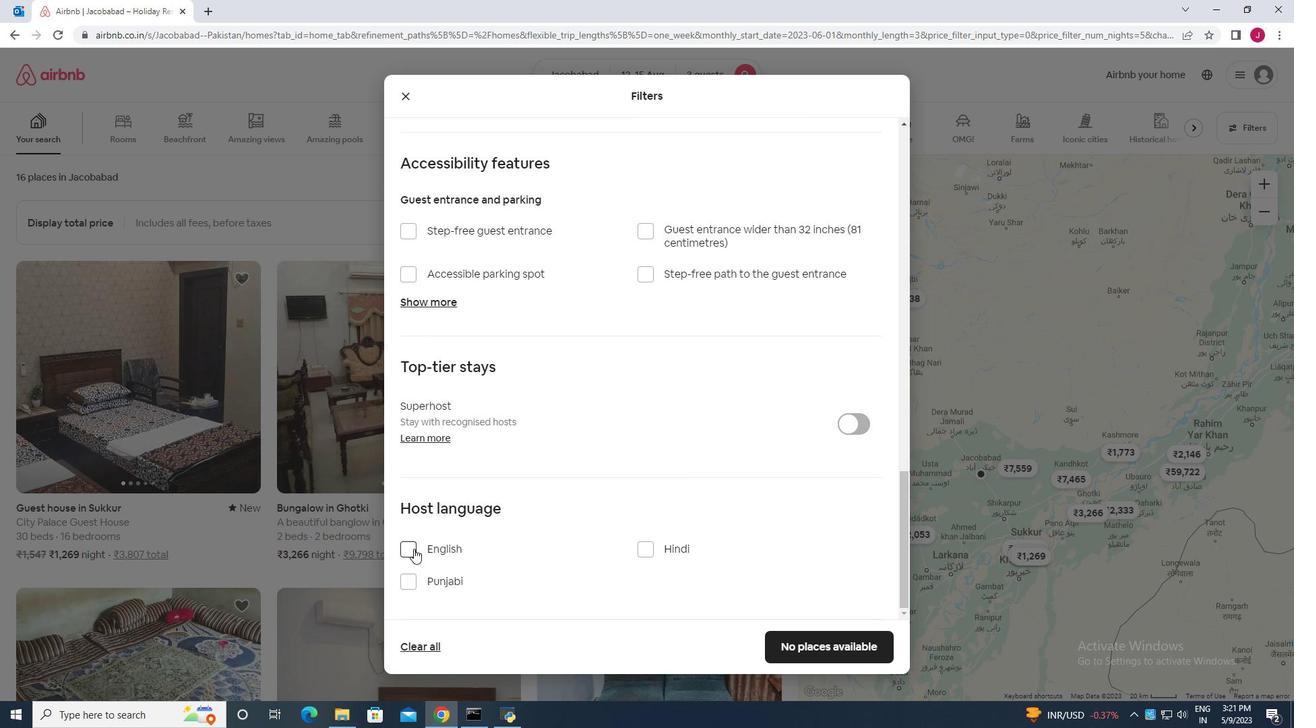 
Action: Mouse pressed left at (414, 548)
Screenshot: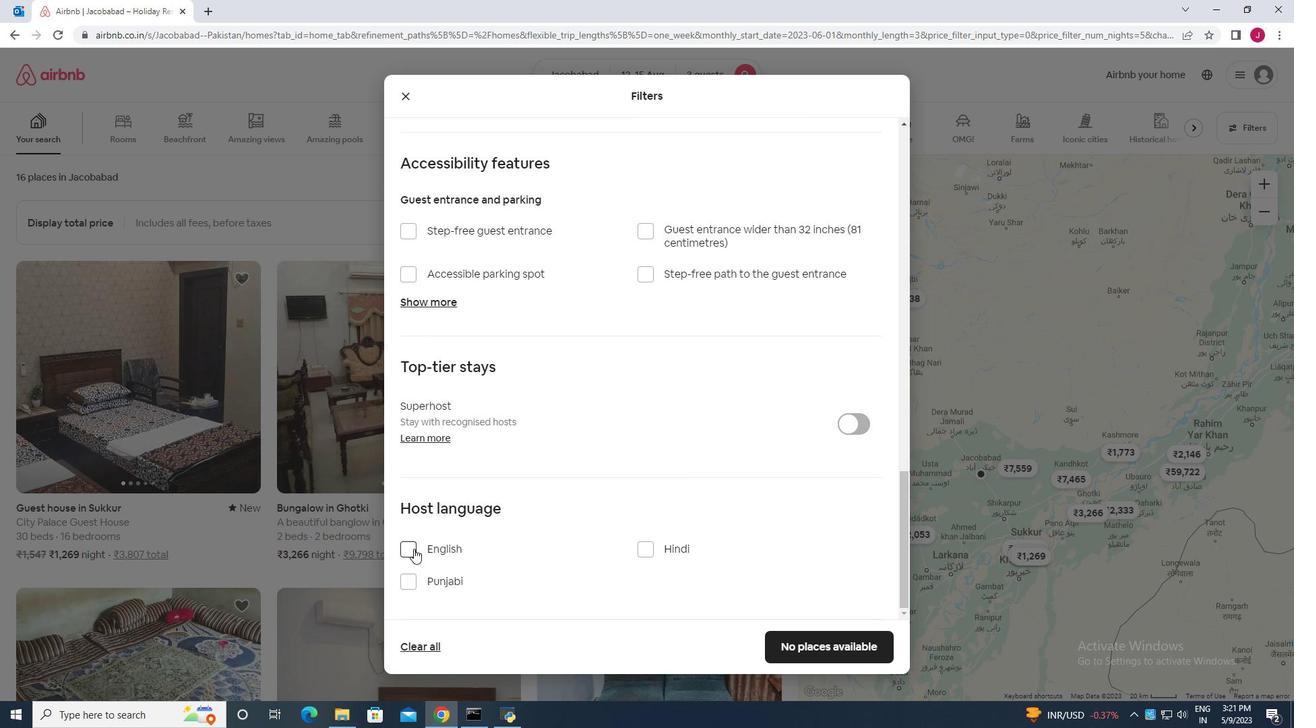 
Action: Mouse moved to (810, 648)
Screenshot: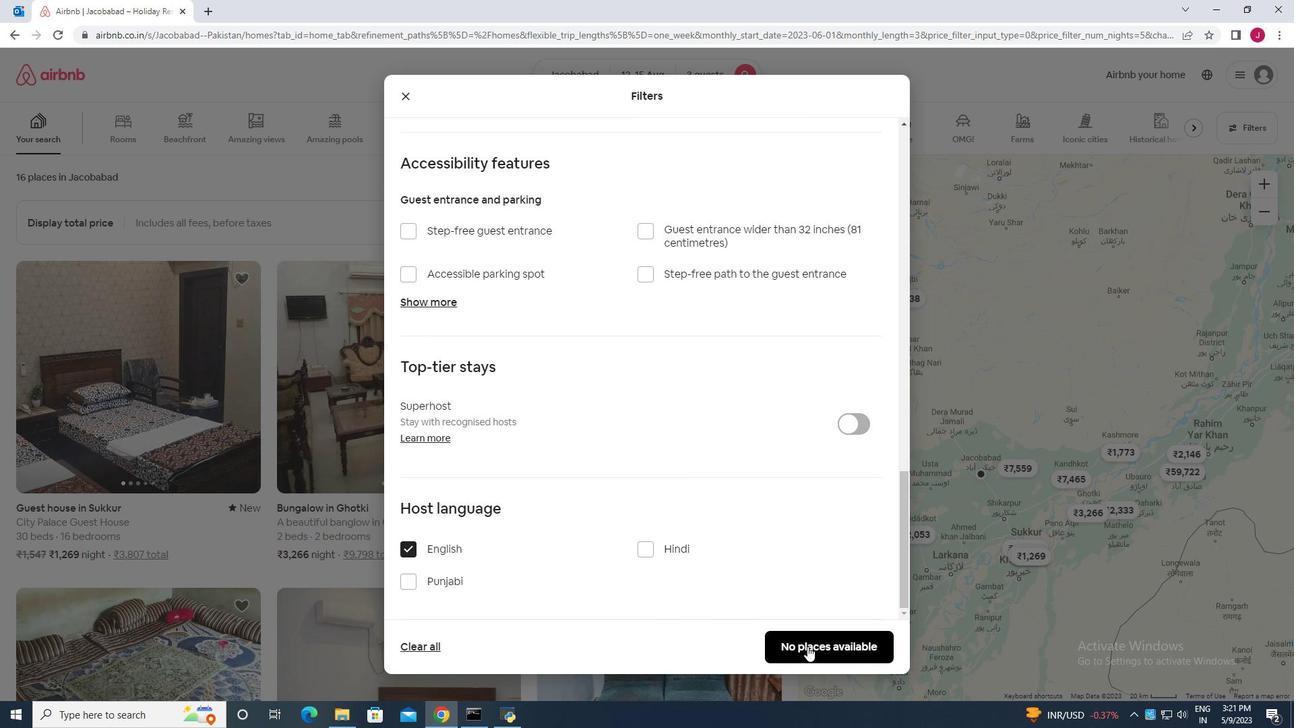 
Action: Mouse pressed left at (810, 648)
Screenshot: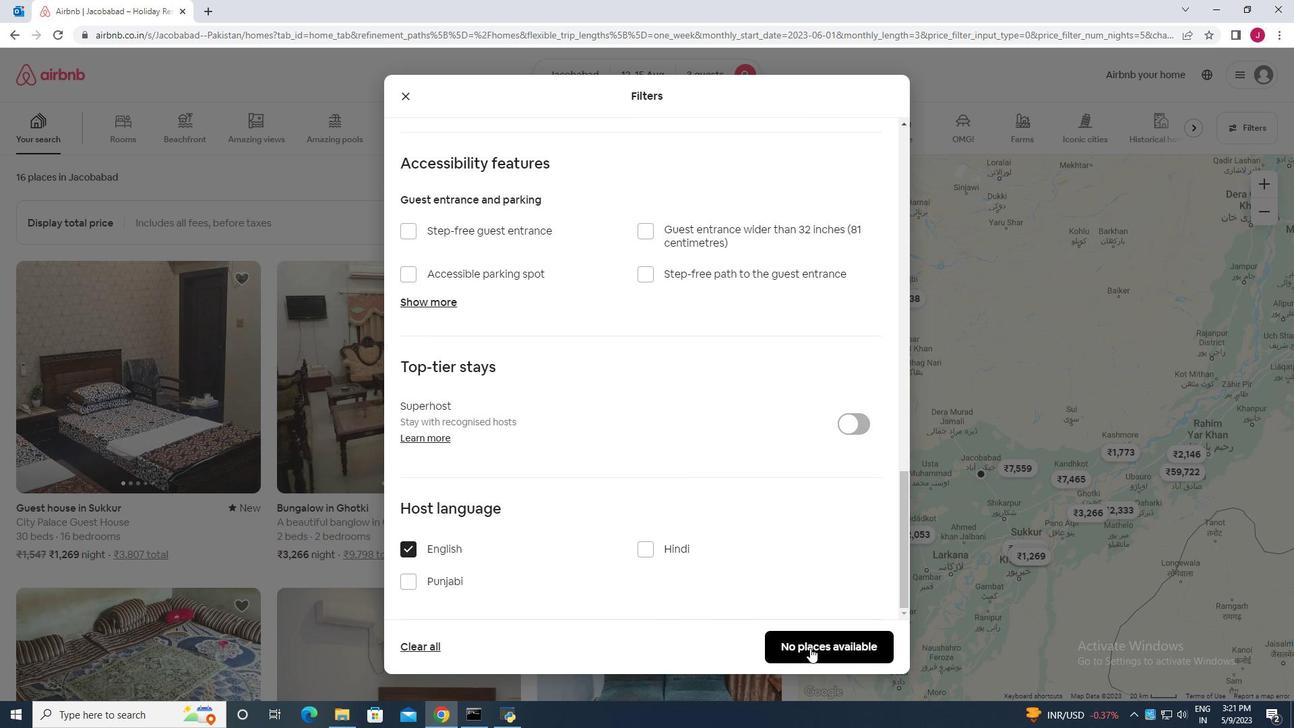 
Action: Mouse moved to (683, 110)
Screenshot: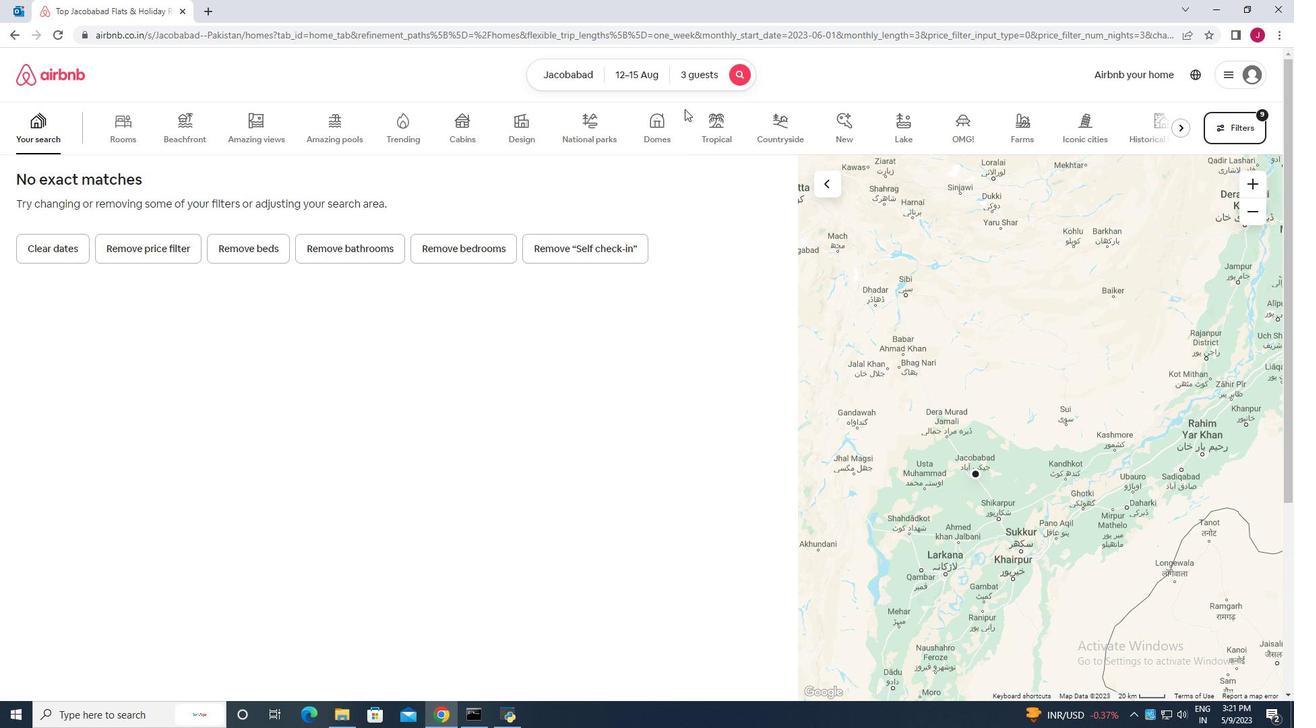 
